 Task: Add a signature Larry Evans containing Best wishes for a happy National Cybersecurity Awareness Month, Larry Evans to email address softage.9@softage.net and add a label Repairs
Action: Mouse moved to (1260, 66)
Screenshot: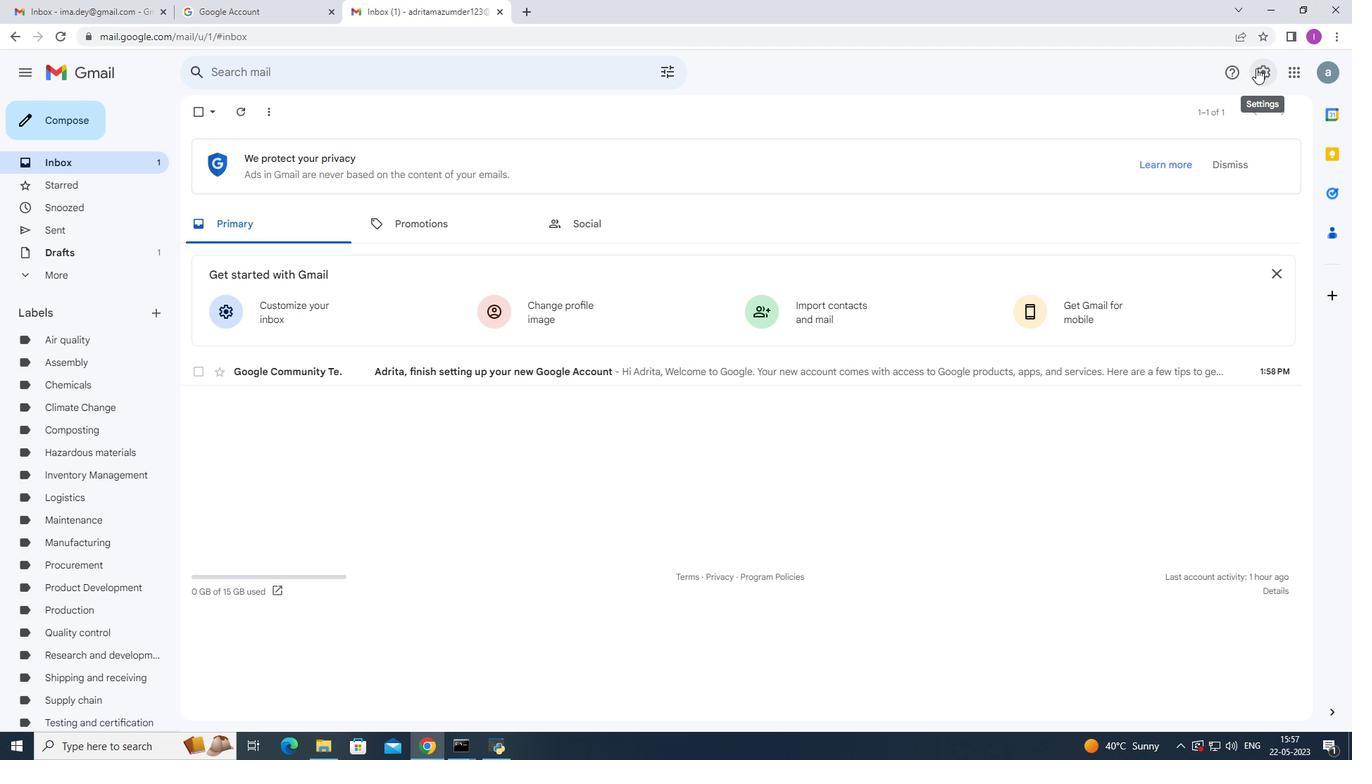 
Action: Mouse pressed left at (1260, 66)
Screenshot: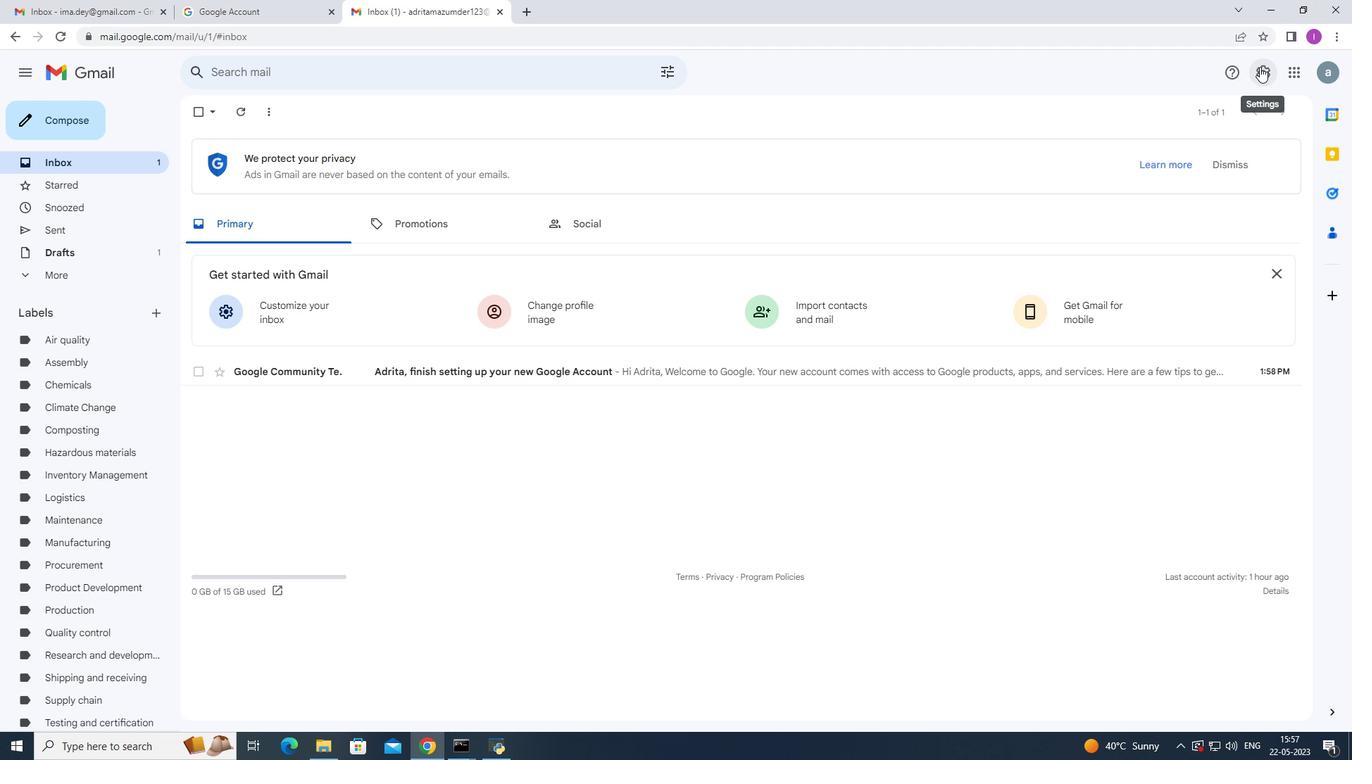 
Action: Mouse moved to (1184, 147)
Screenshot: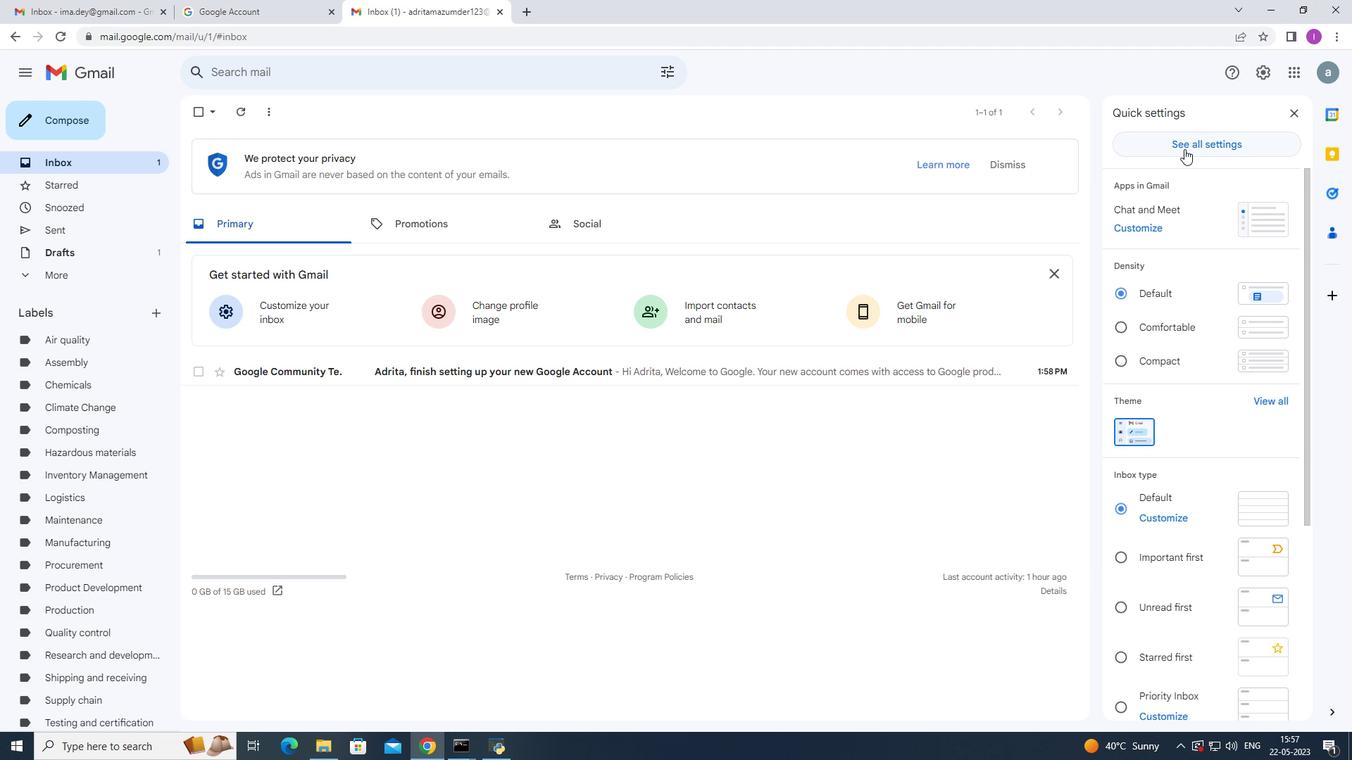 
Action: Mouse pressed left at (1184, 147)
Screenshot: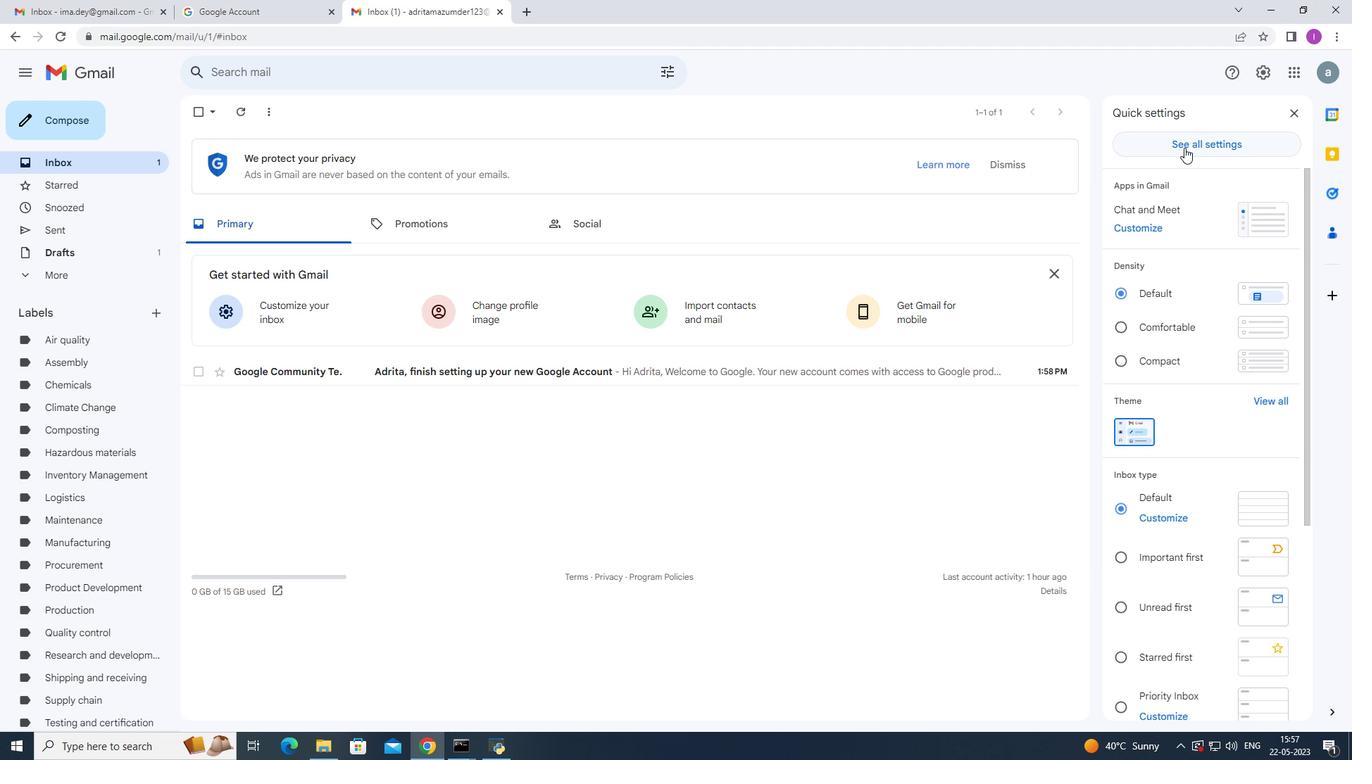 
Action: Mouse moved to (773, 387)
Screenshot: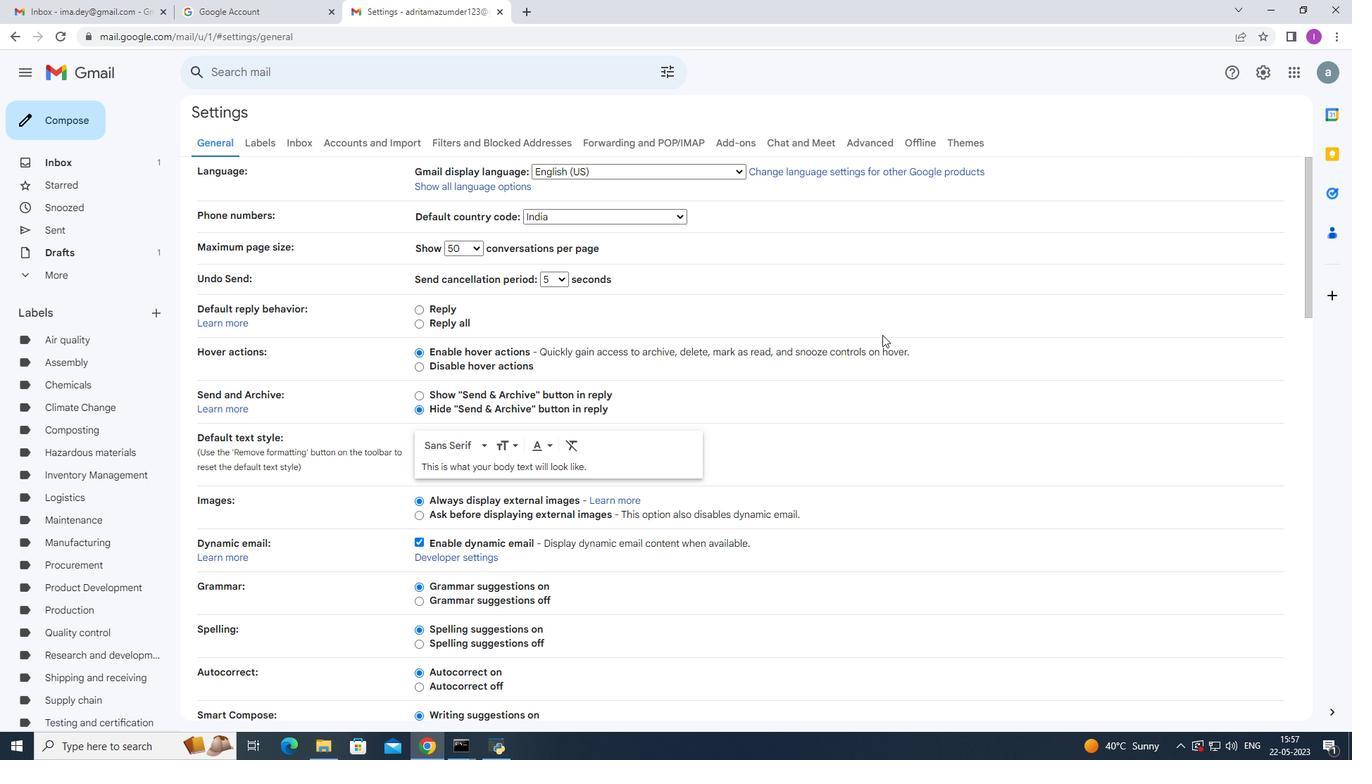 
Action: Mouse scrolled (773, 386) with delta (0, 0)
Screenshot: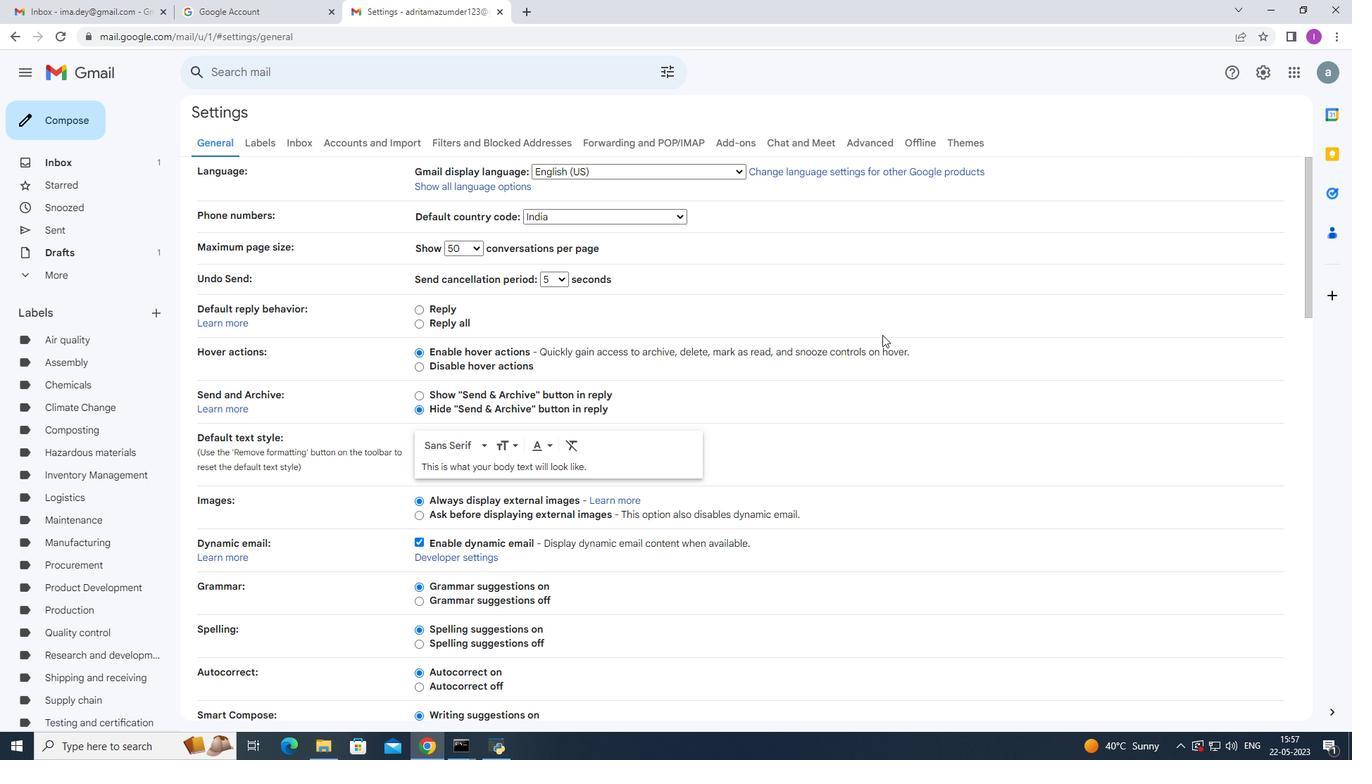 
Action: Mouse moved to (768, 391)
Screenshot: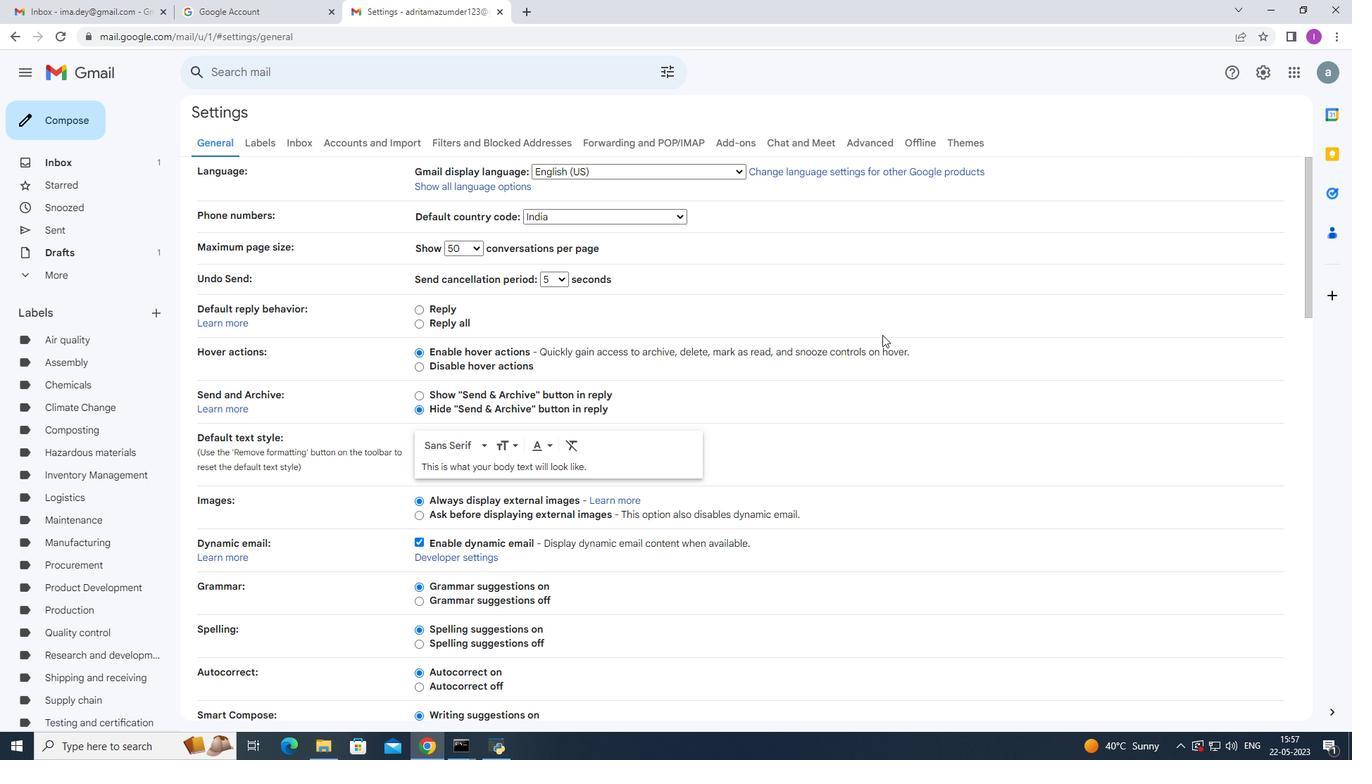 
Action: Mouse scrolled (768, 390) with delta (0, 0)
Screenshot: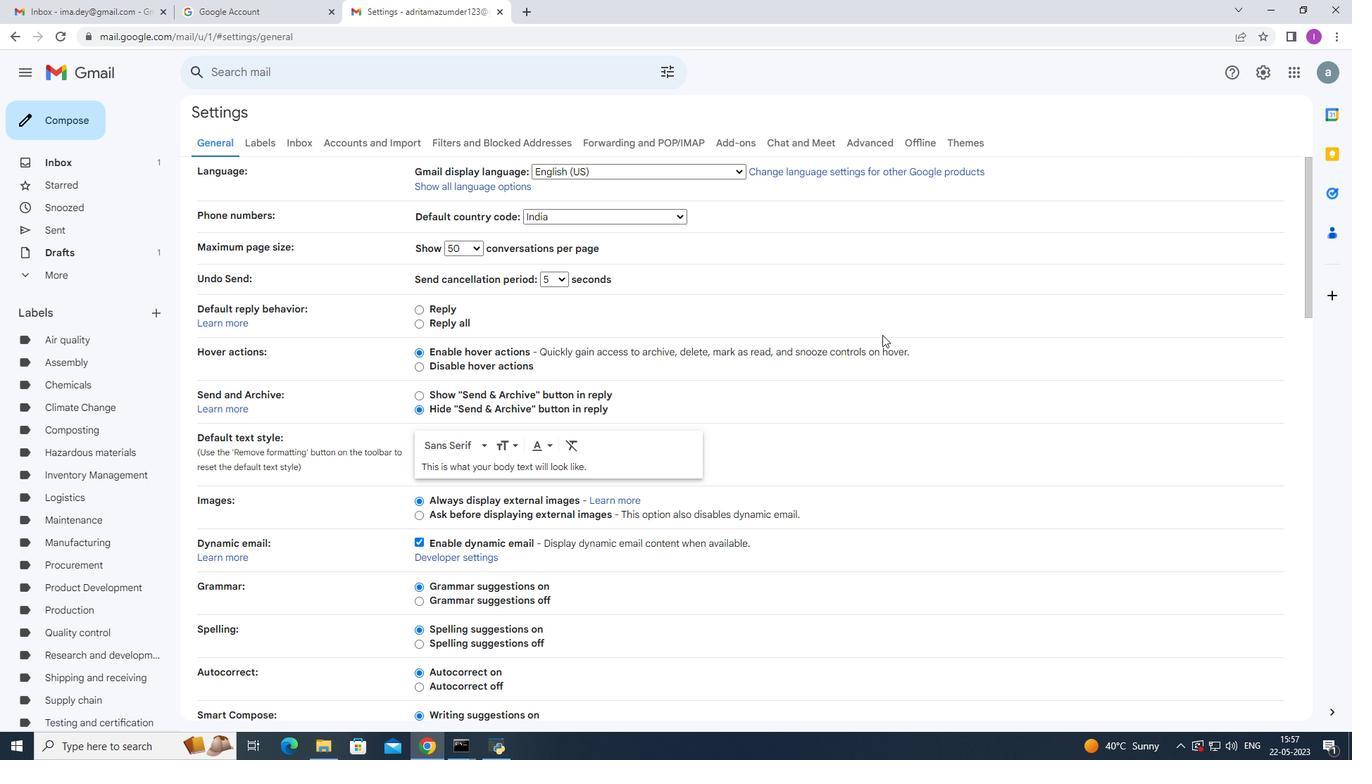 
Action: Mouse moved to (762, 393)
Screenshot: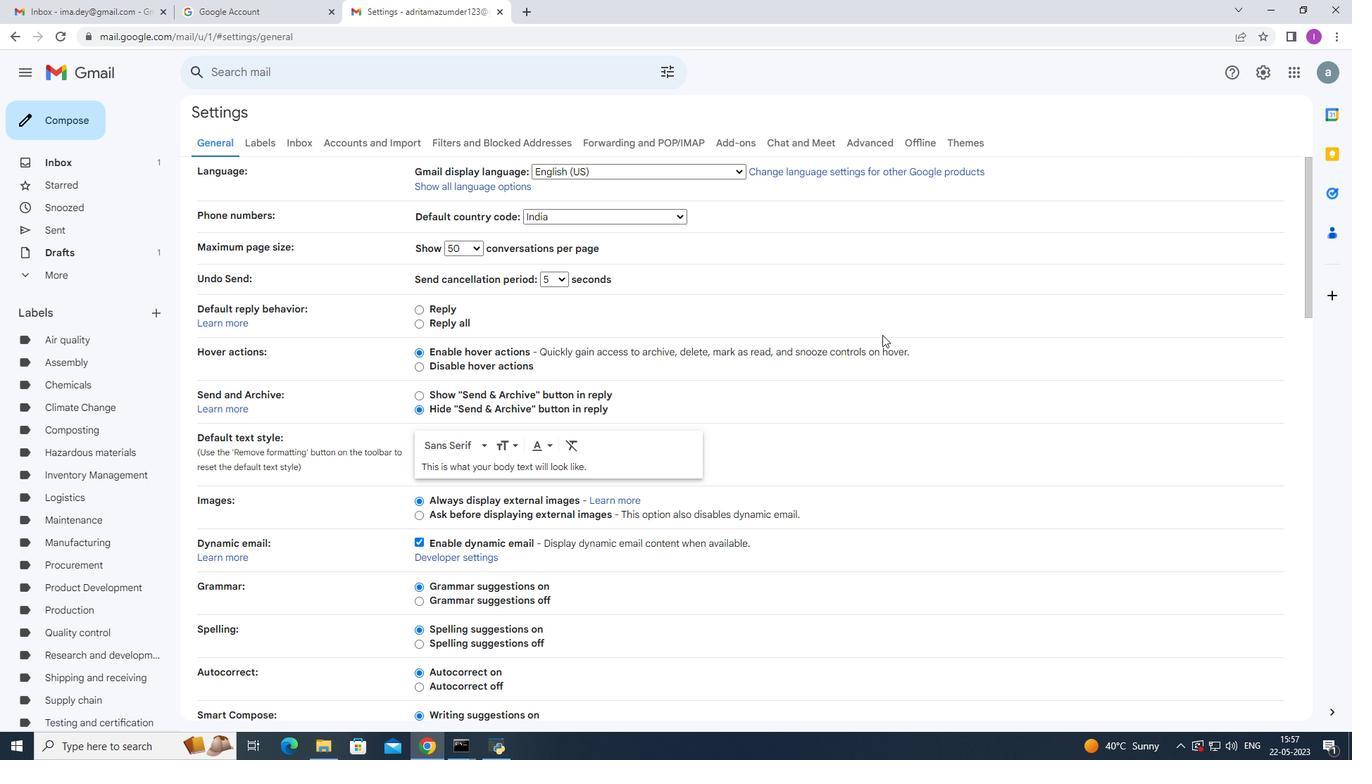 
Action: Mouse scrolled (764, 392) with delta (0, 0)
Screenshot: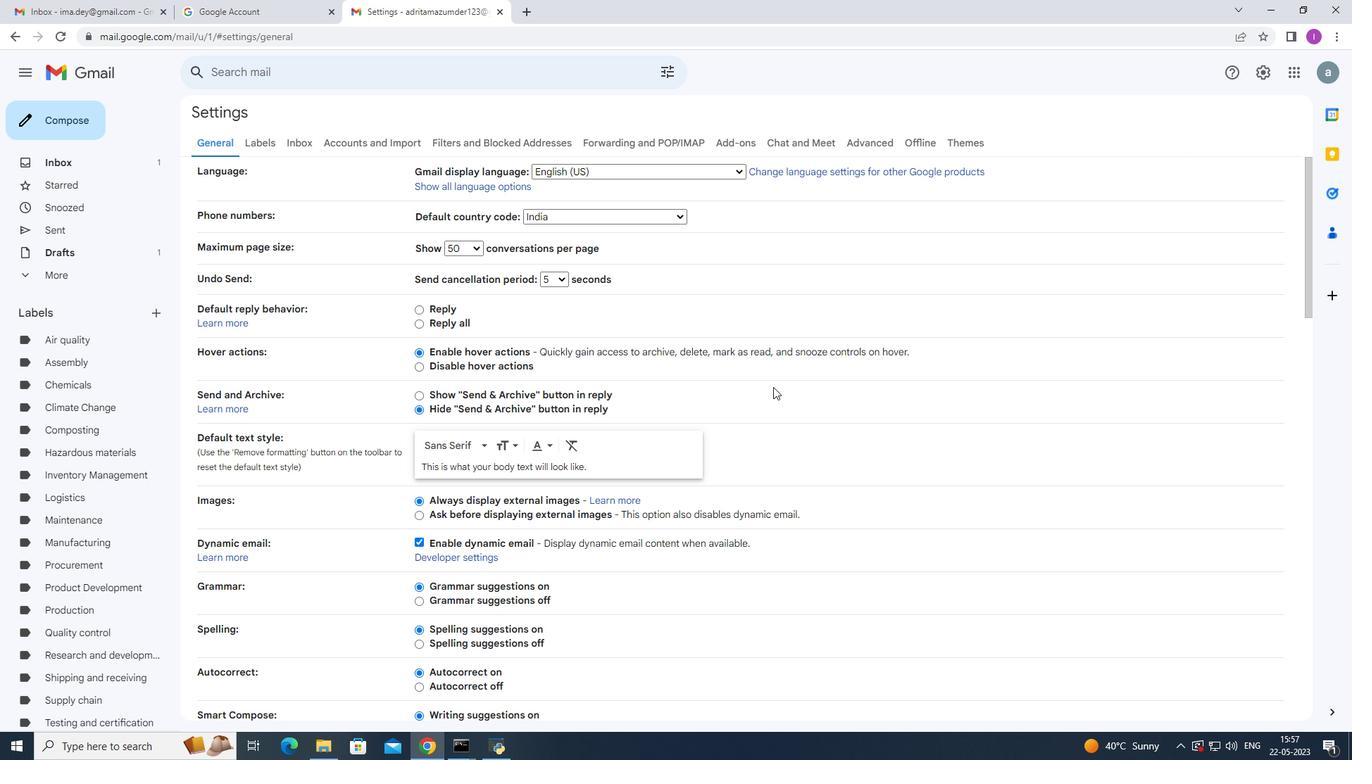 
Action: Mouse moved to (761, 394)
Screenshot: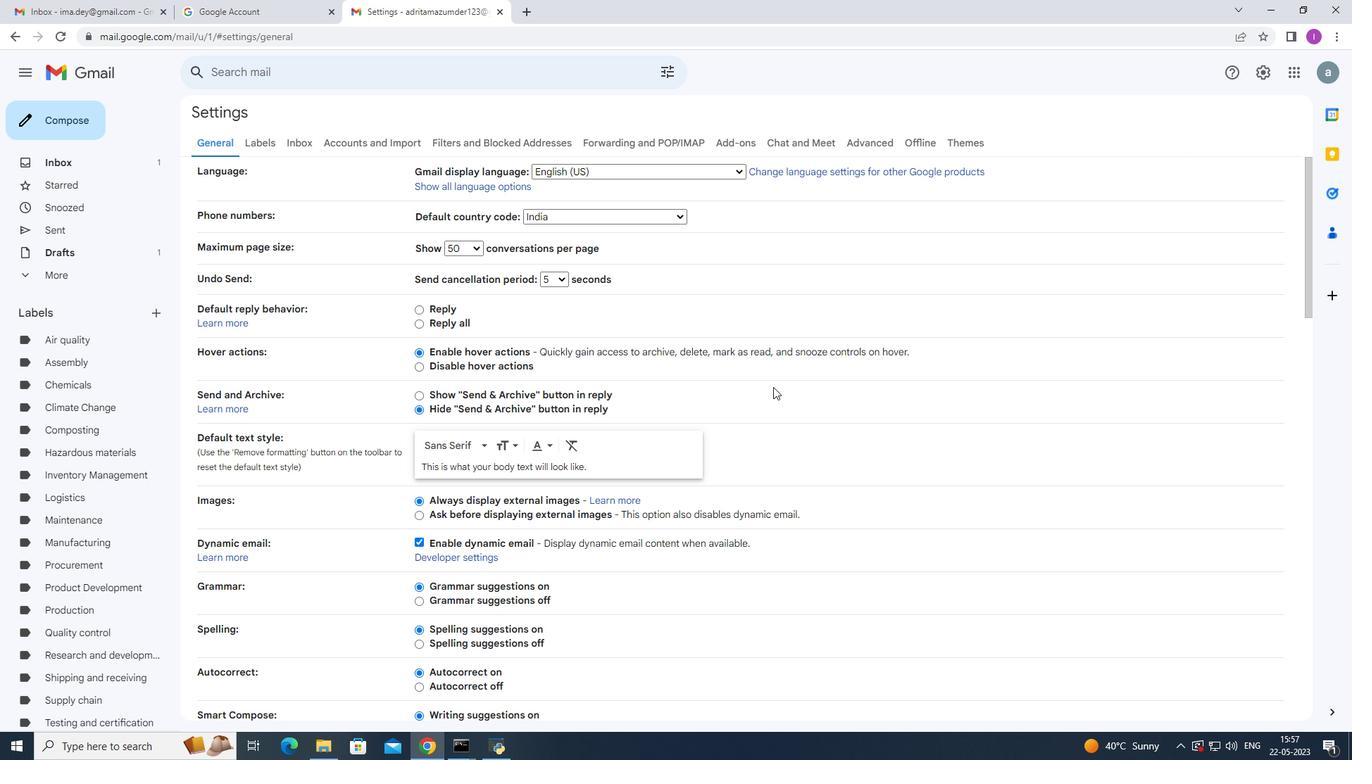 
Action: Mouse scrolled (762, 393) with delta (0, 0)
Screenshot: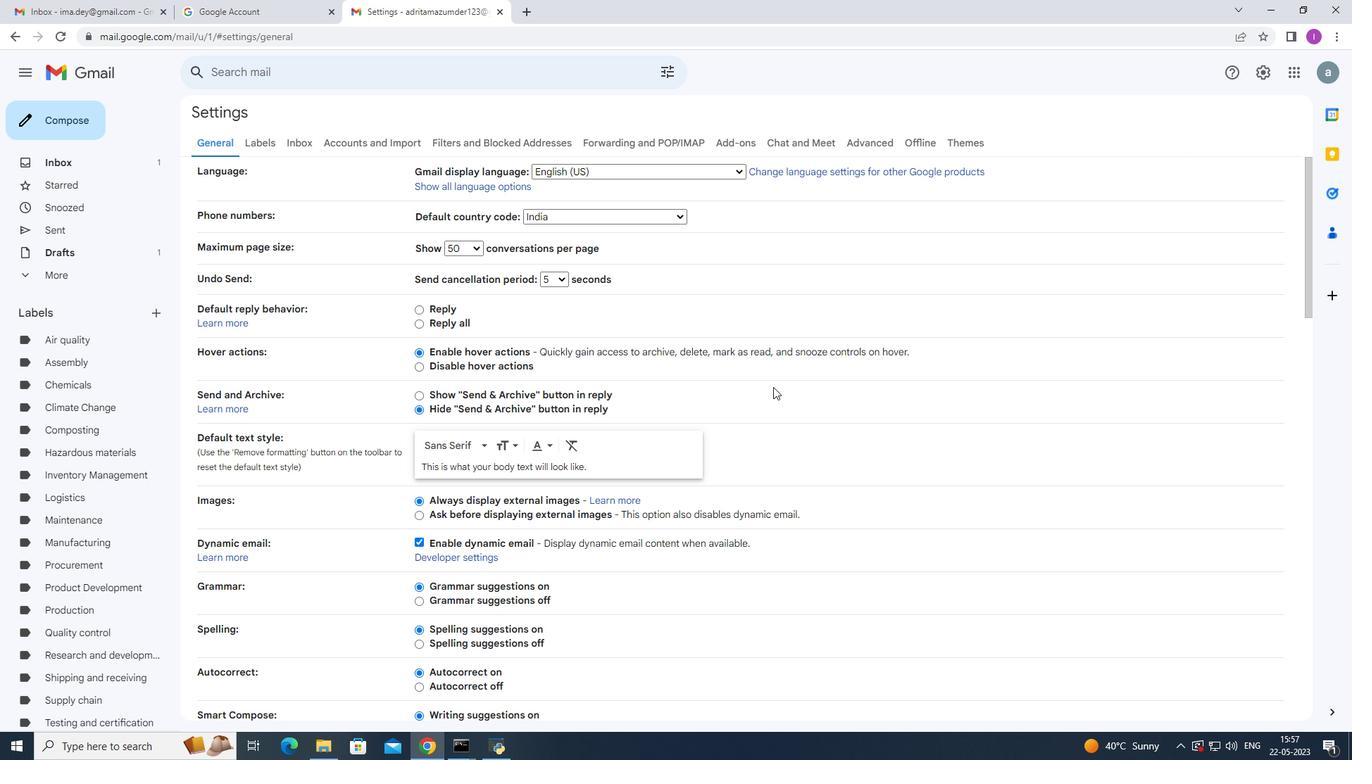 
Action: Mouse moved to (752, 395)
Screenshot: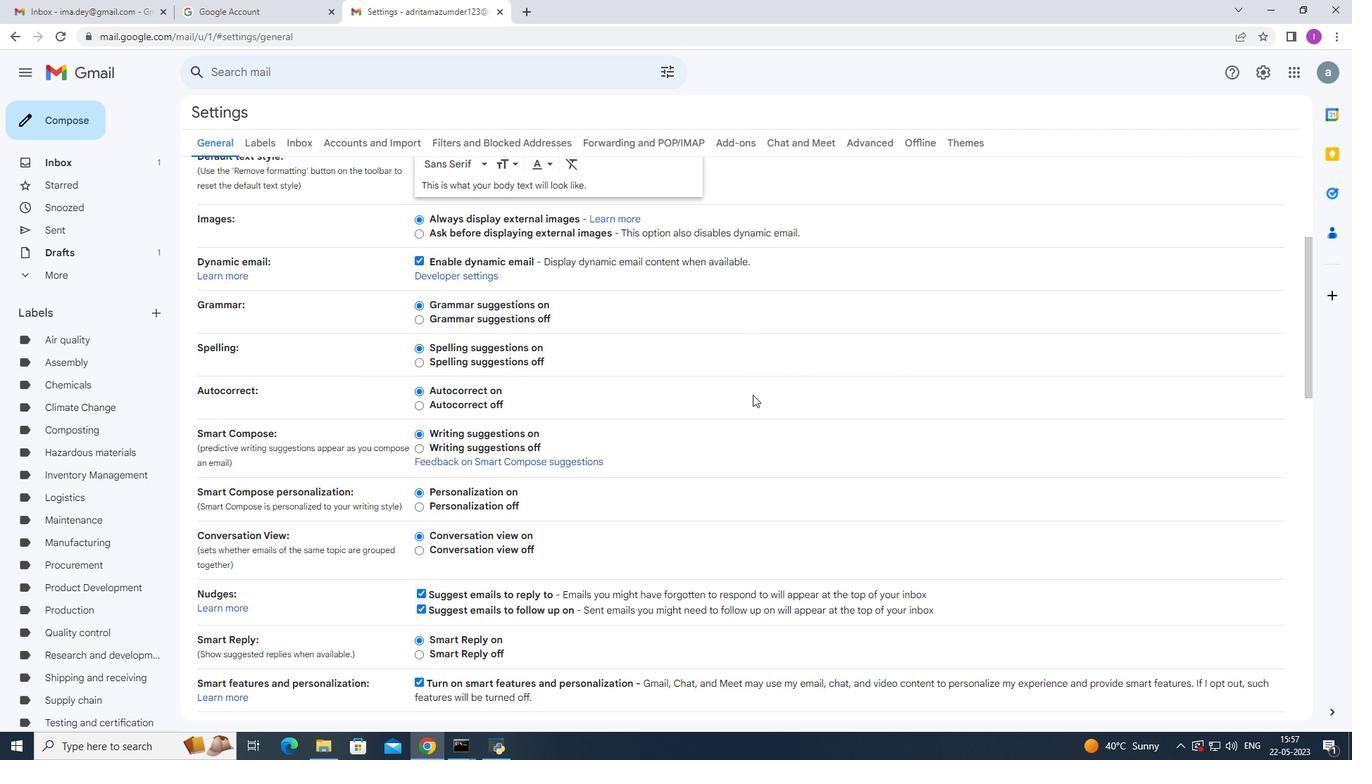 
Action: Mouse scrolled (752, 394) with delta (0, 0)
Screenshot: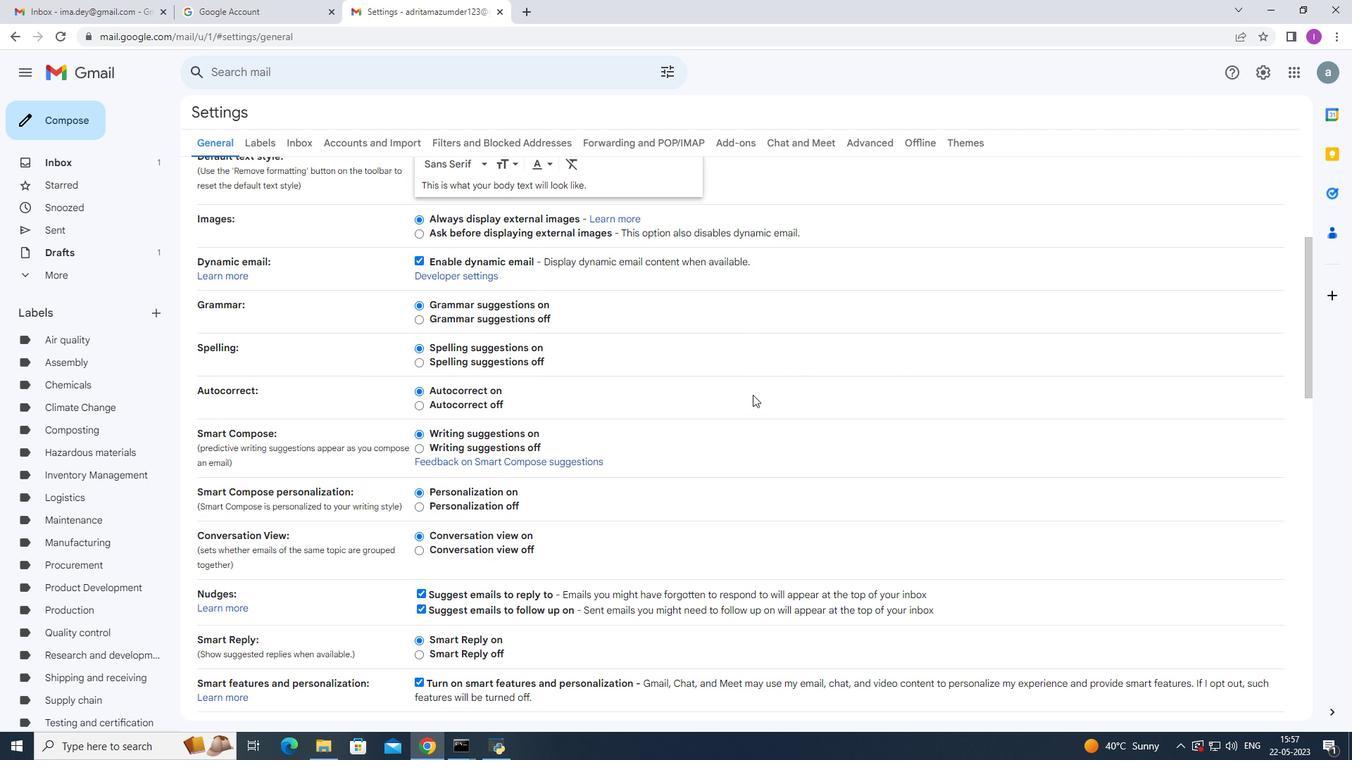 
Action: Mouse scrolled (752, 394) with delta (0, 0)
Screenshot: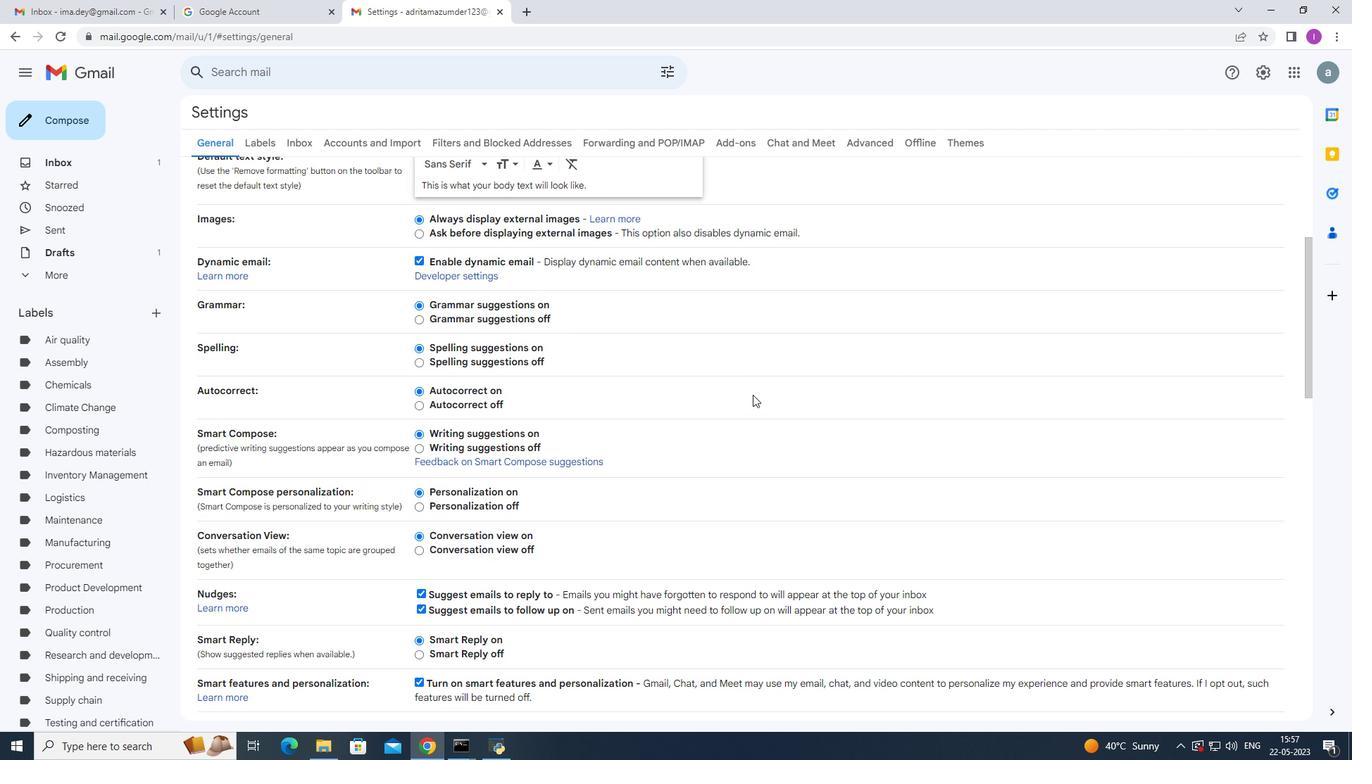 
Action: Mouse scrolled (752, 394) with delta (0, 0)
Screenshot: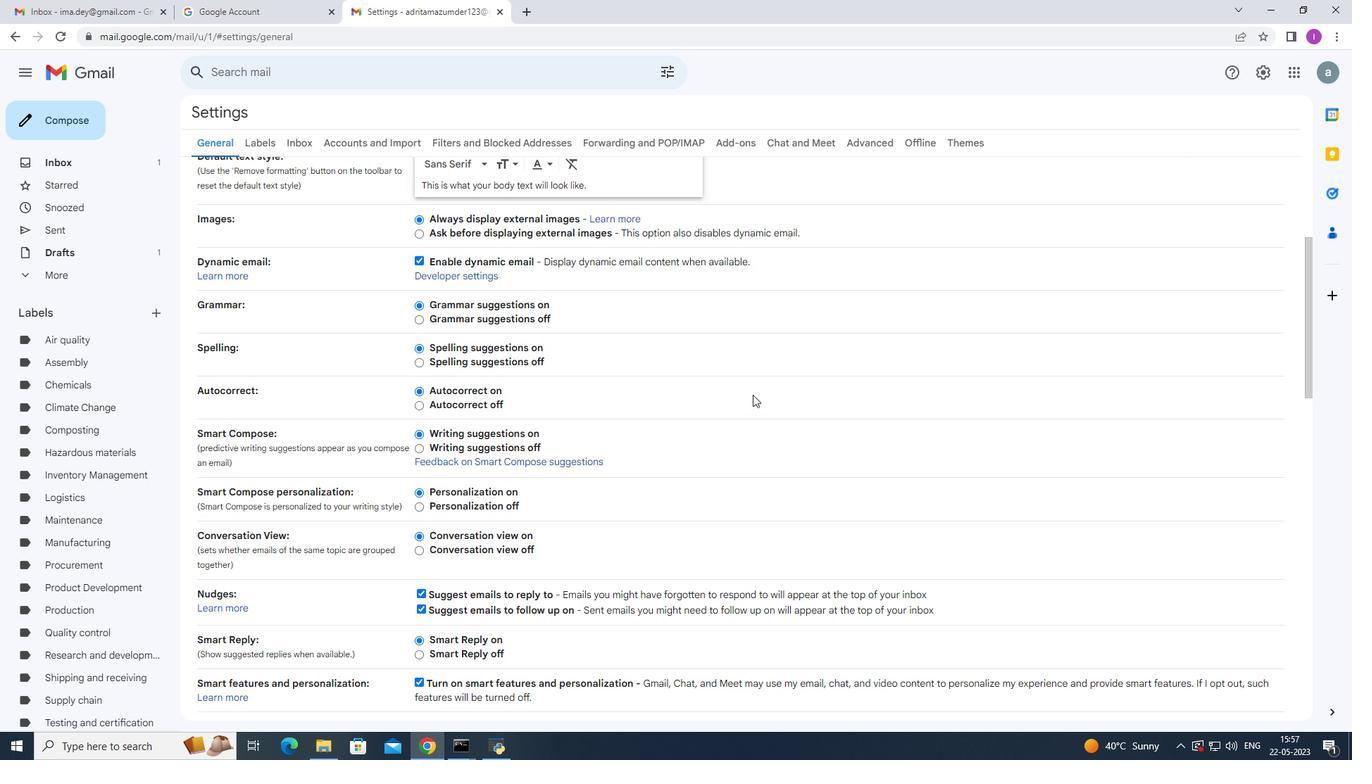 
Action: Mouse scrolled (752, 394) with delta (0, 0)
Screenshot: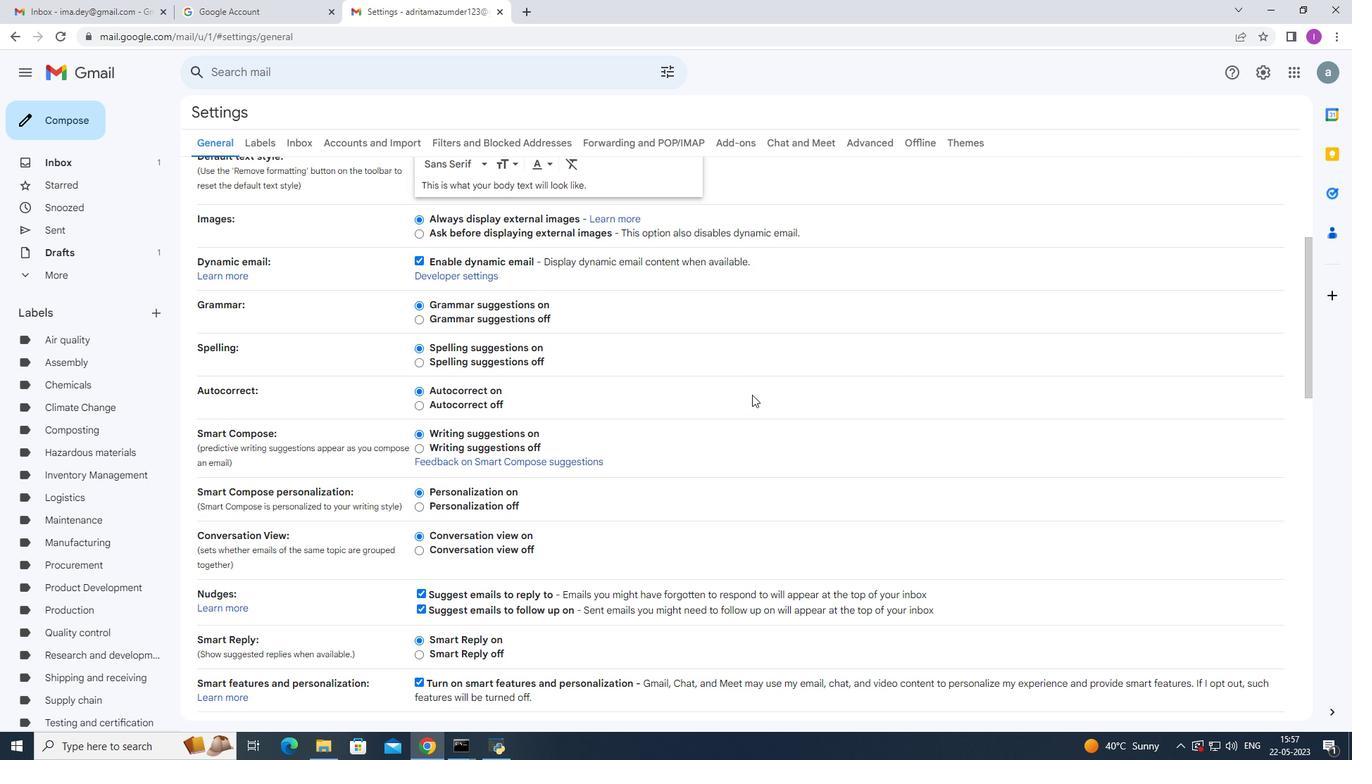 
Action: Mouse moved to (749, 395)
Screenshot: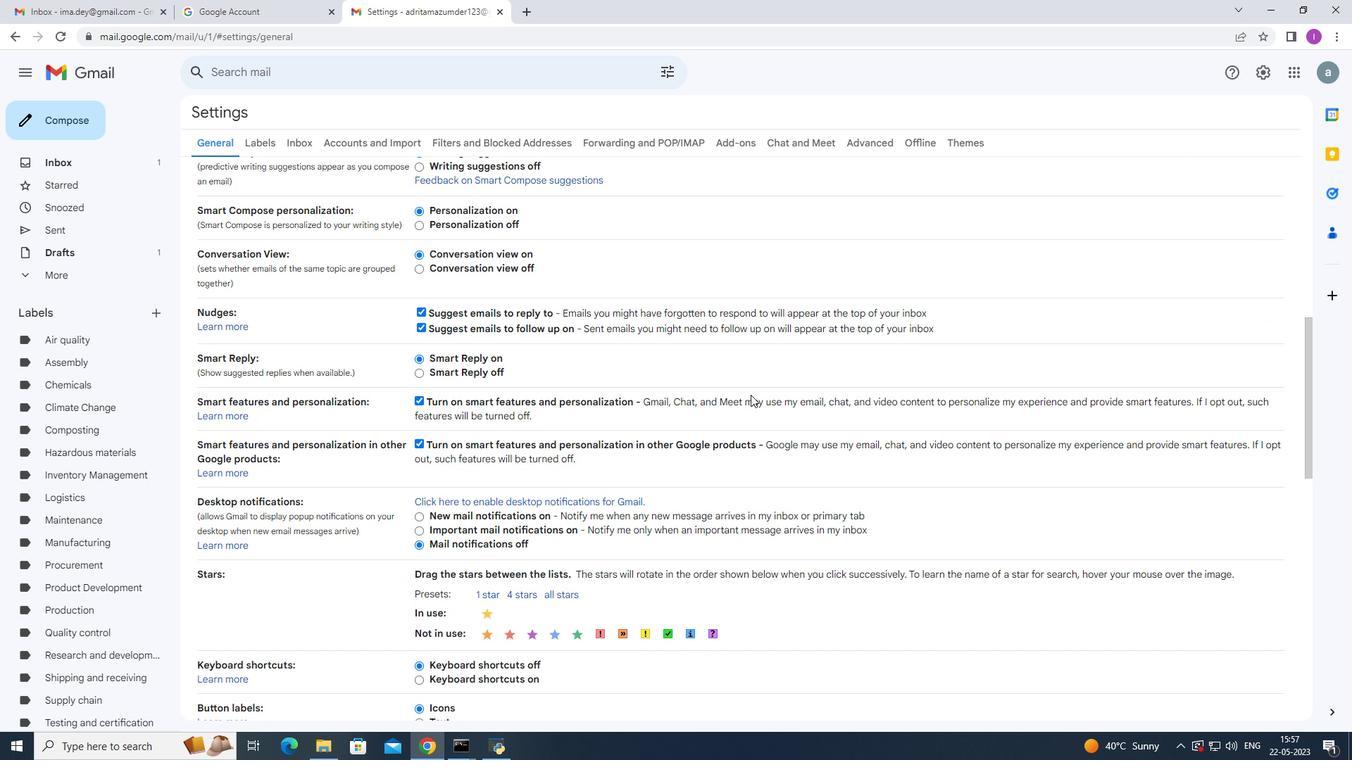 
Action: Mouse scrolled (749, 394) with delta (0, 0)
Screenshot: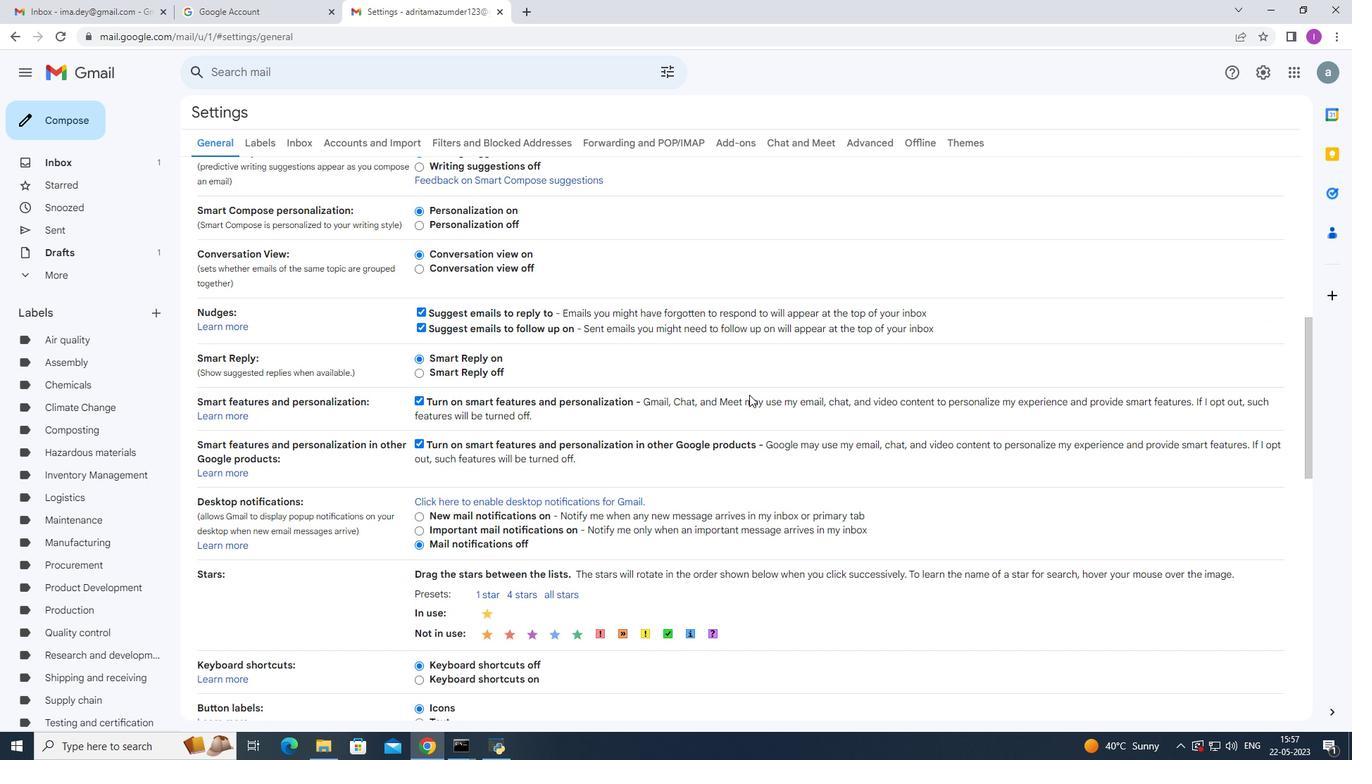 
Action: Mouse moved to (512, 408)
Screenshot: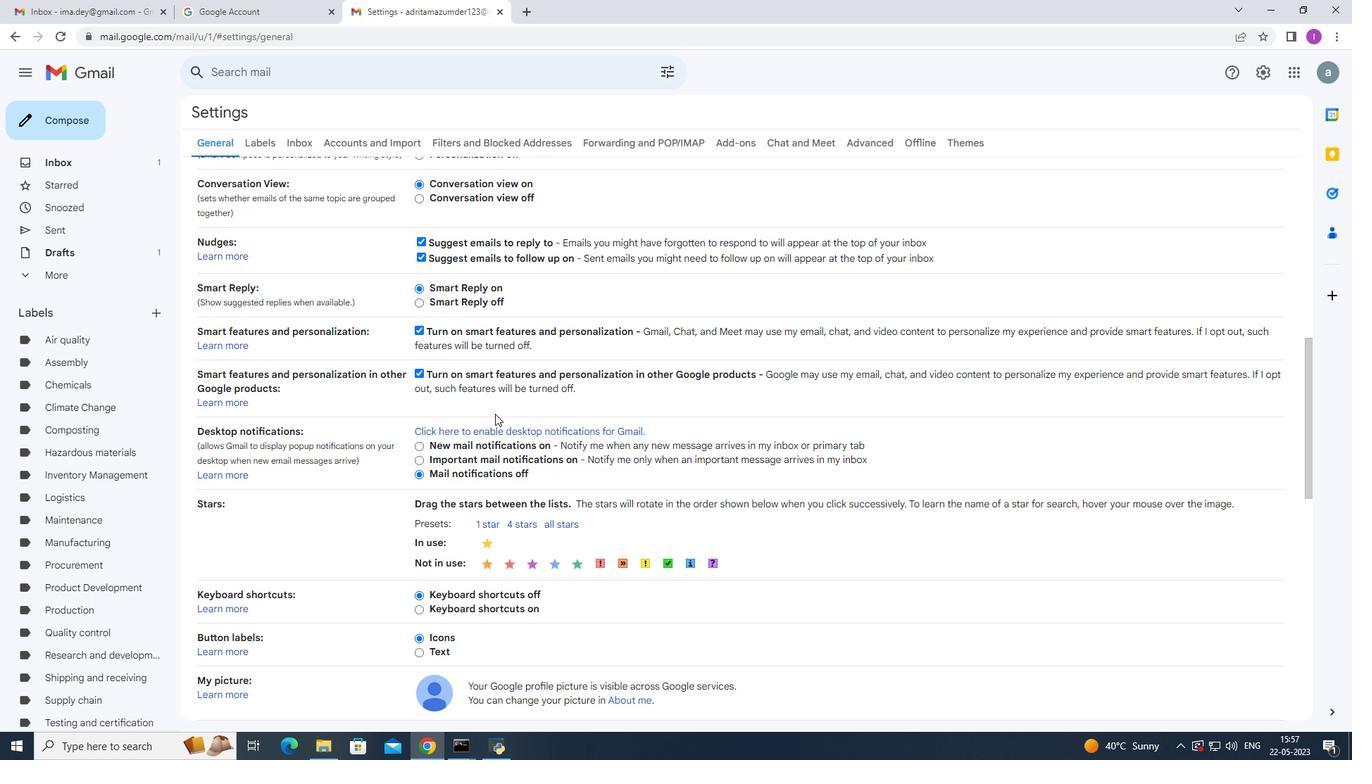 
Action: Mouse scrolled (511, 407) with delta (0, 0)
Screenshot: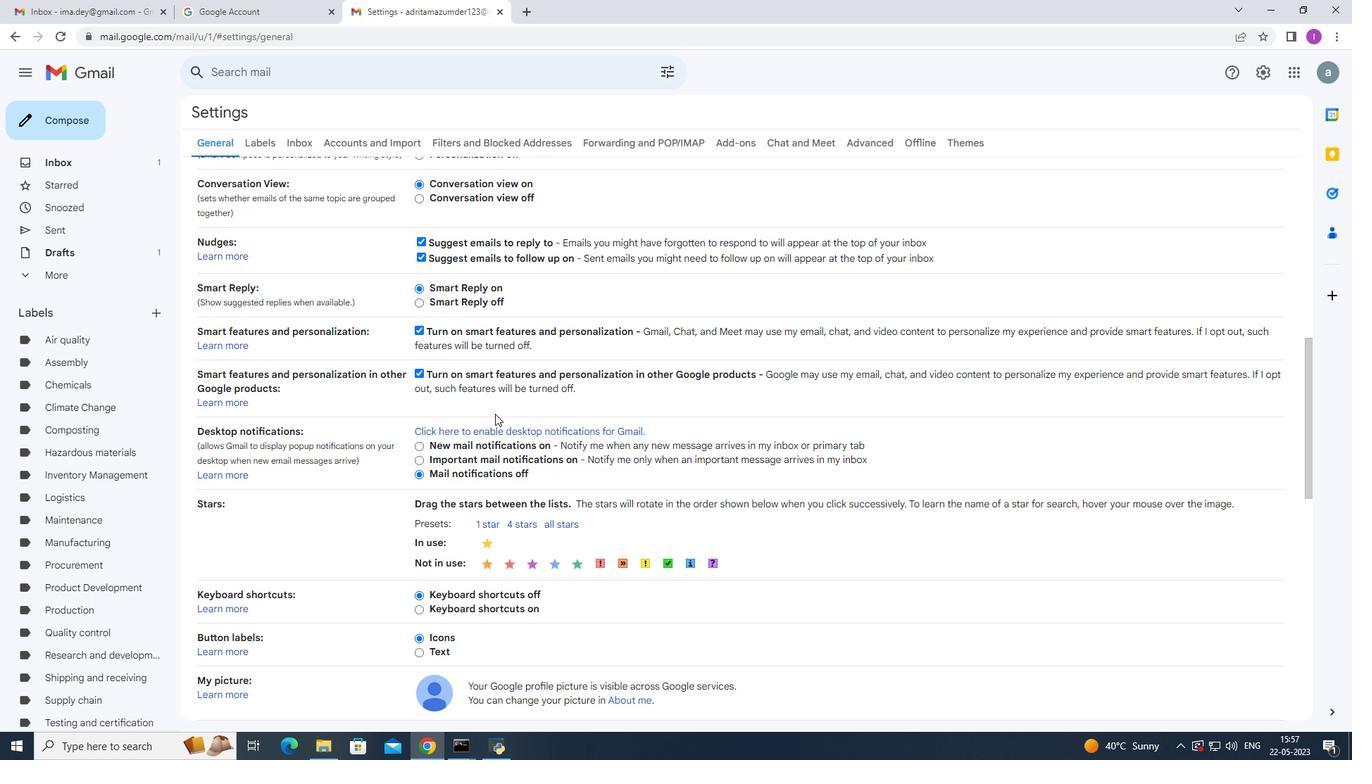
Action: Mouse moved to (512, 408)
Screenshot: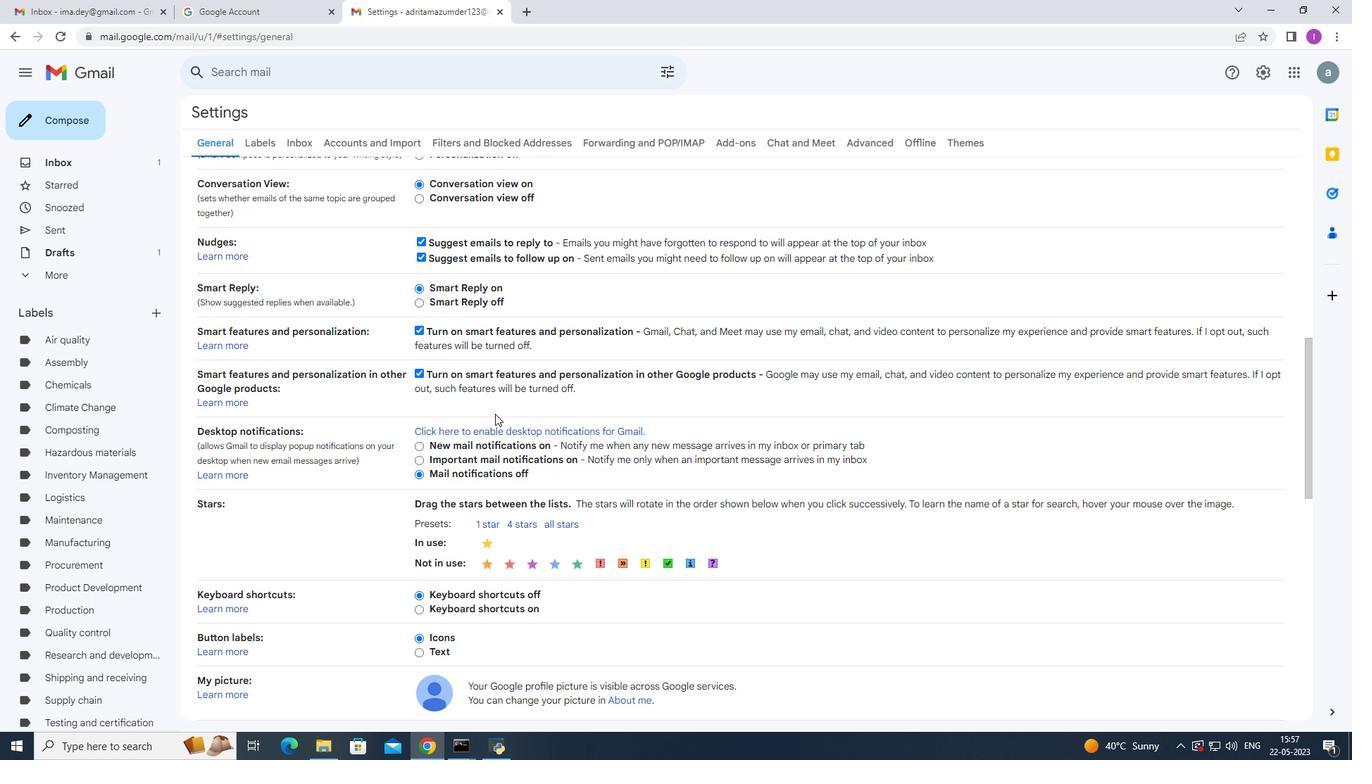 
Action: Mouse scrolled (512, 407) with delta (0, 0)
Screenshot: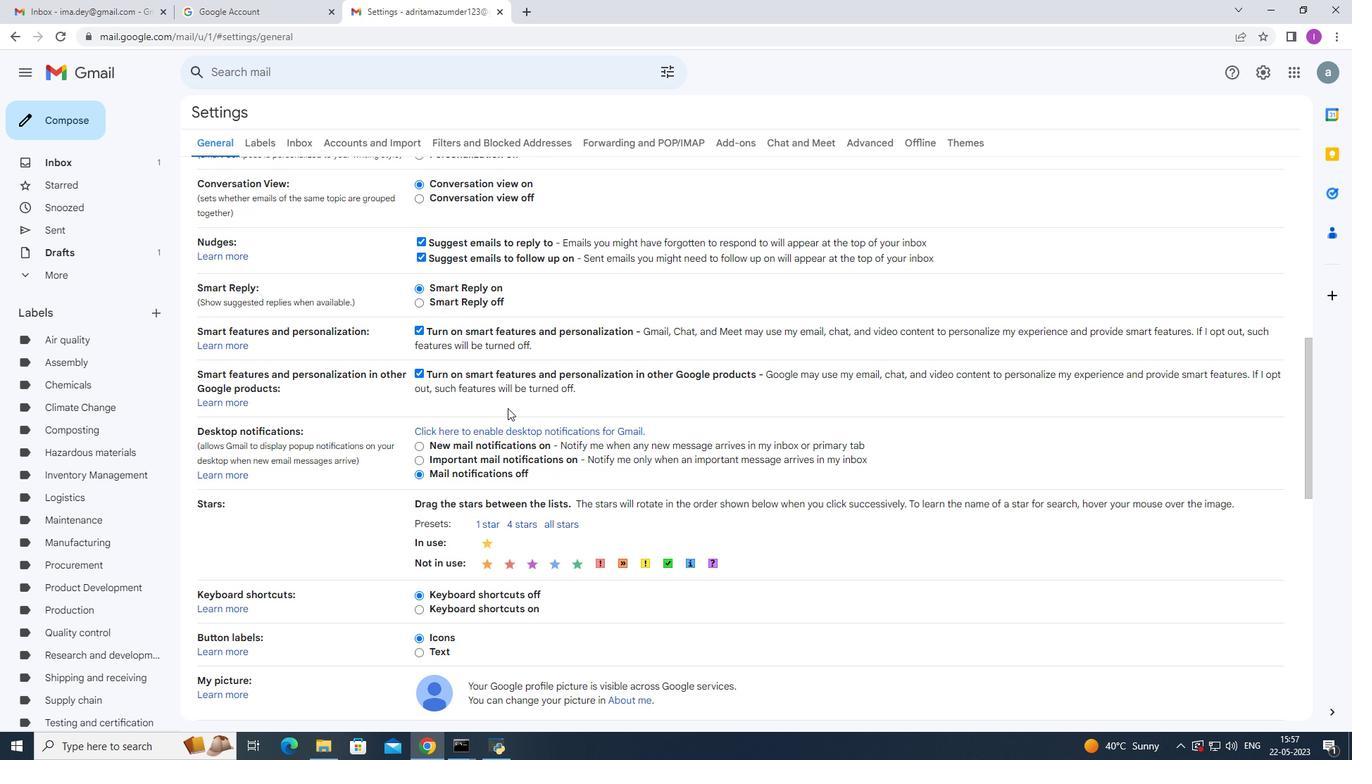 
Action: Mouse moved to (519, 404)
Screenshot: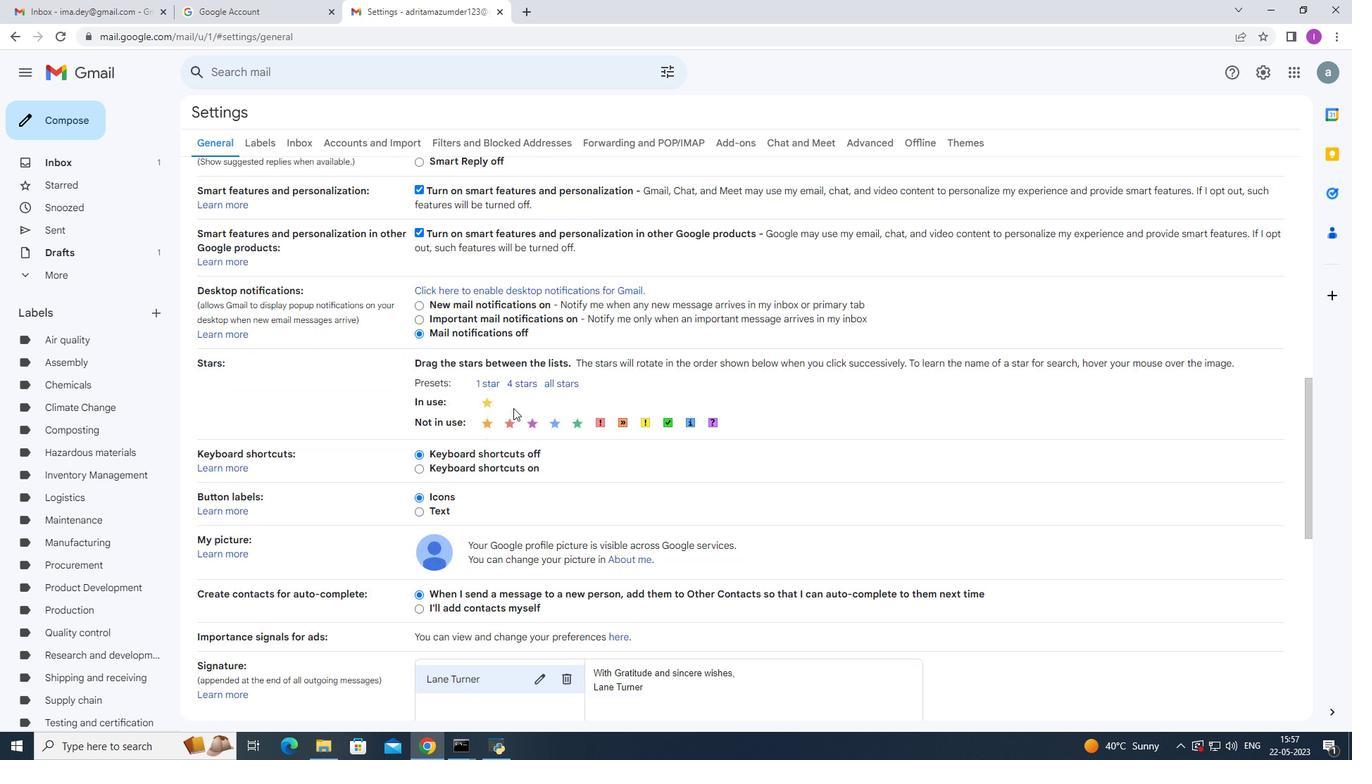 
Action: Mouse scrolled (514, 407) with delta (0, 0)
Screenshot: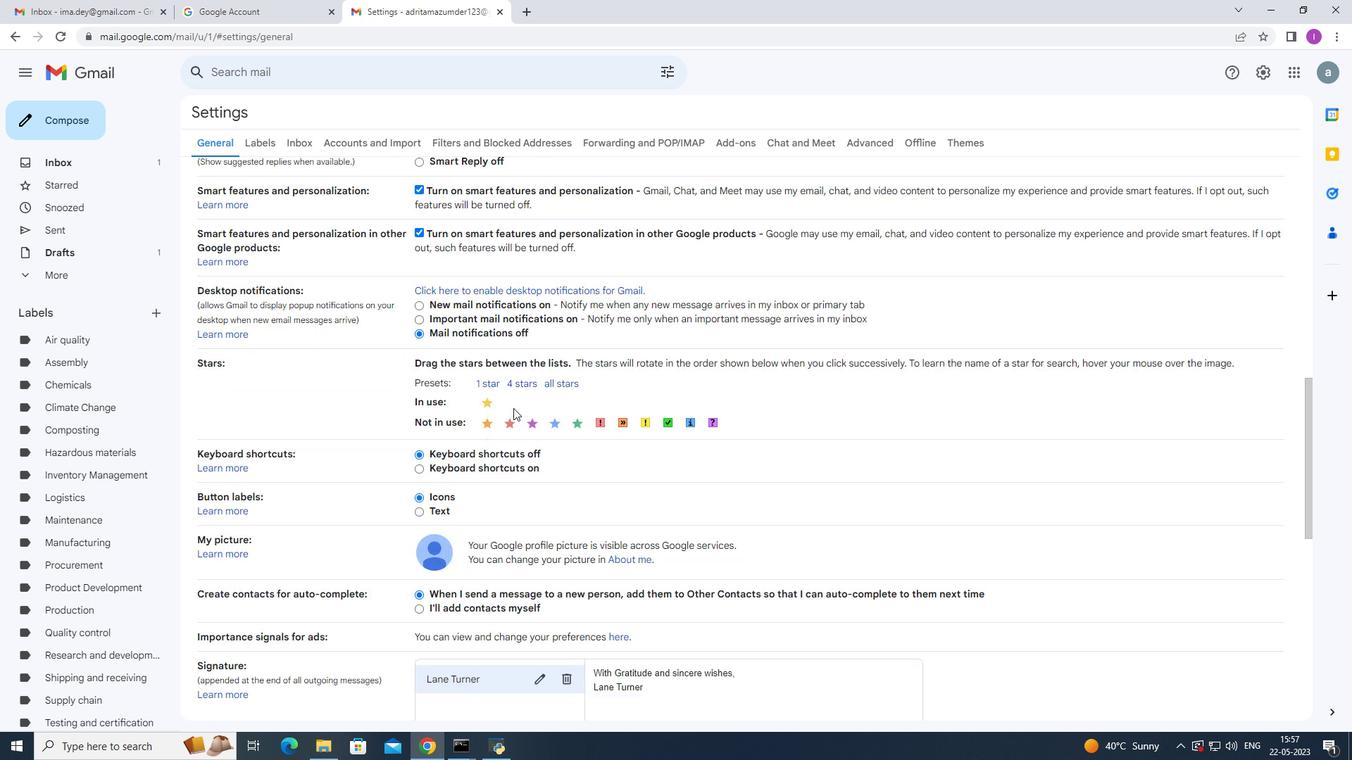 
Action: Mouse moved to (526, 399)
Screenshot: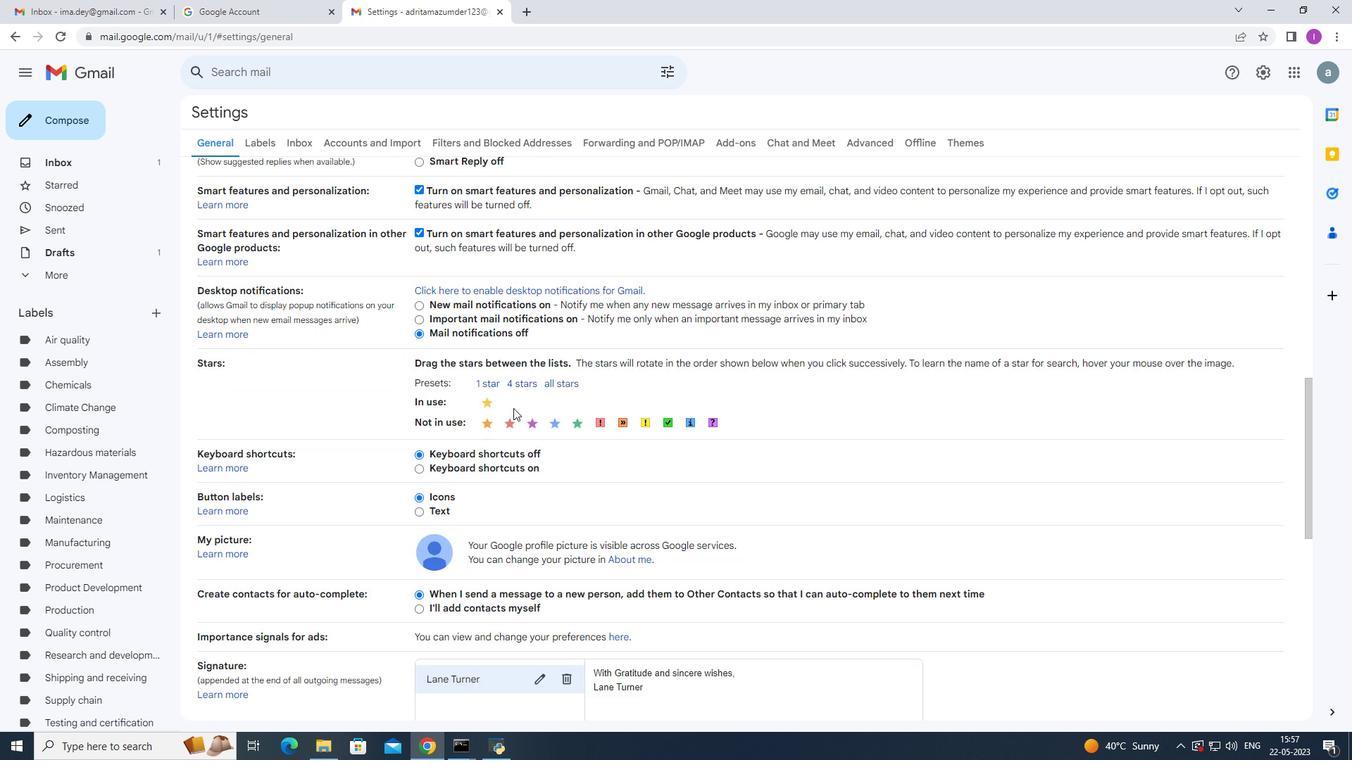 
Action: Mouse scrolled (519, 402) with delta (0, 0)
Screenshot: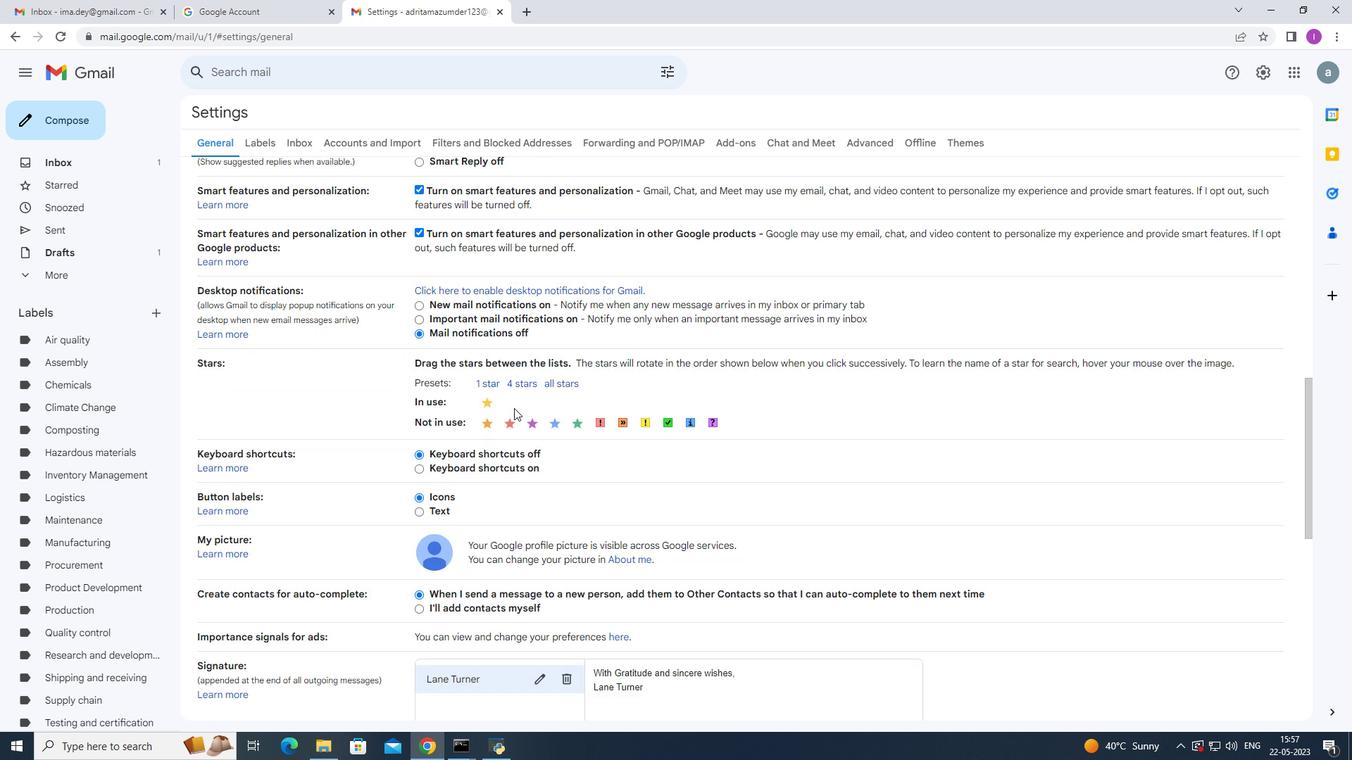 
Action: Mouse moved to (531, 408)
Screenshot: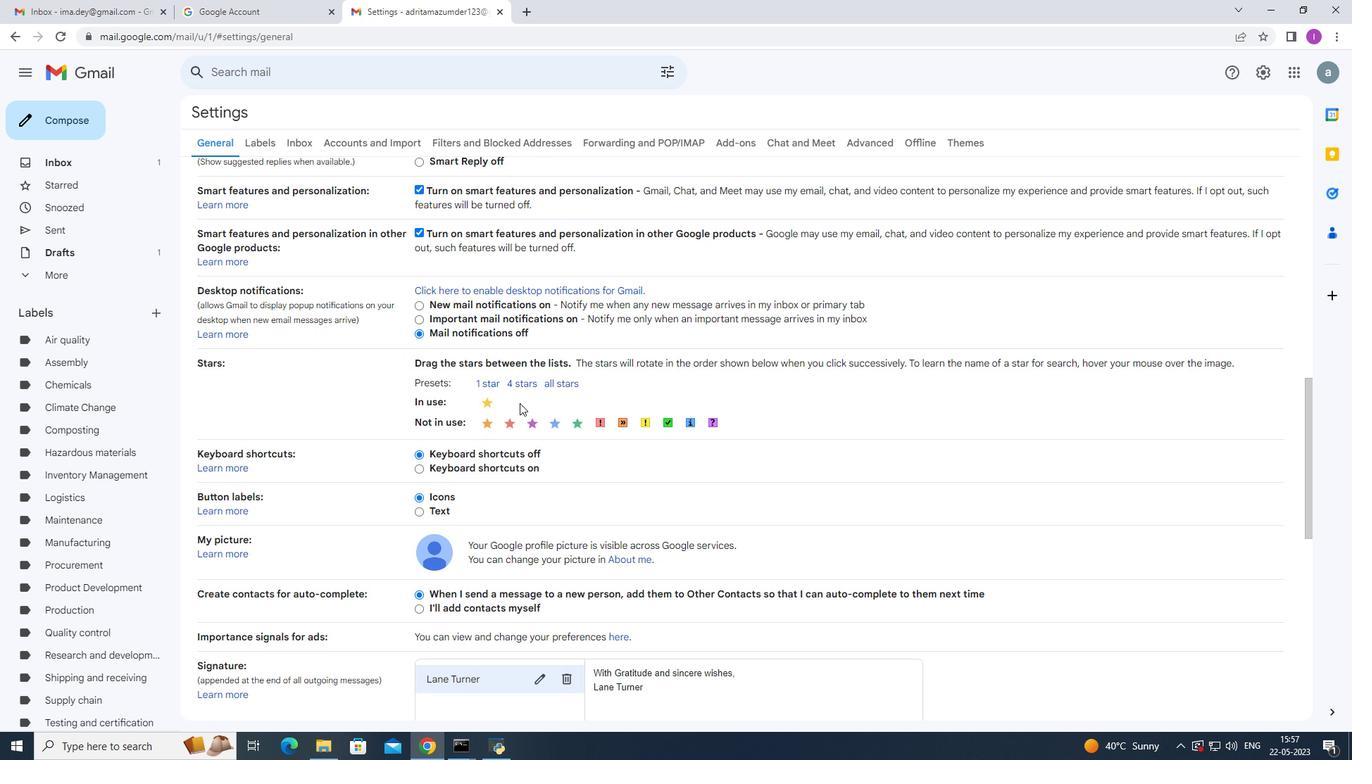 
Action: Mouse scrolled (531, 407) with delta (0, 0)
Screenshot: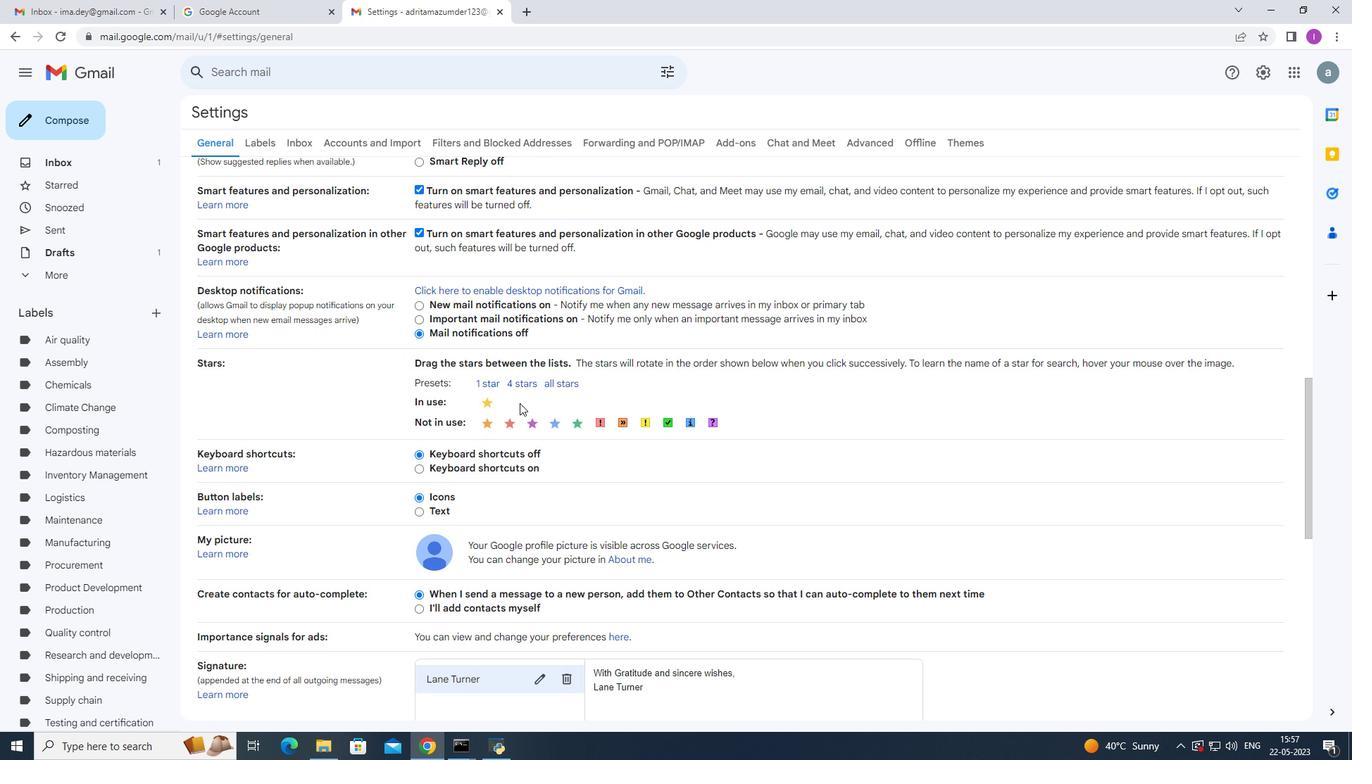 
Action: Mouse moved to (531, 408)
Screenshot: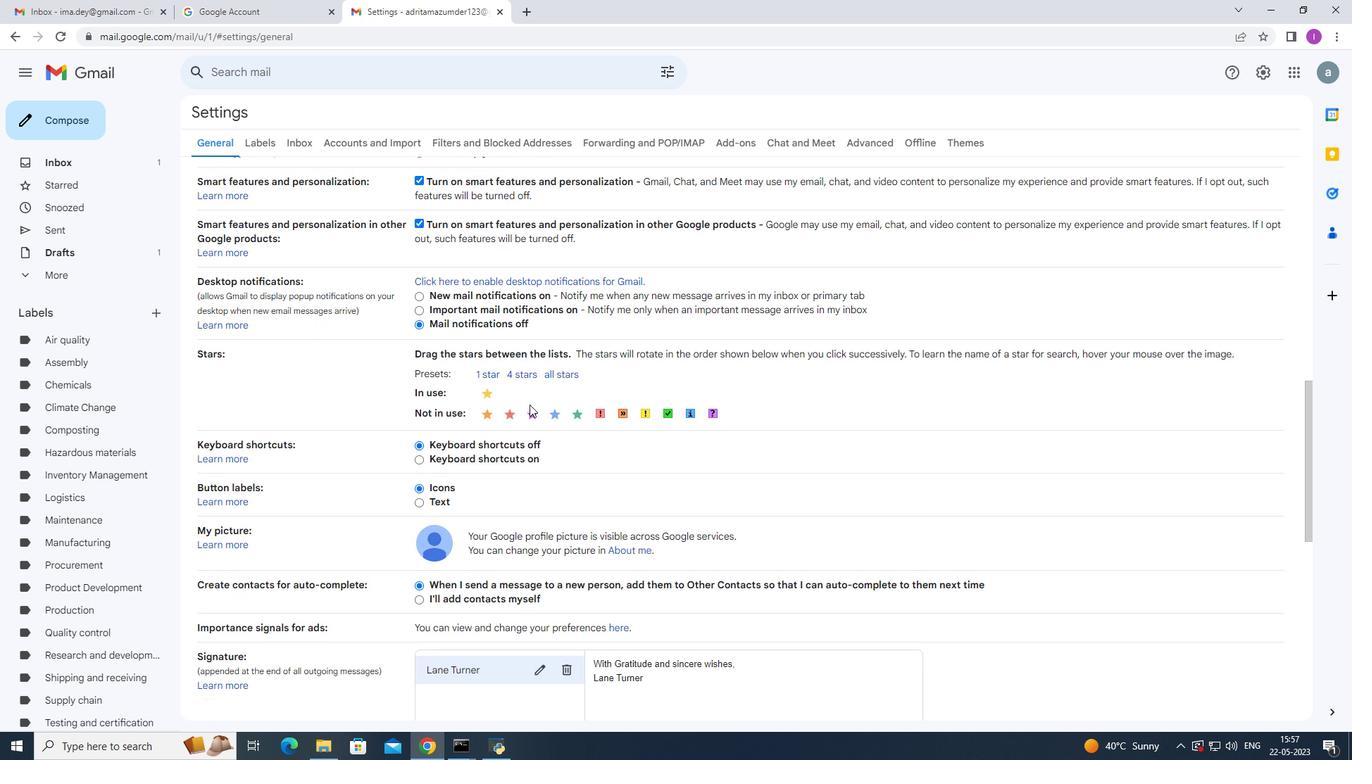 
Action: Mouse scrolled (531, 407) with delta (0, 0)
Screenshot: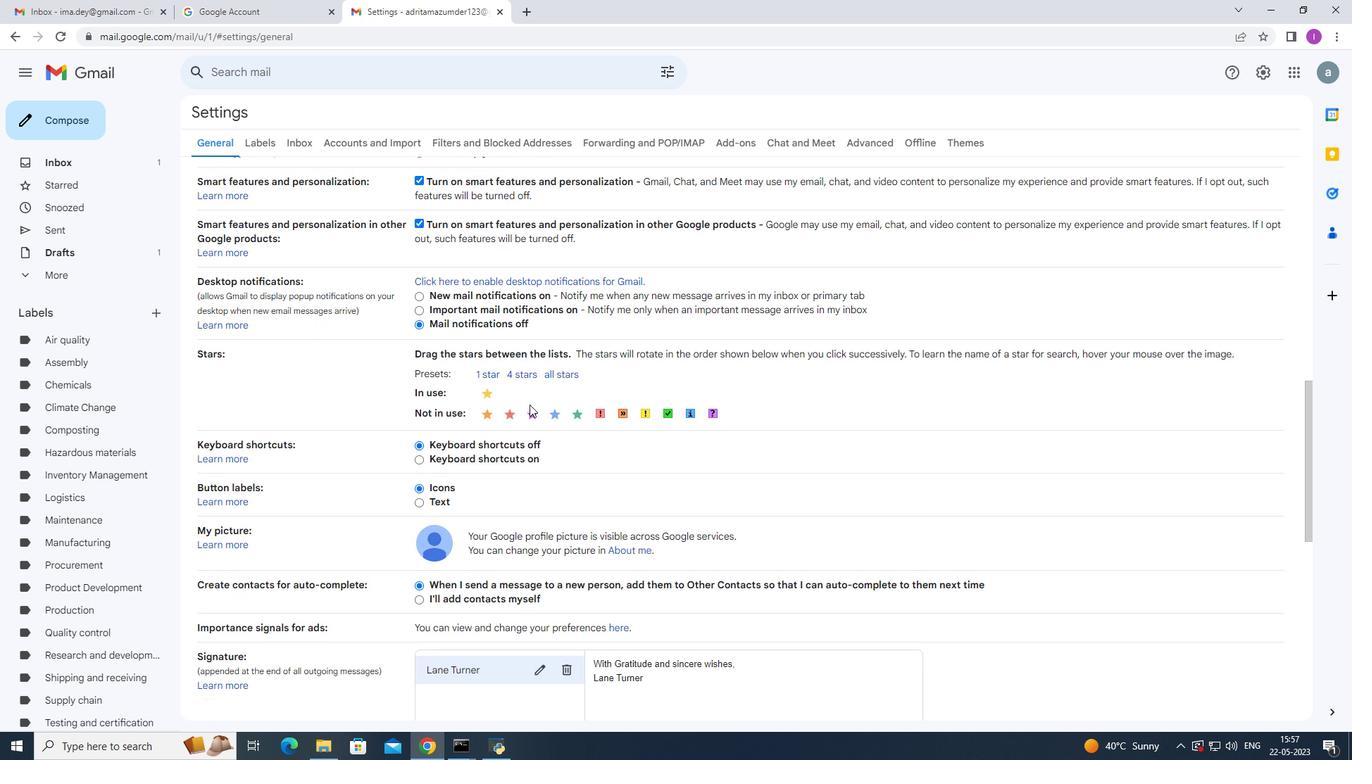
Action: Mouse scrolled (531, 407) with delta (0, 0)
Screenshot: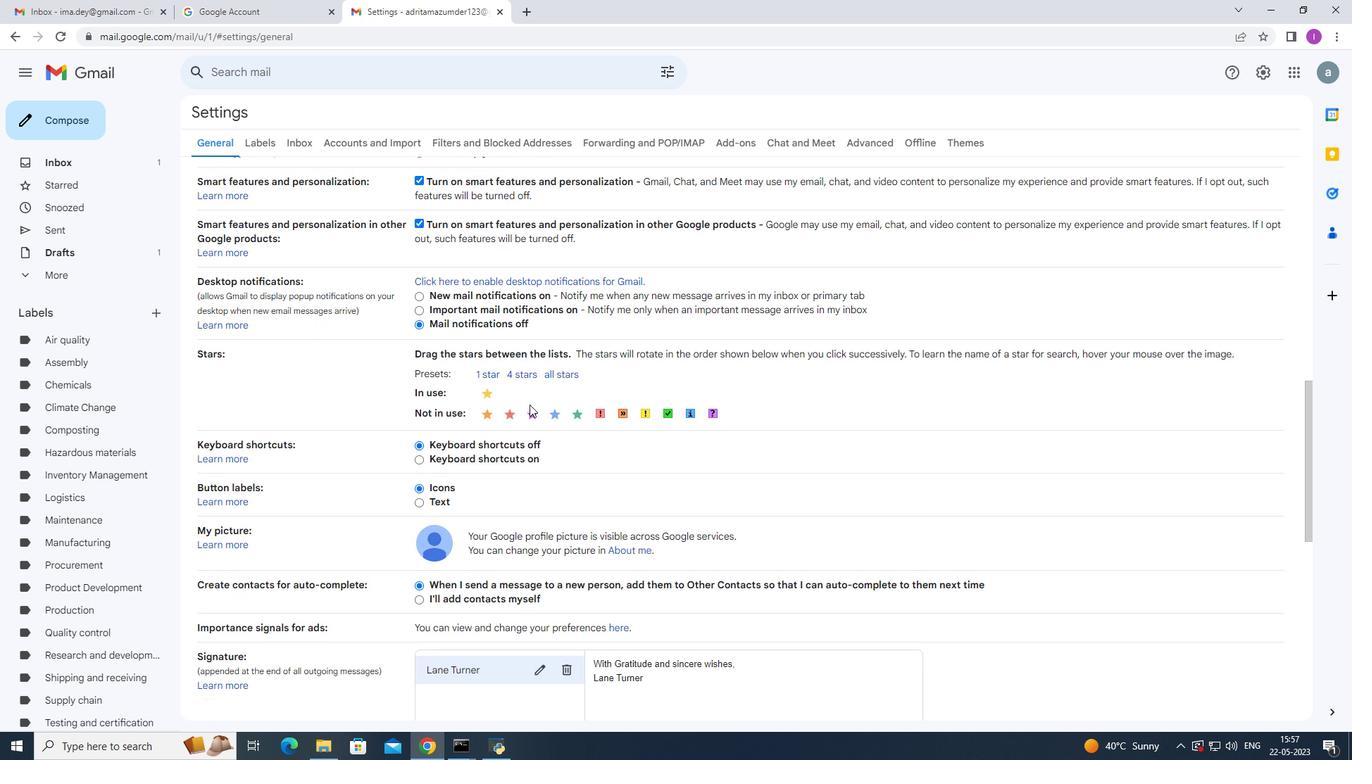
Action: Mouse moved to (560, 327)
Screenshot: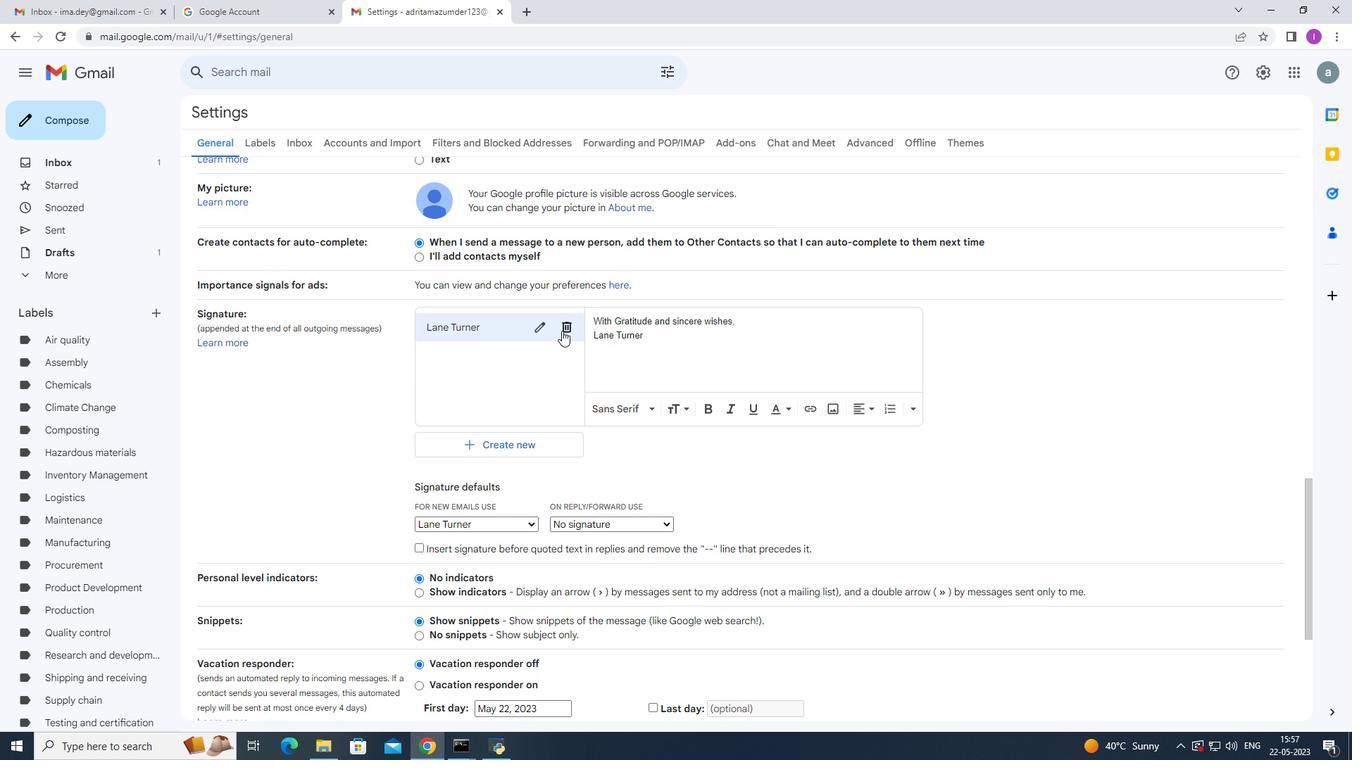 
Action: Mouse pressed left at (560, 327)
Screenshot: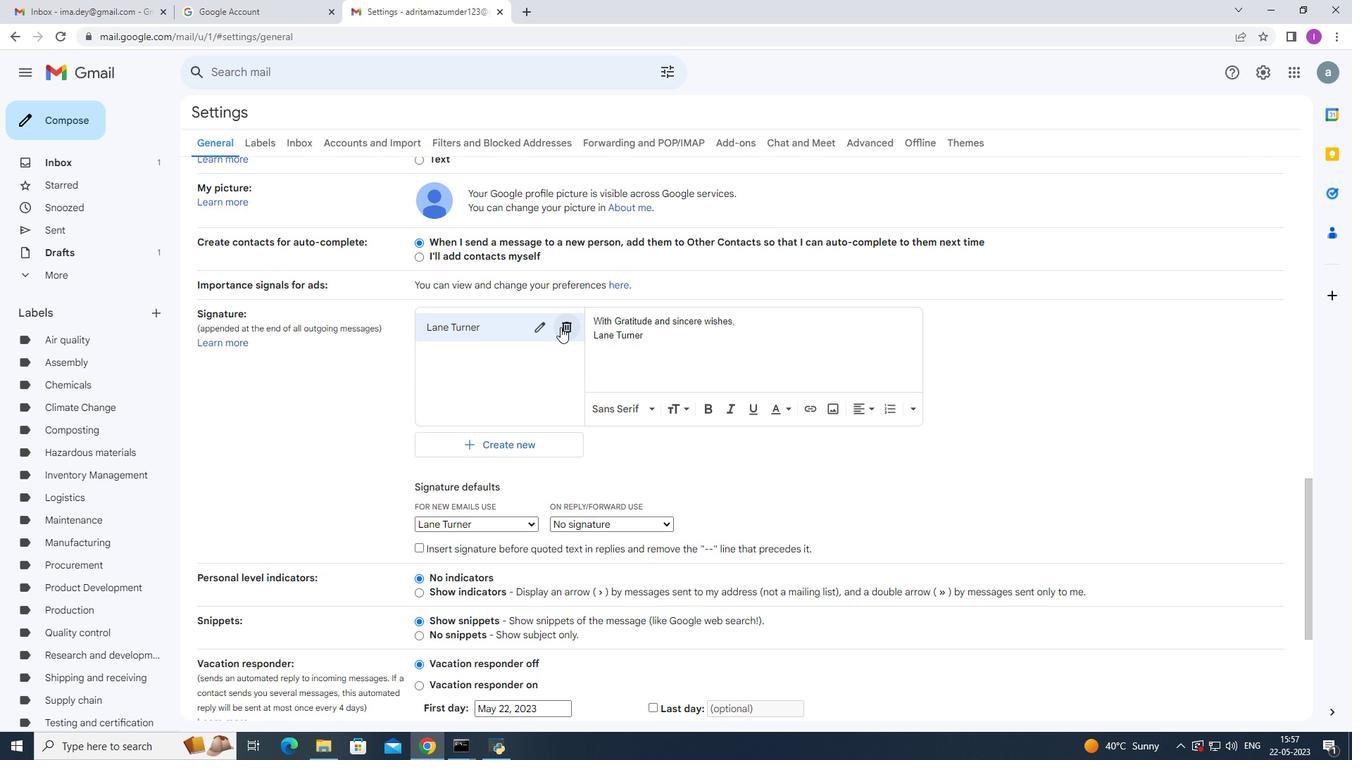 
Action: Mouse moved to (800, 422)
Screenshot: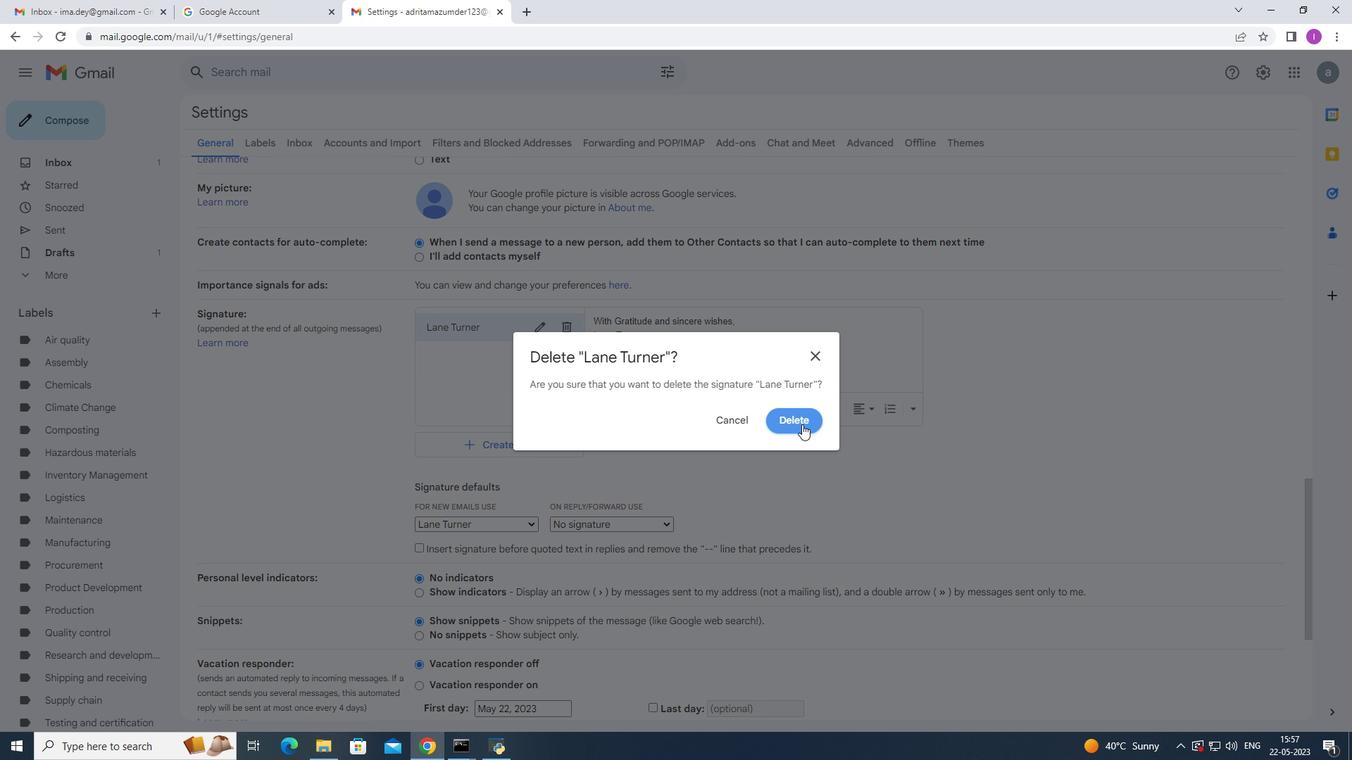 
Action: Mouse pressed left at (800, 422)
Screenshot: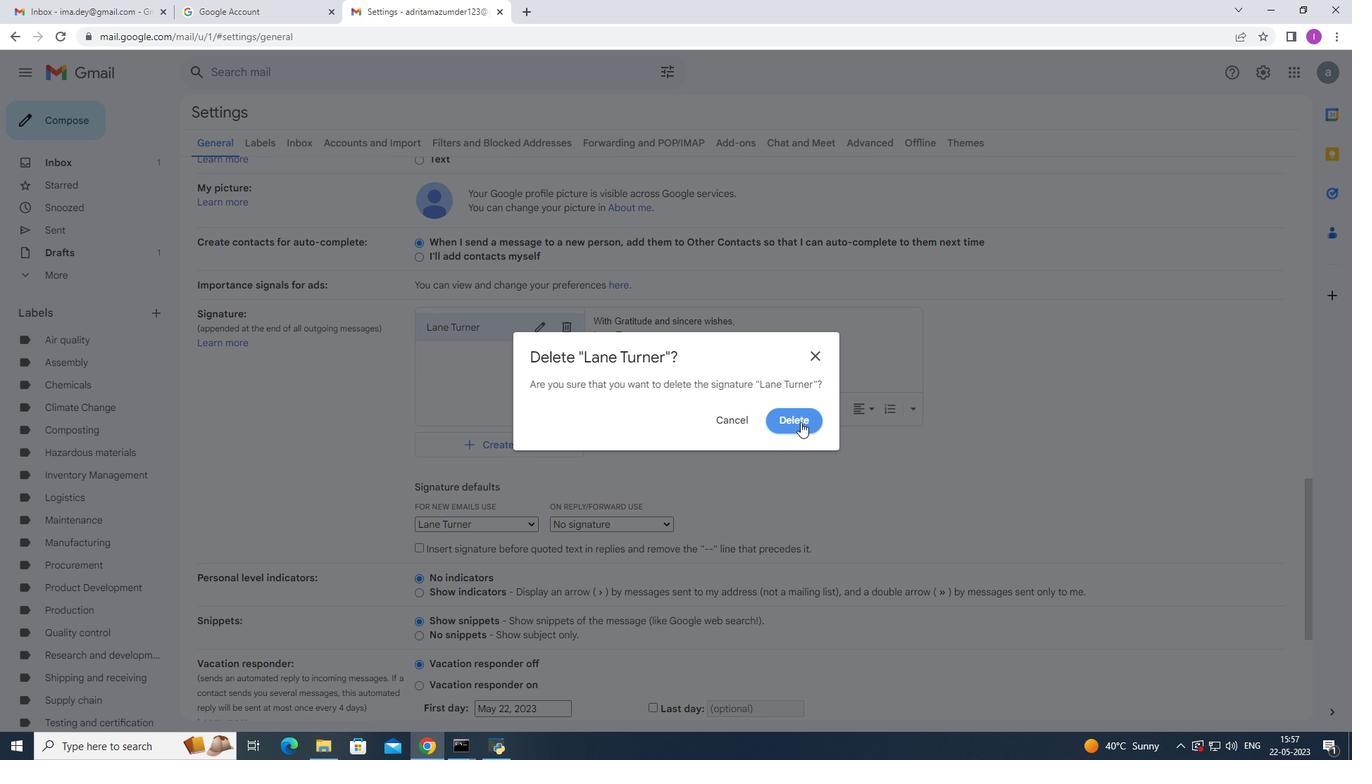 
Action: Mouse moved to (474, 344)
Screenshot: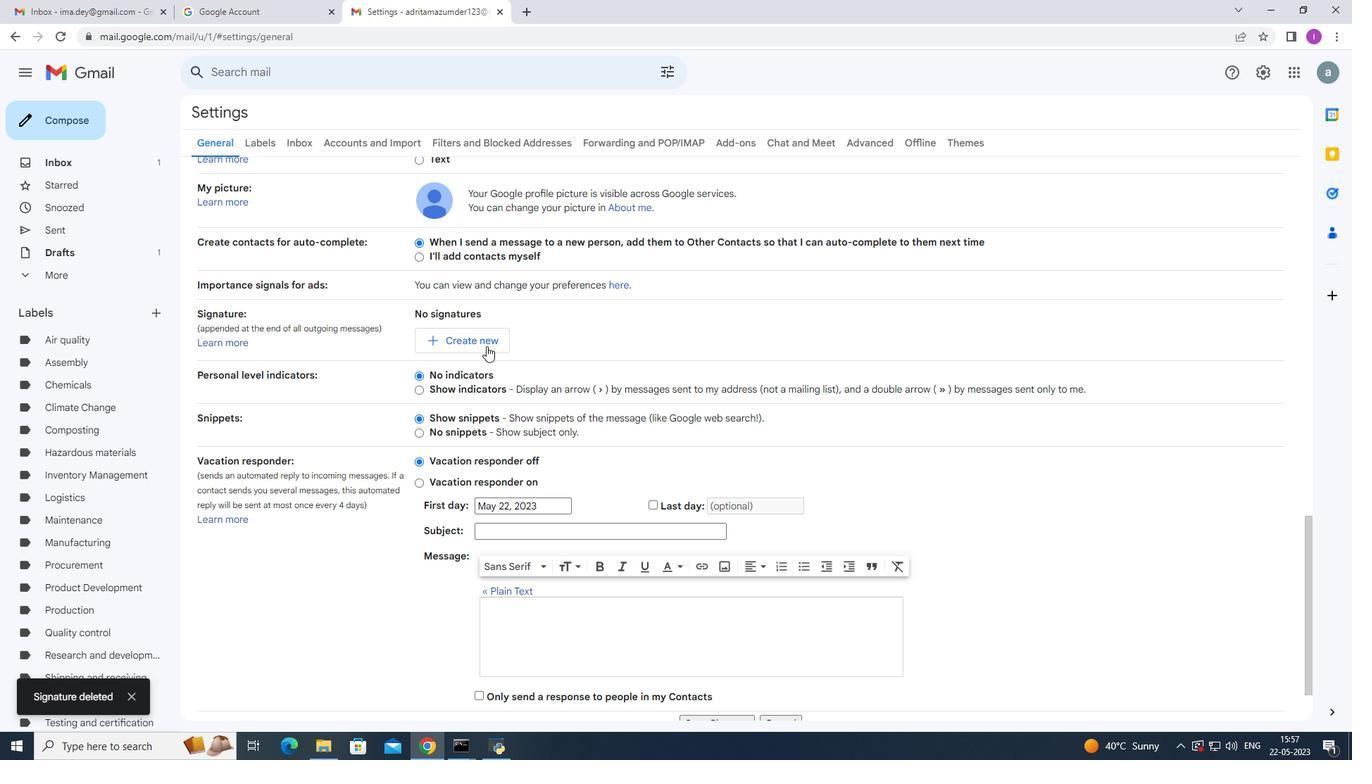 
Action: Mouse pressed left at (474, 344)
Screenshot: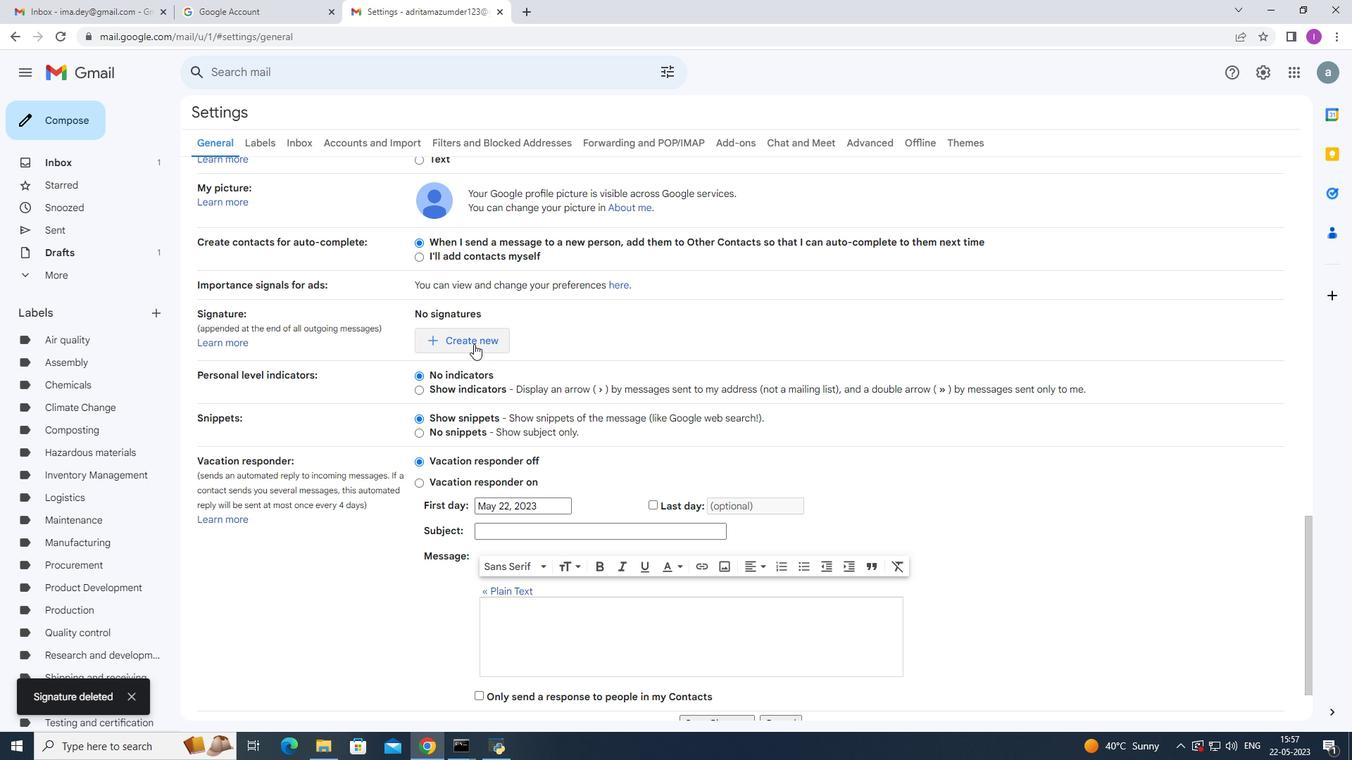 
Action: Mouse moved to (563, 383)
Screenshot: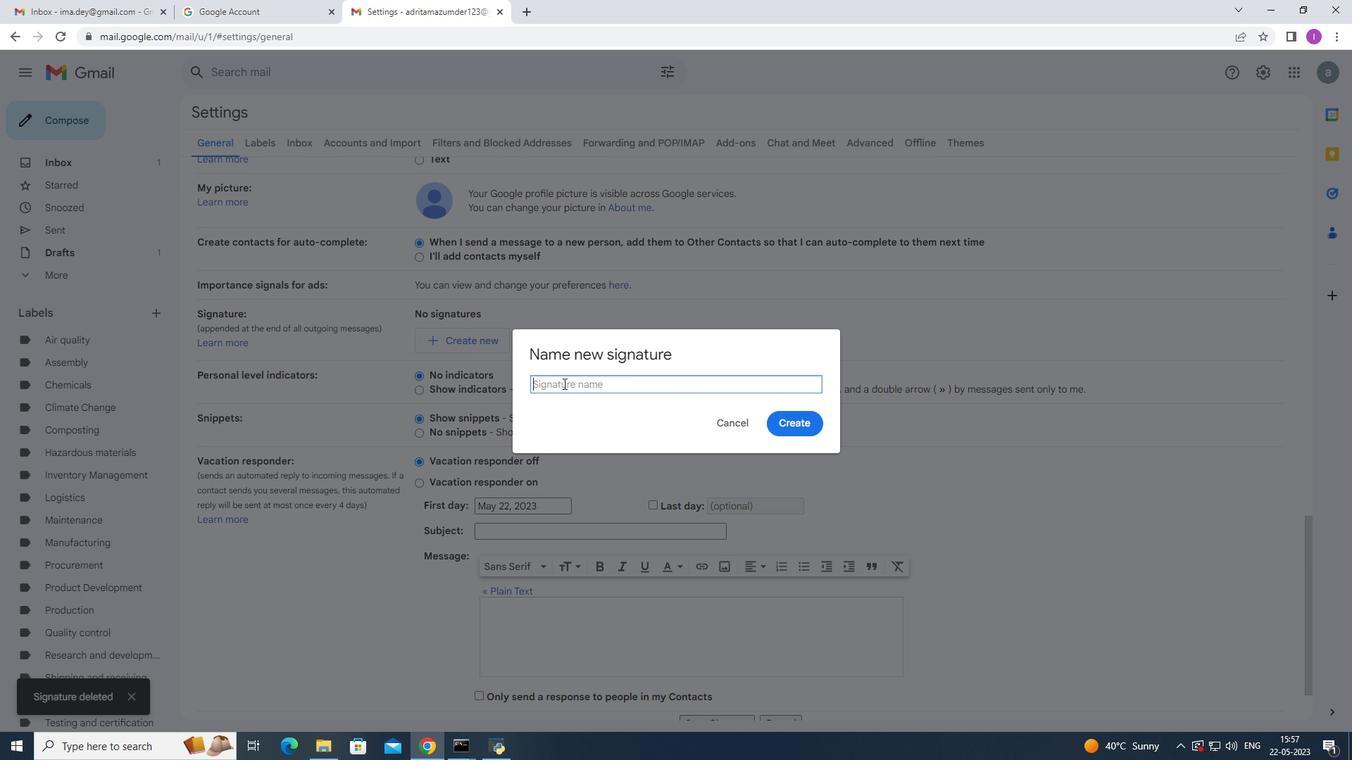 
Action: Mouse pressed left at (563, 383)
Screenshot: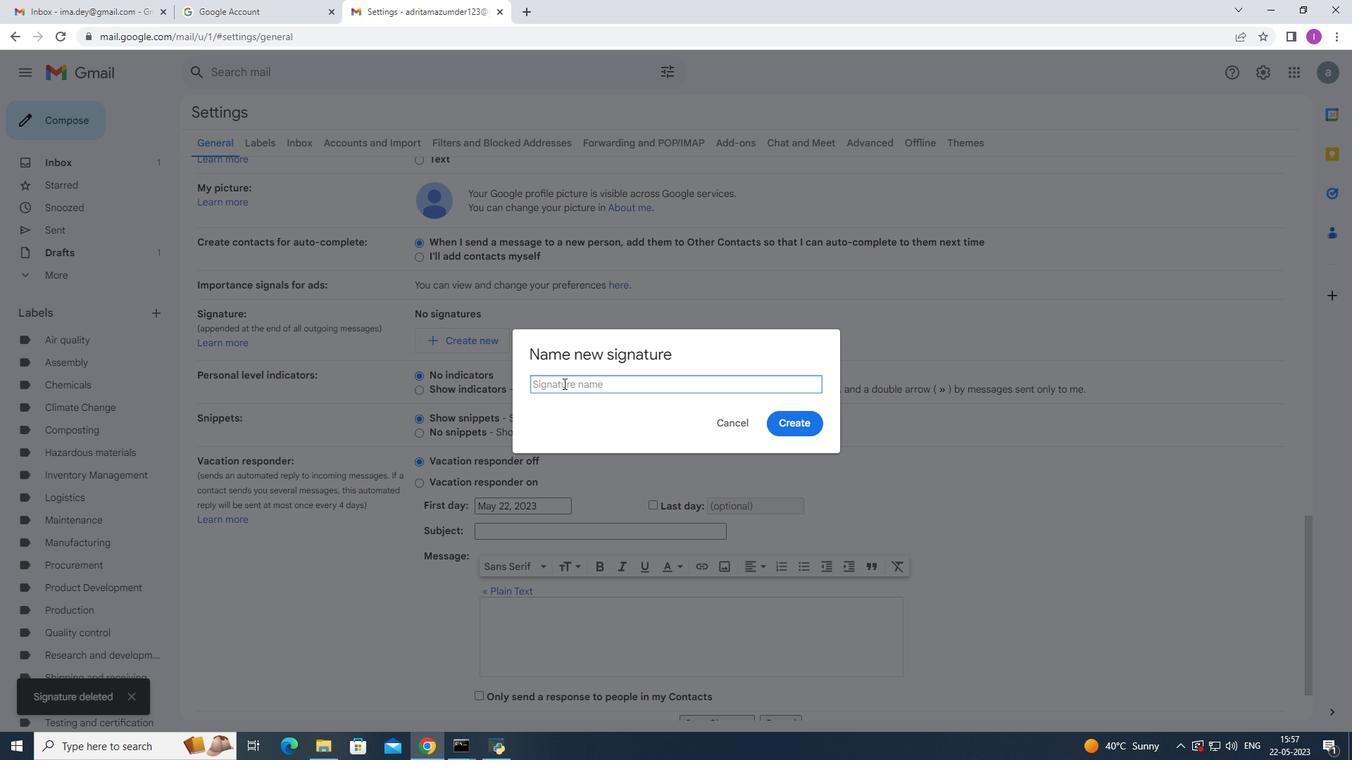 
Action: Mouse moved to (586, 379)
Screenshot: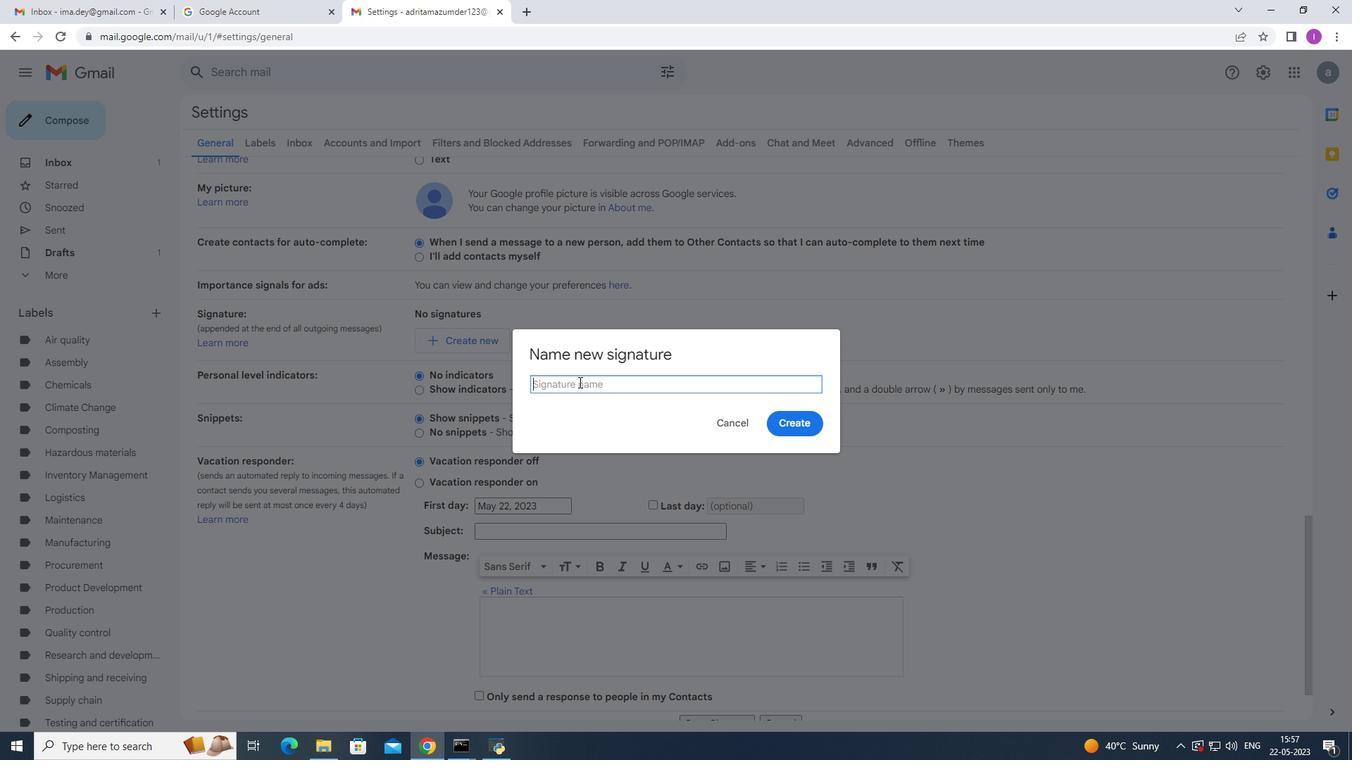 
Action: Key pressed <Key.shift>Larry<Key.space><Key.shift>Evans
Screenshot: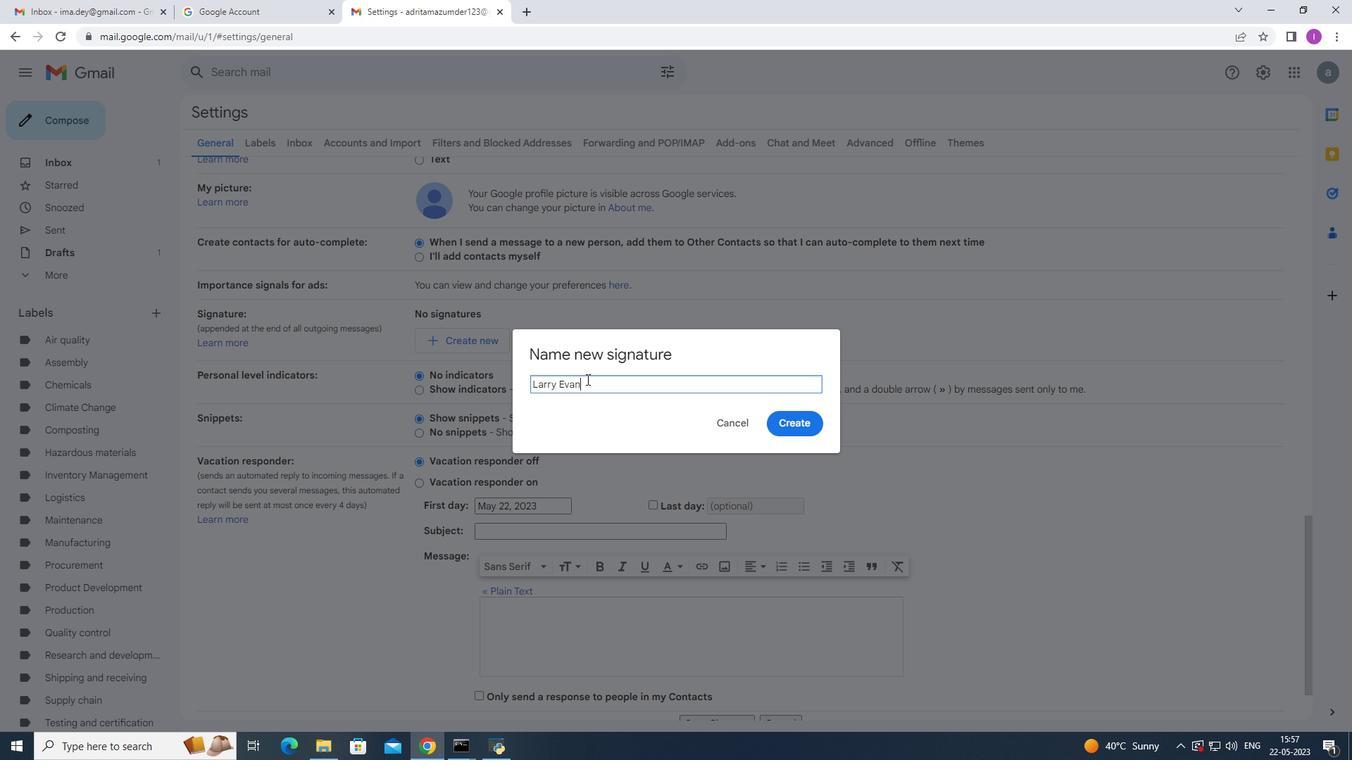 
Action: Mouse moved to (799, 426)
Screenshot: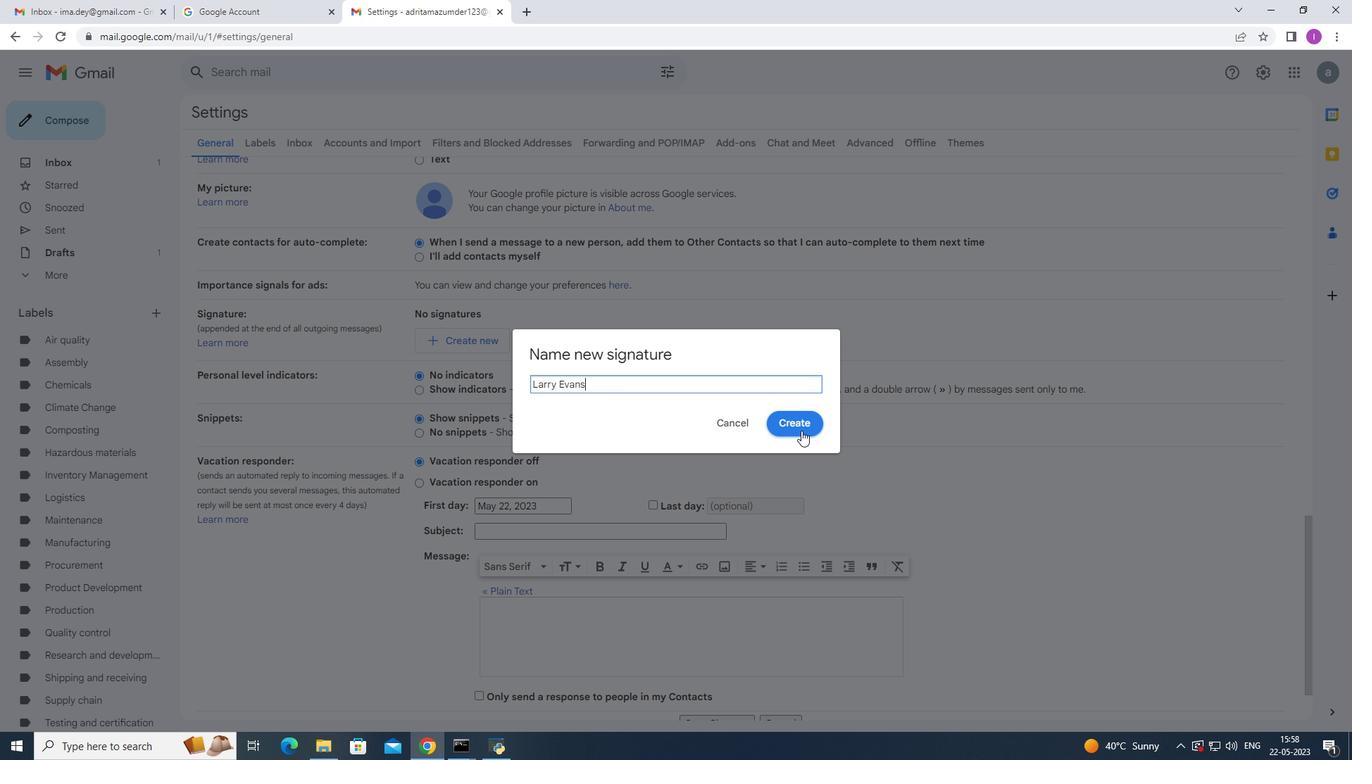 
Action: Mouse pressed left at (799, 426)
Screenshot: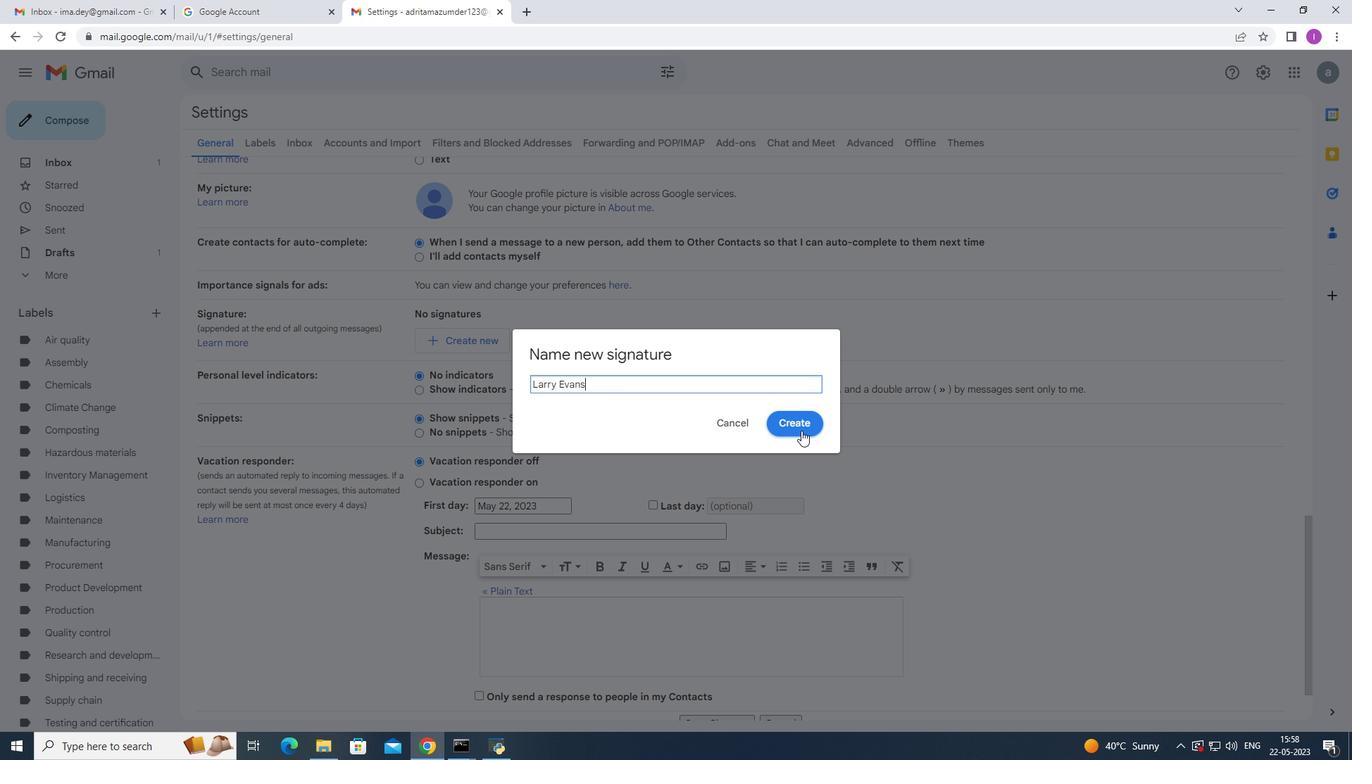 
Action: Mouse moved to (529, 525)
Screenshot: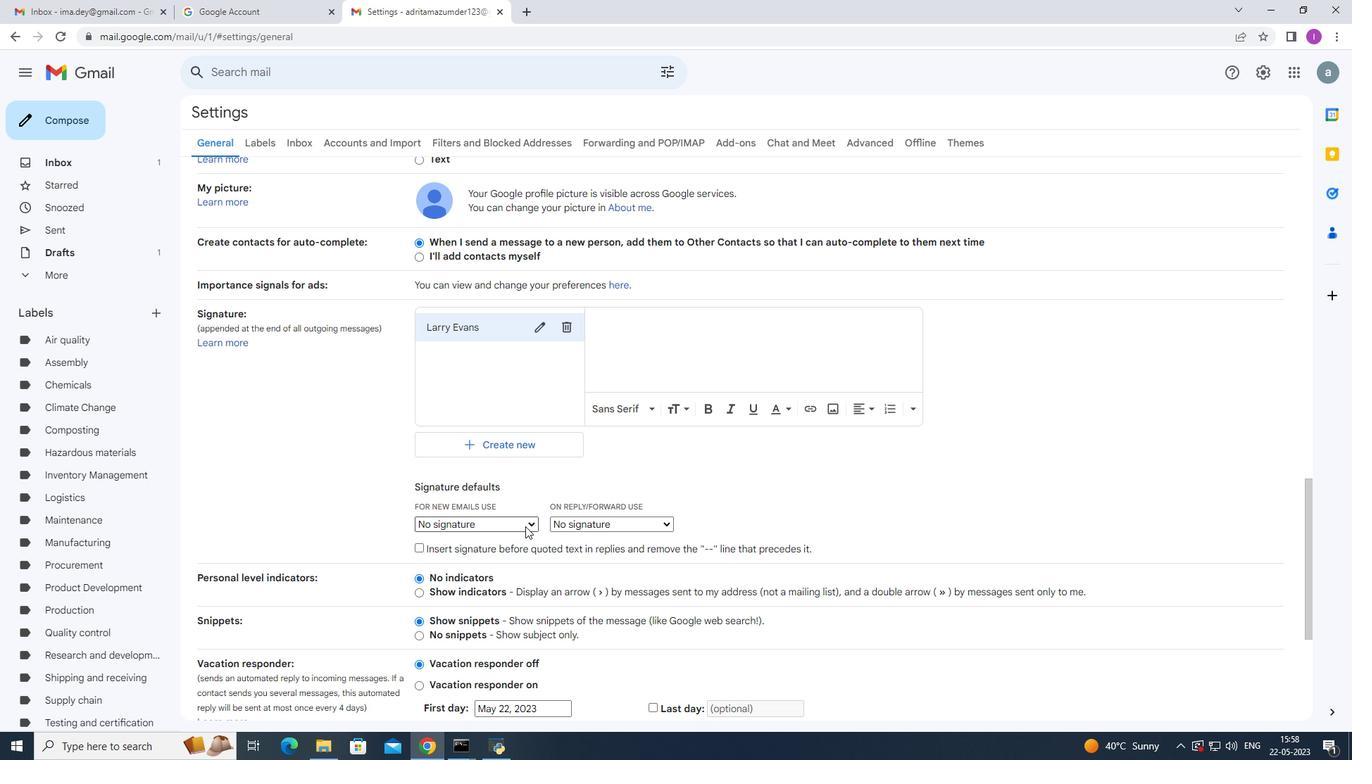 
Action: Mouse pressed left at (529, 525)
Screenshot: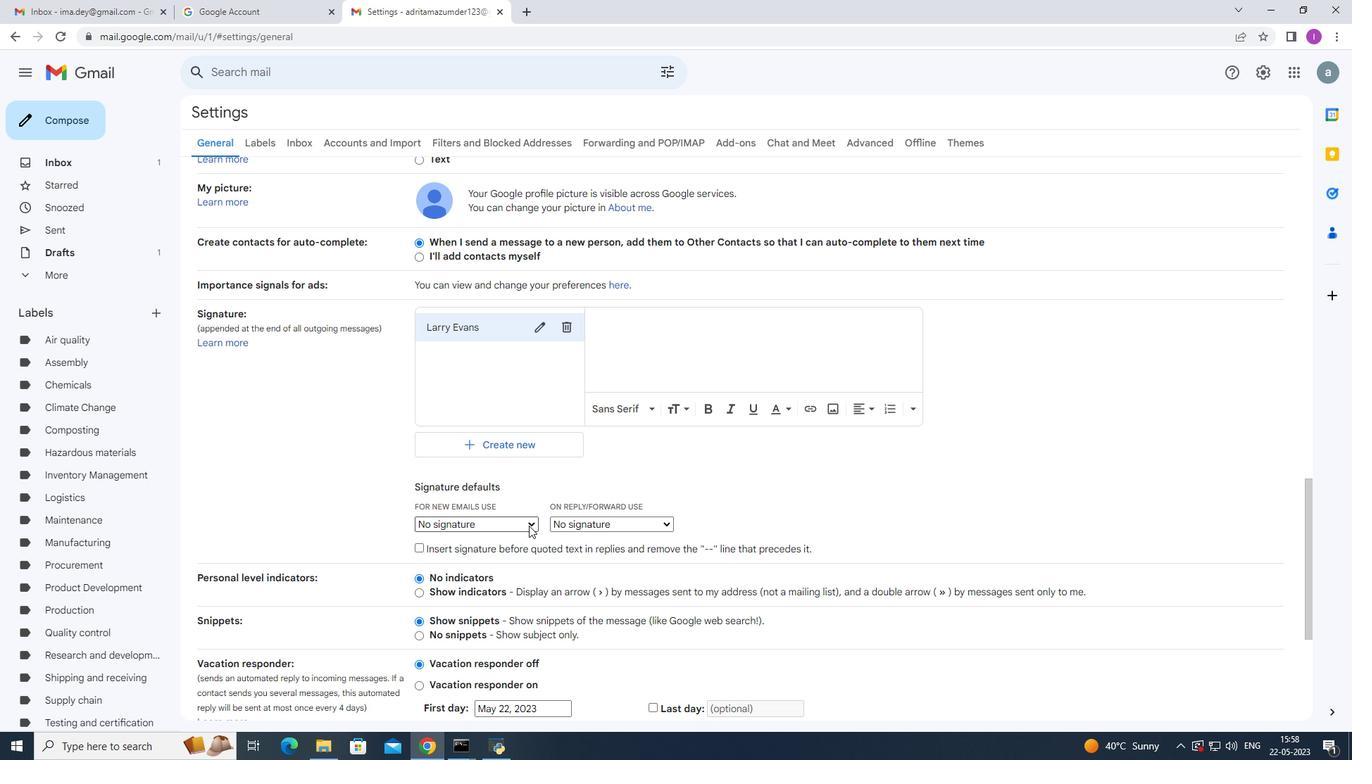 
Action: Mouse moved to (521, 552)
Screenshot: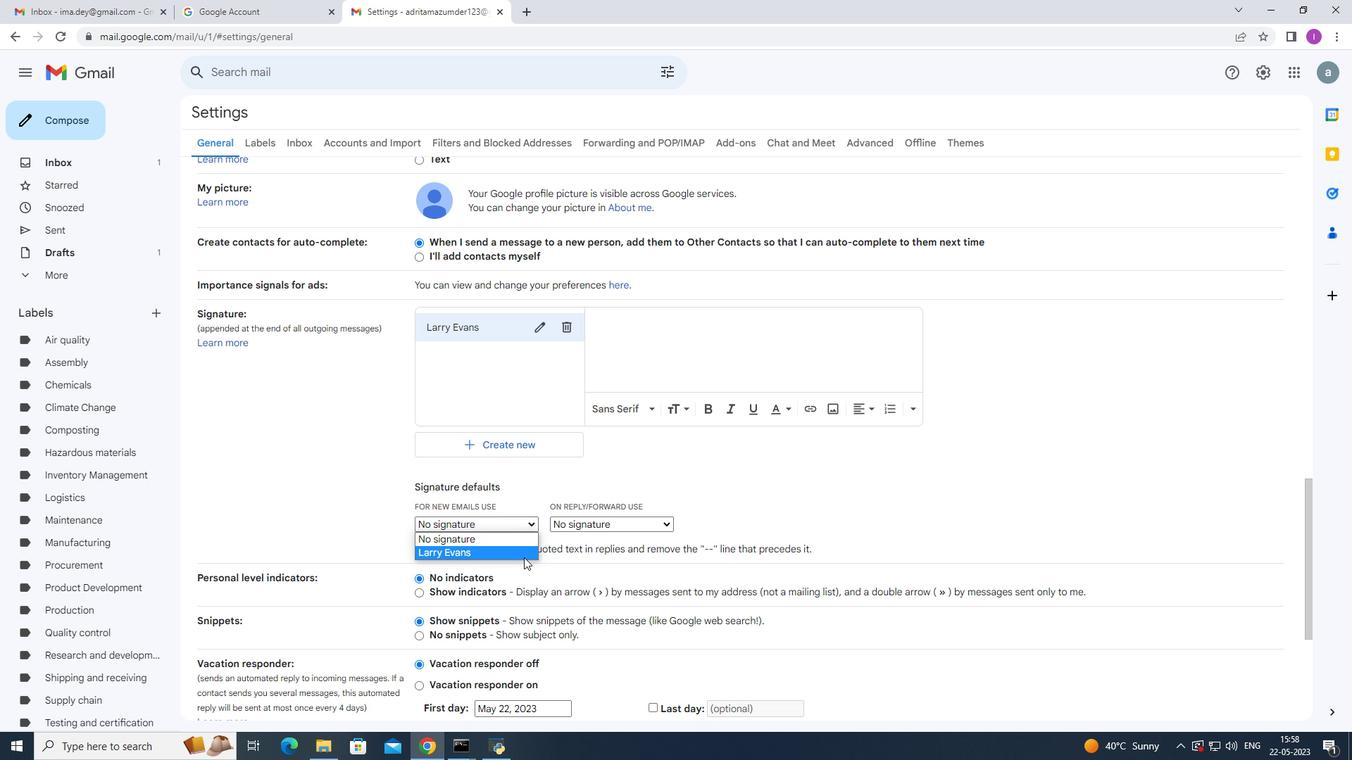 
Action: Mouse pressed left at (521, 552)
Screenshot: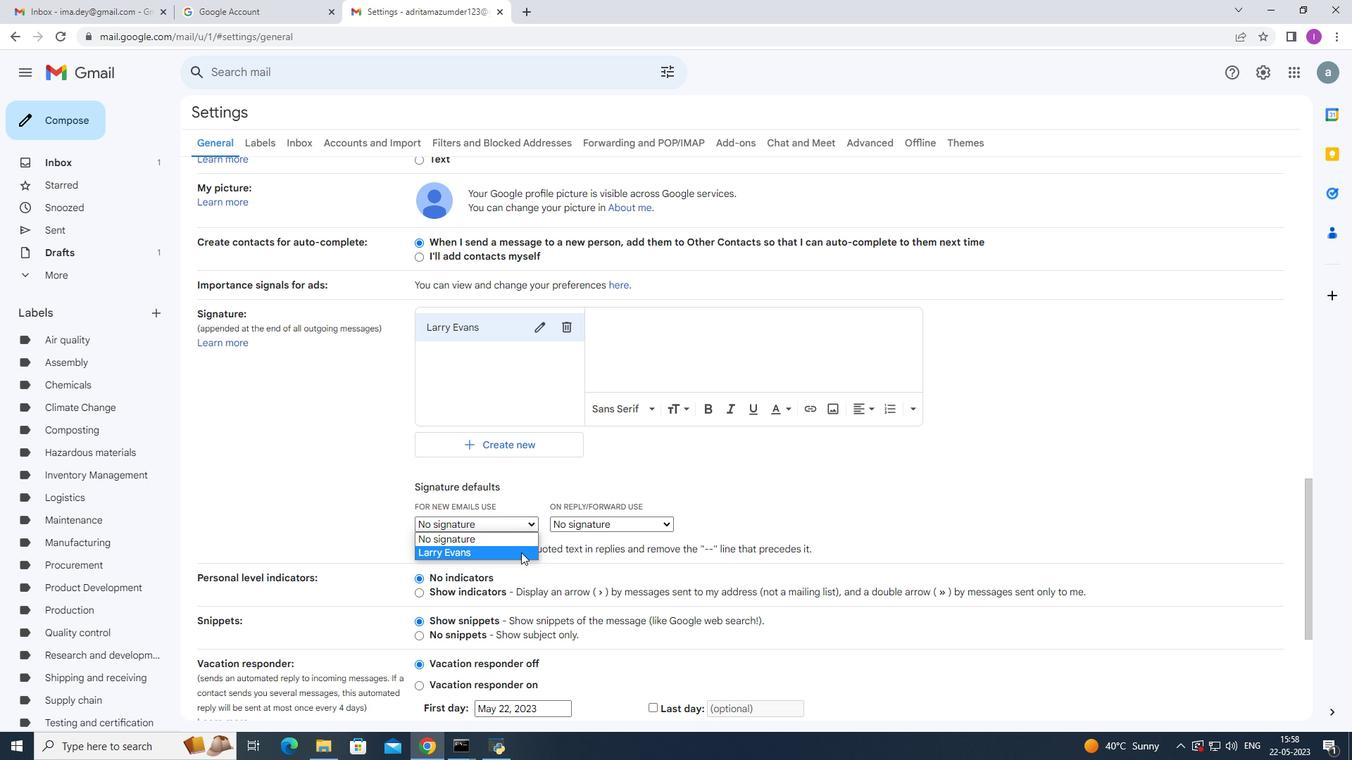 
Action: Mouse moved to (633, 338)
Screenshot: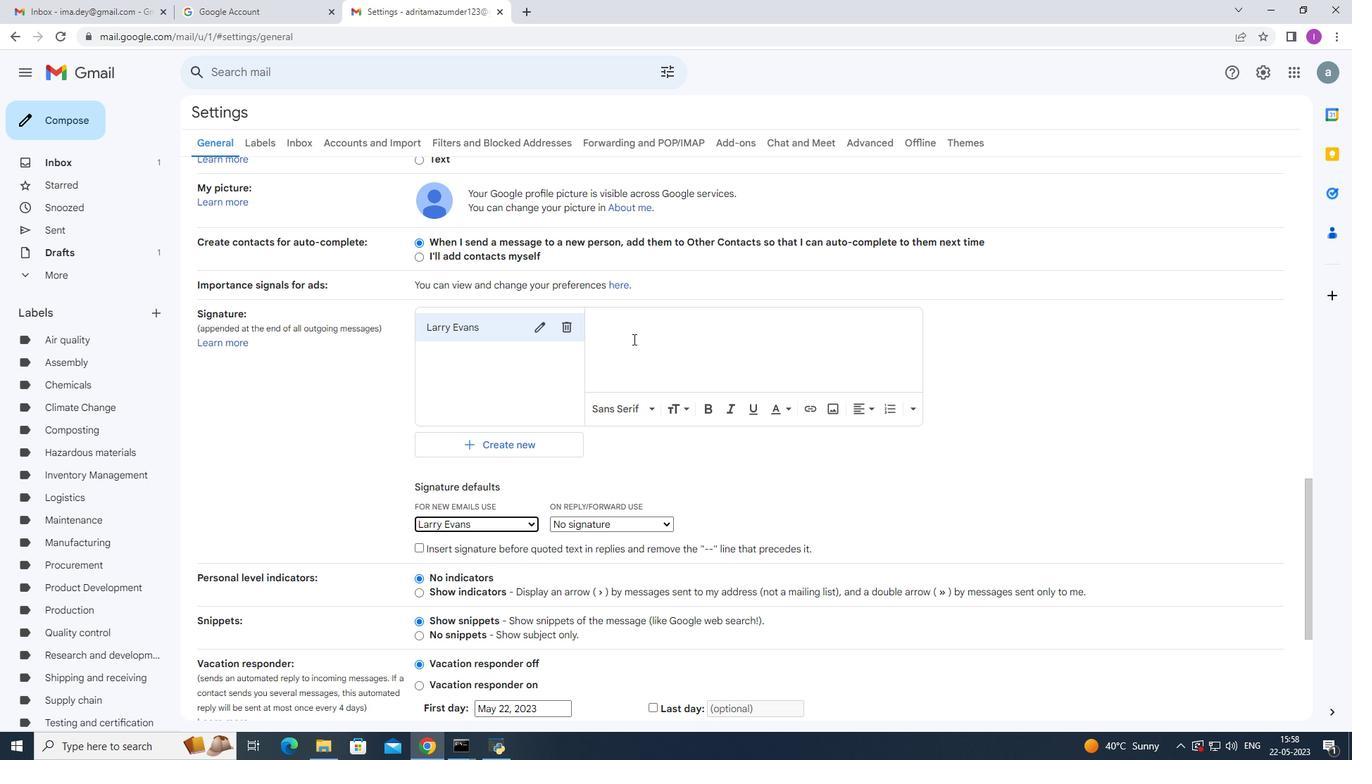 
Action: Mouse pressed left at (633, 338)
Screenshot: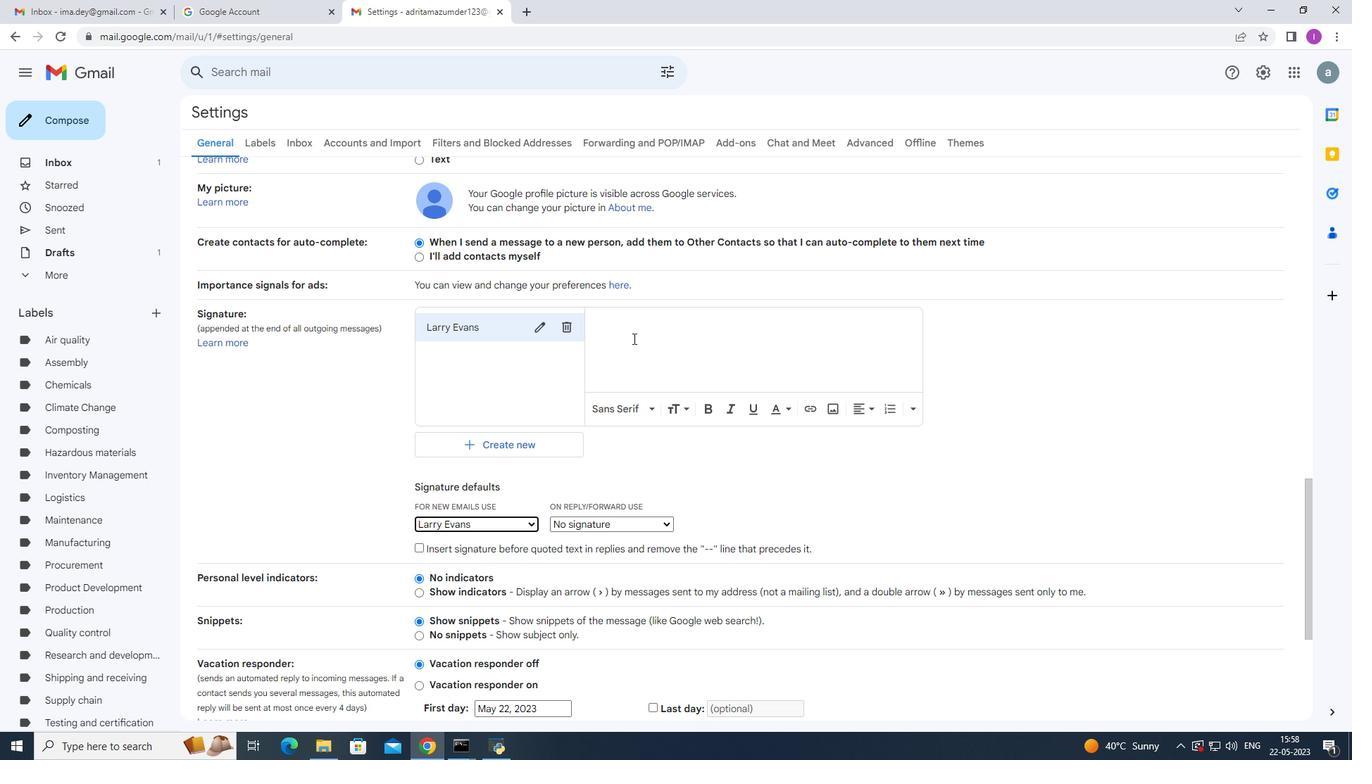 
Action: Mouse moved to (737, 314)
Screenshot: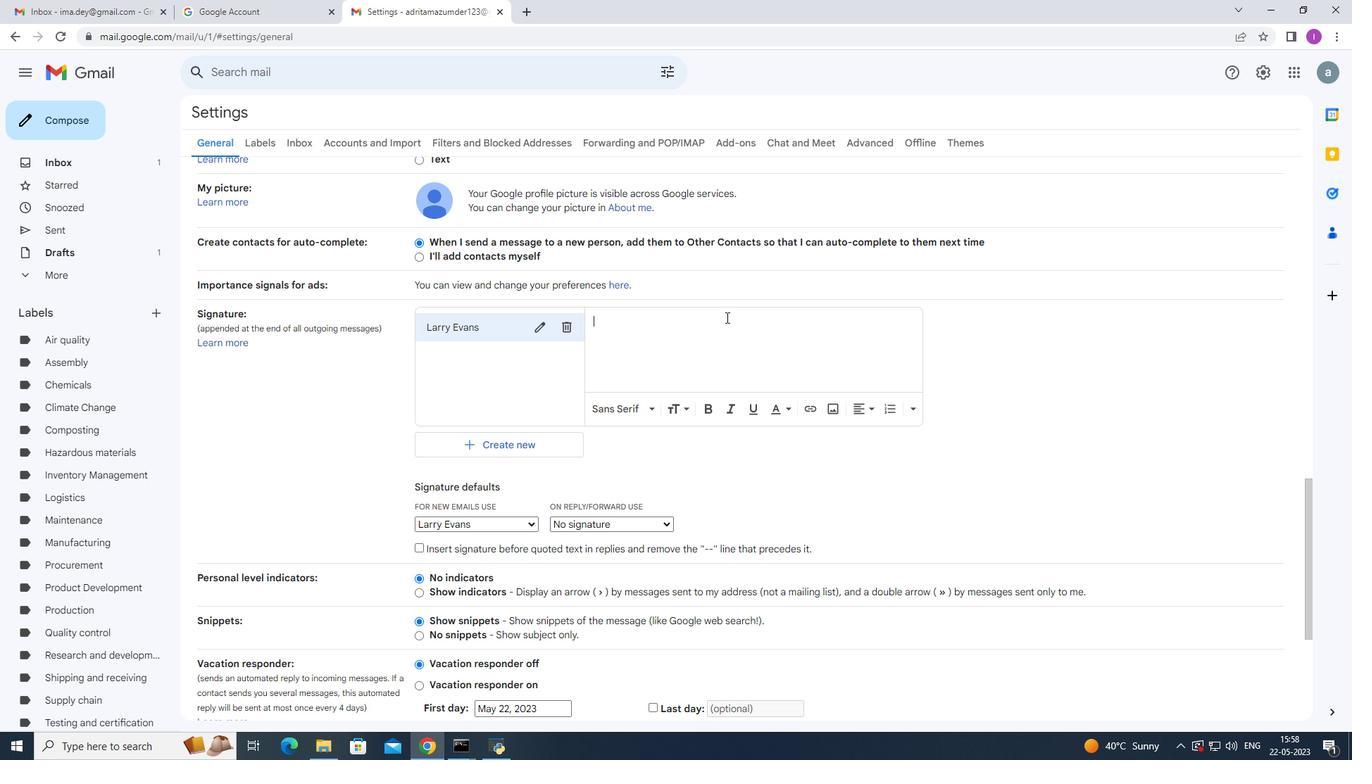 
Action: Key pressed <Key.shift><Key.shift><Key.shift>Best<Key.space><Key.shift>Wishes<Key.space>foe<Key.backspace>r<Key.space>a<Key.space><Key.shift><Key.shift><Key.shift><Key.shift><Key.shift><Key.shift><Key.shift><Key.shift>Happy<Key.space><Key.shift>Natt<Key.backspace>ional<Key.space><Key.shift>Cyber<Key.space>security<Key.space><Key.shift>Awareness,<Key.shift><Key.shift><Key.shift><Key.shift><Key.shift><Key.shift><Key.shift><Key.shift><Key.shift><Key.shift><Key.shift><Key.shift><Key.shift><Key.shift><Key.shift><Key.shift><Key.shift><Key.shift><Key.shift><Key.shift><Key.shift><Key.shift><Key.shift><Key.shift><Key.shift><Key.shift><Key.shift><Key.shift><Key.shift><Key.shift>Larry<Key.backspace><Key.backspace><Key.backspace><Key.backspace><Key.backspace><Key.enter><Key.shift>Larry<Key.space><Key.shift>Evans
Screenshot: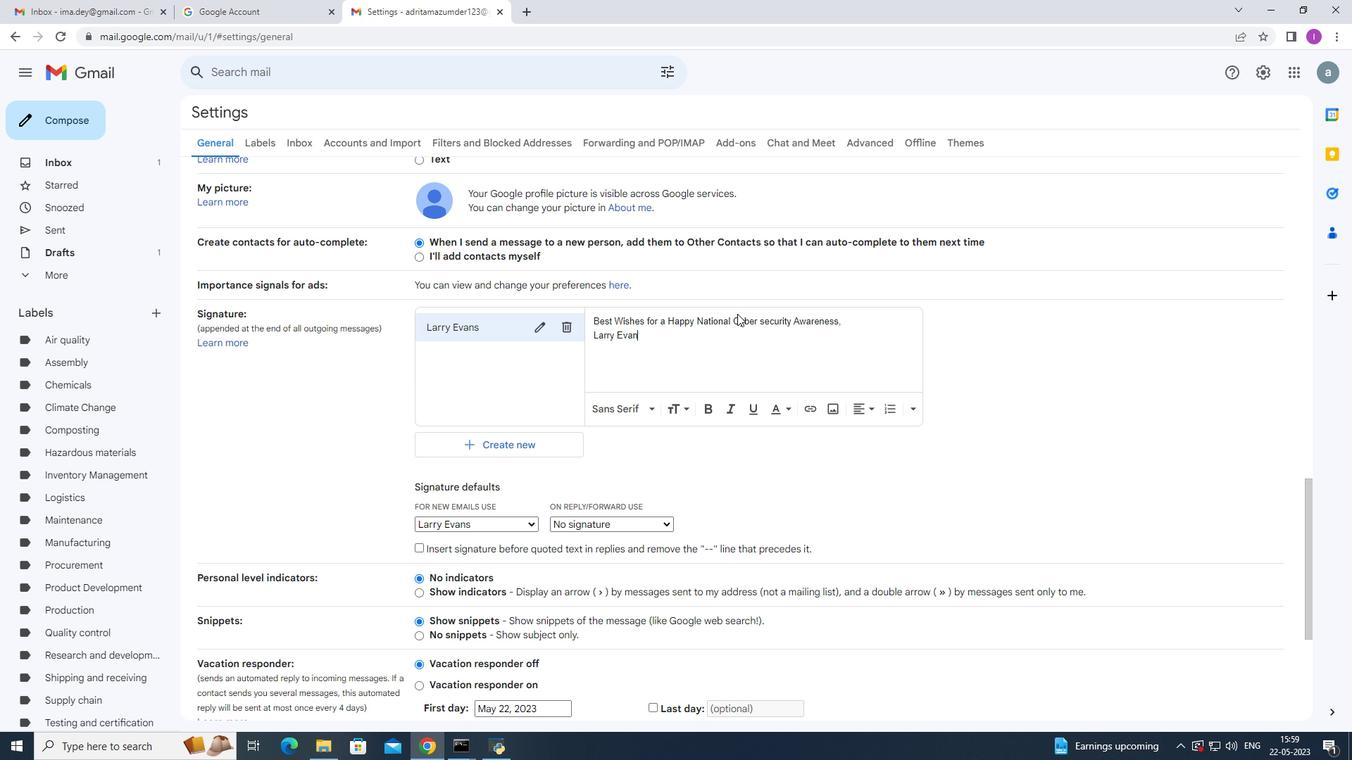 
Action: Mouse moved to (544, 516)
Screenshot: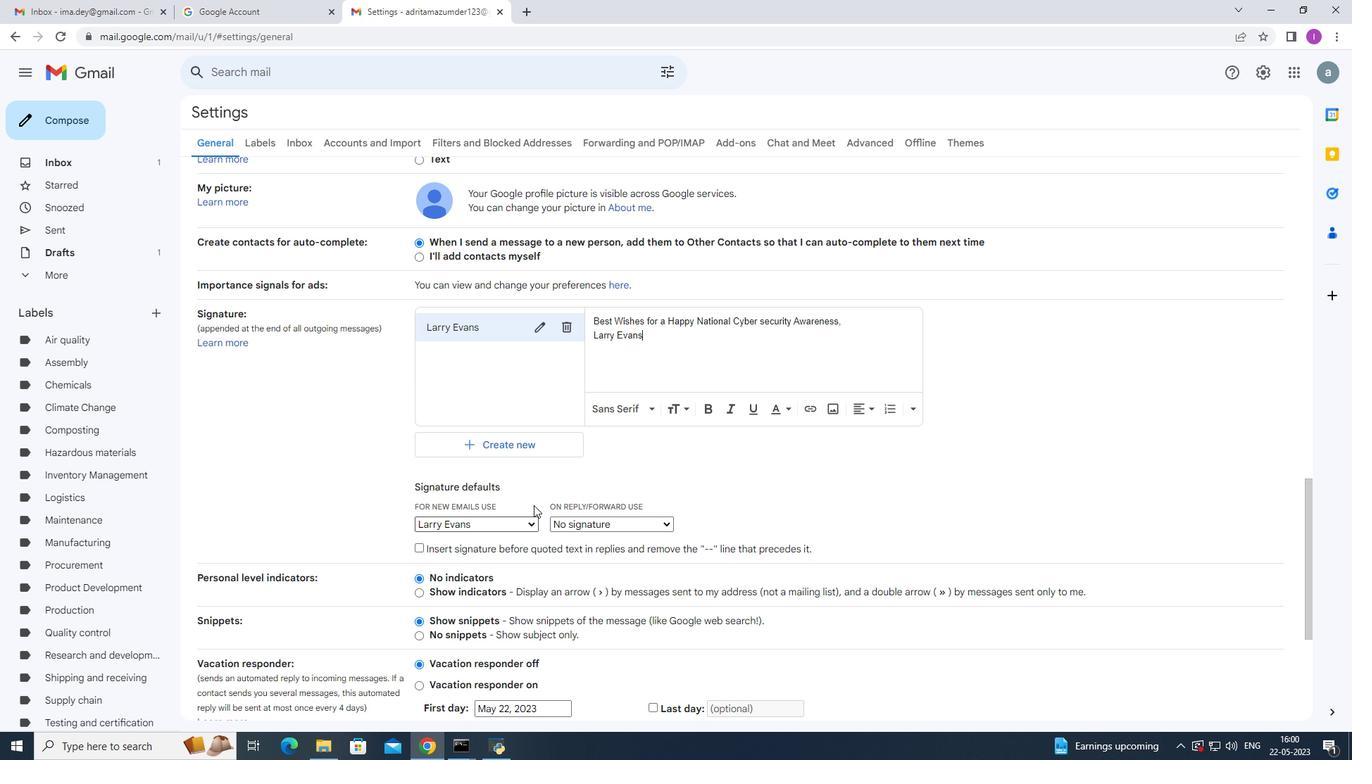 
Action: Mouse scrolled (544, 515) with delta (0, 0)
Screenshot: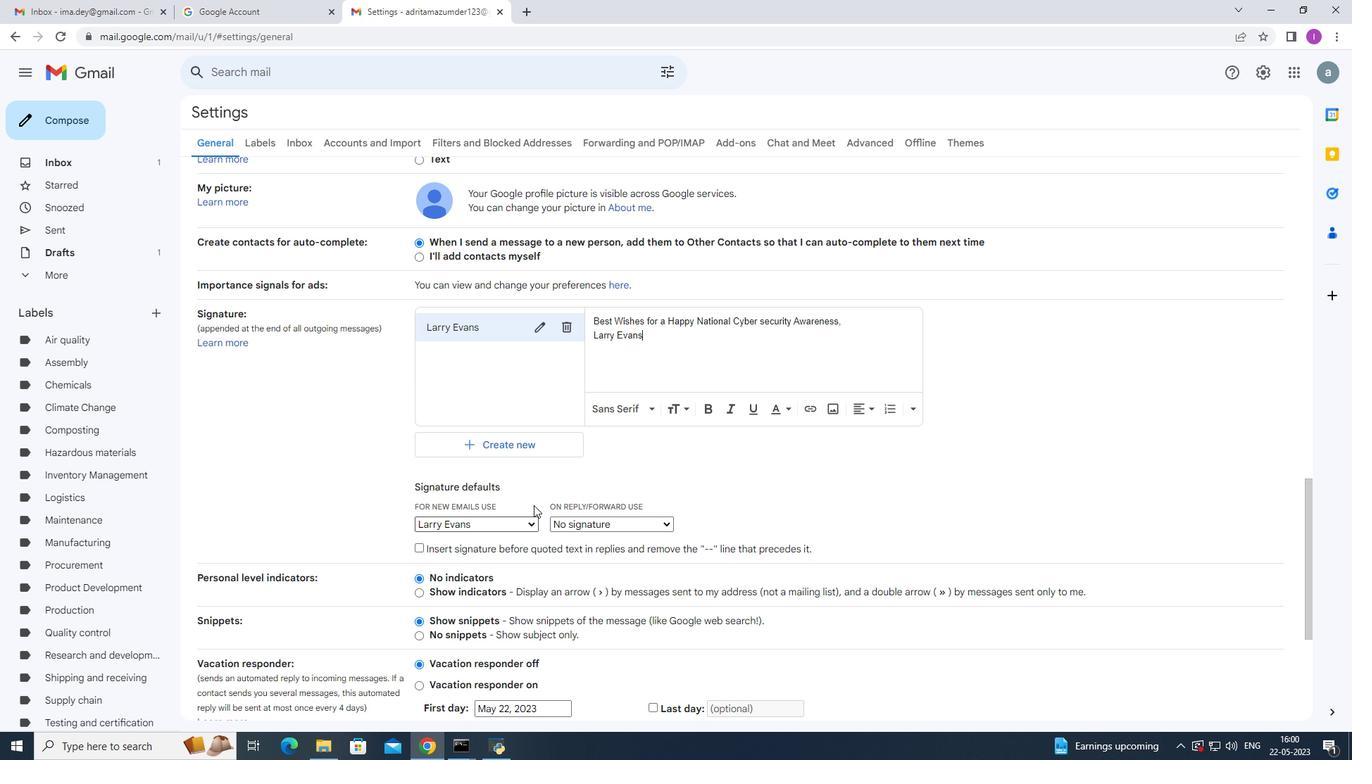 
Action: Mouse moved to (550, 525)
Screenshot: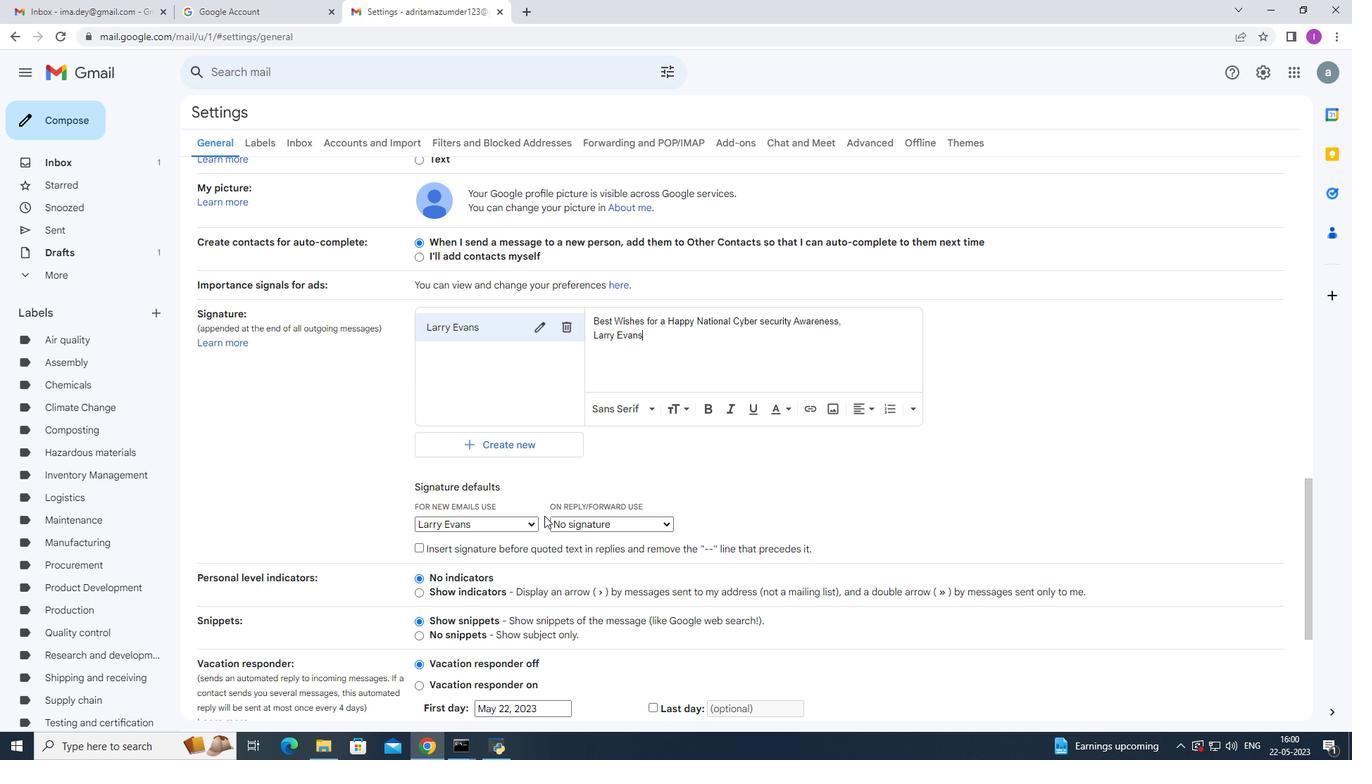 
Action: Mouse scrolled (550, 524) with delta (0, 0)
Screenshot: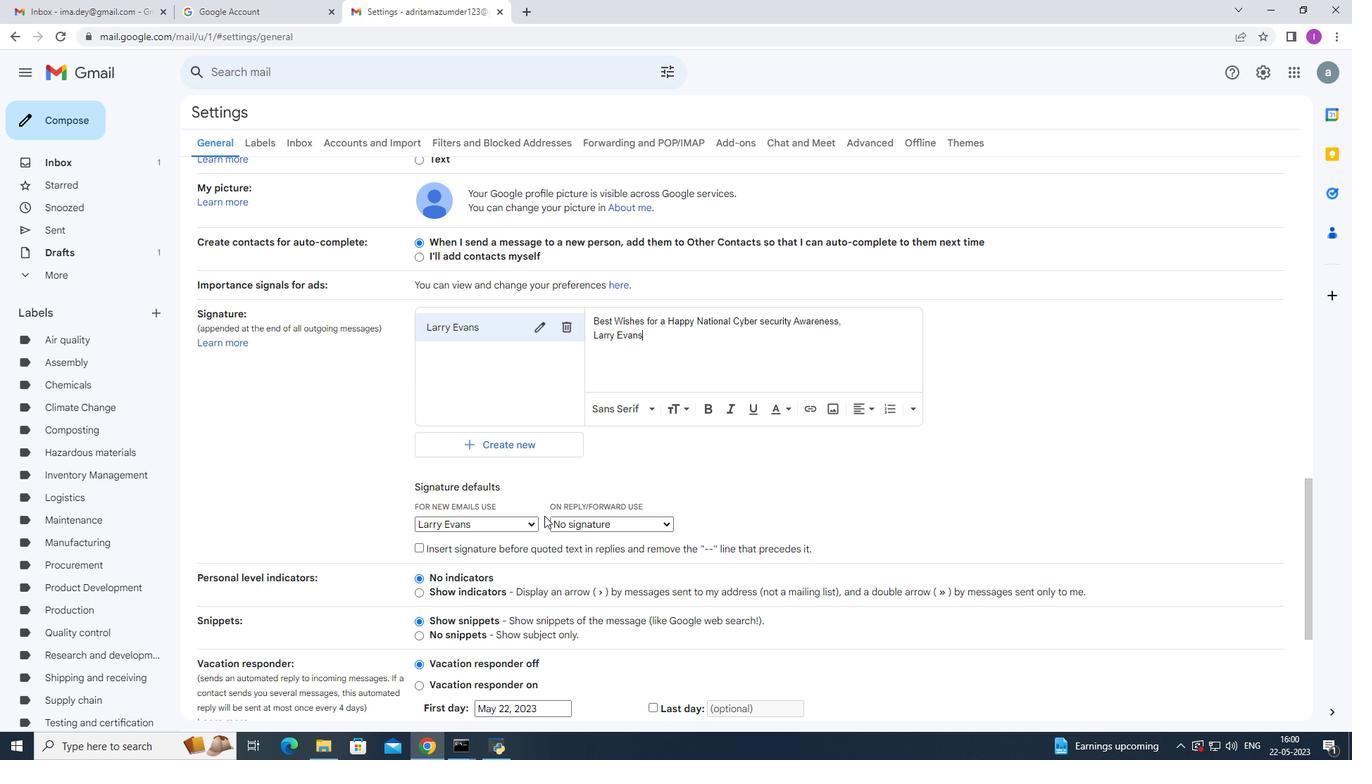 
Action: Mouse moved to (552, 528)
Screenshot: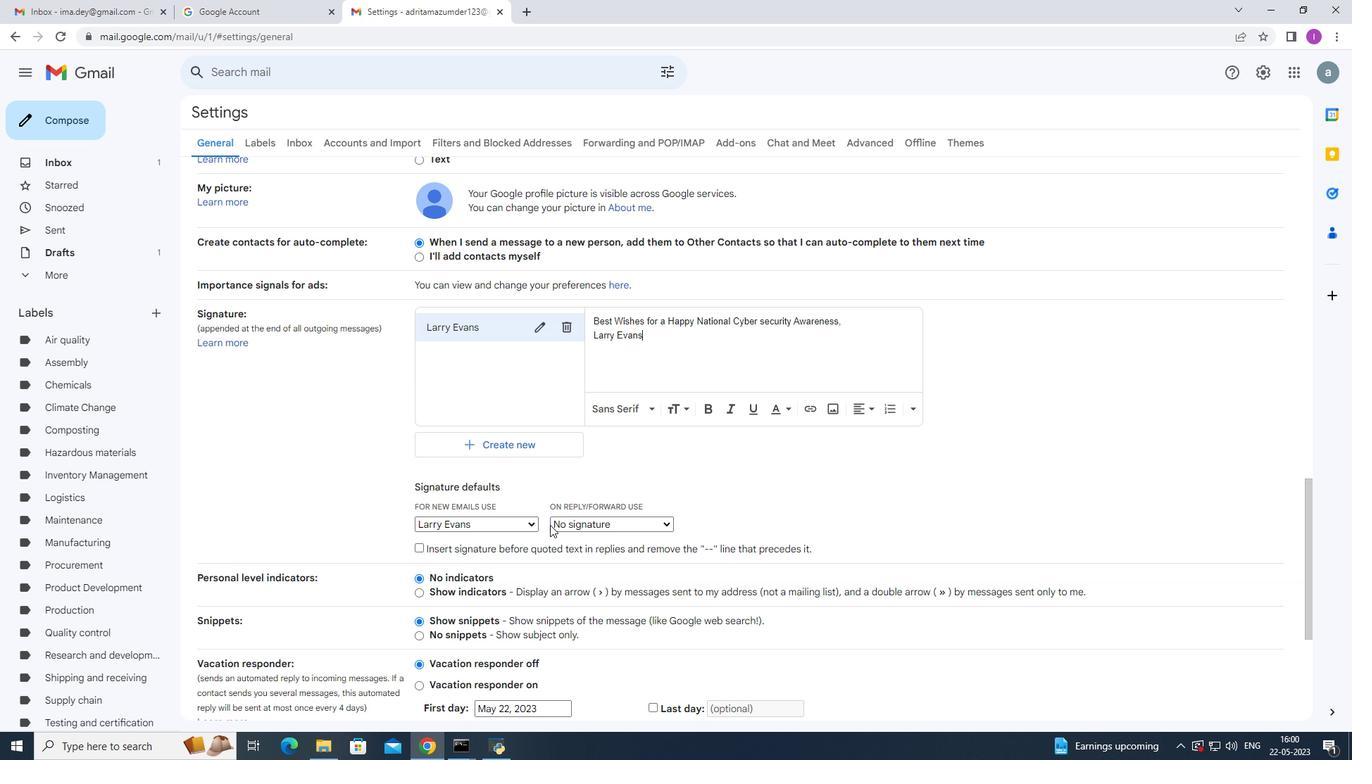 
Action: Mouse scrolled (550, 526) with delta (0, 0)
Screenshot: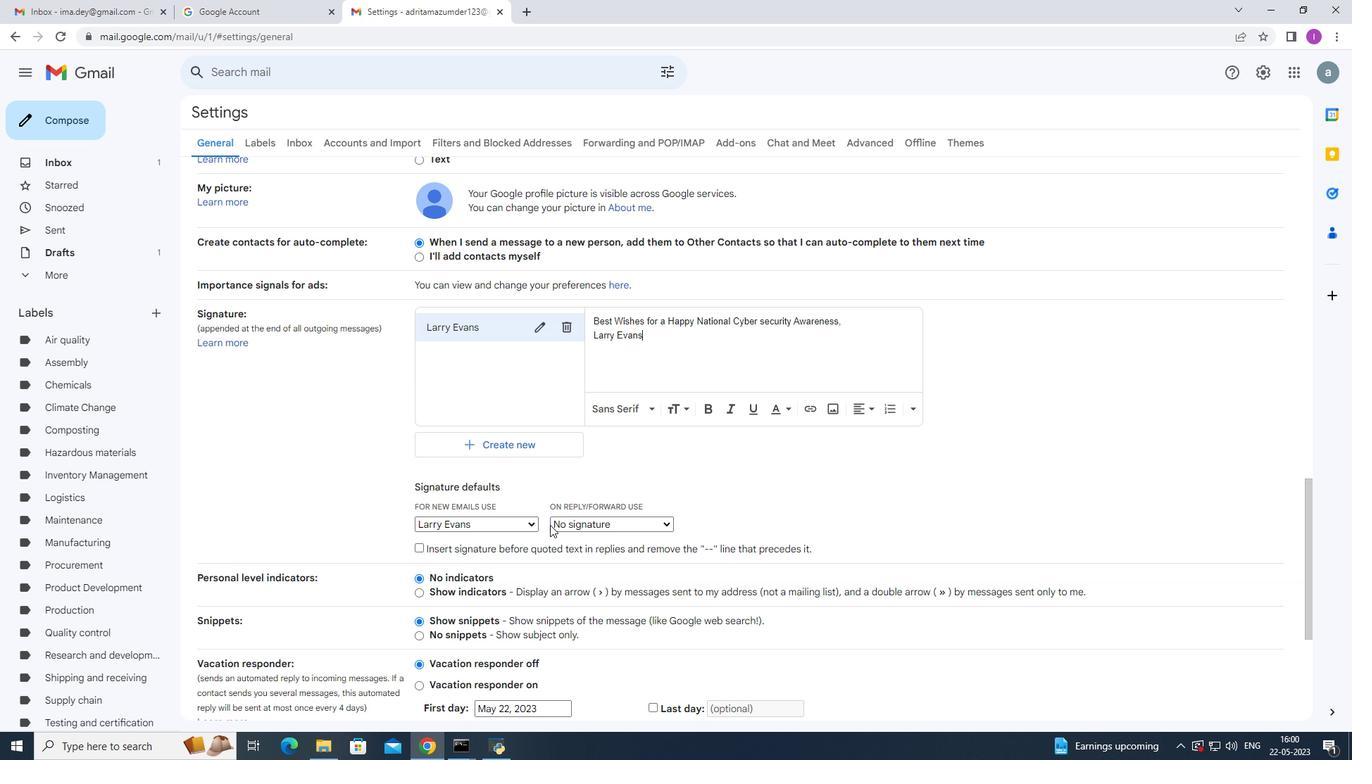 
Action: Mouse moved to (552, 528)
Screenshot: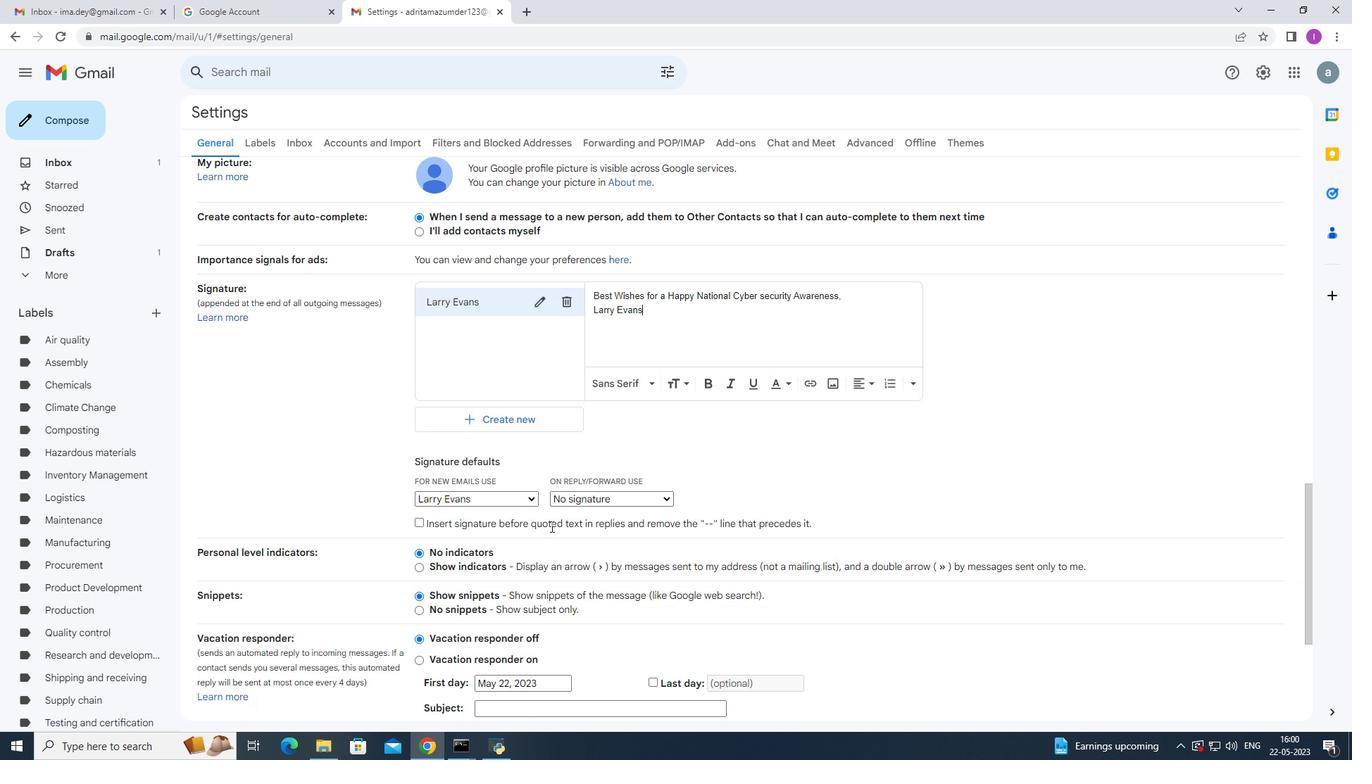 
Action: Mouse scrolled (552, 527) with delta (0, 0)
Screenshot: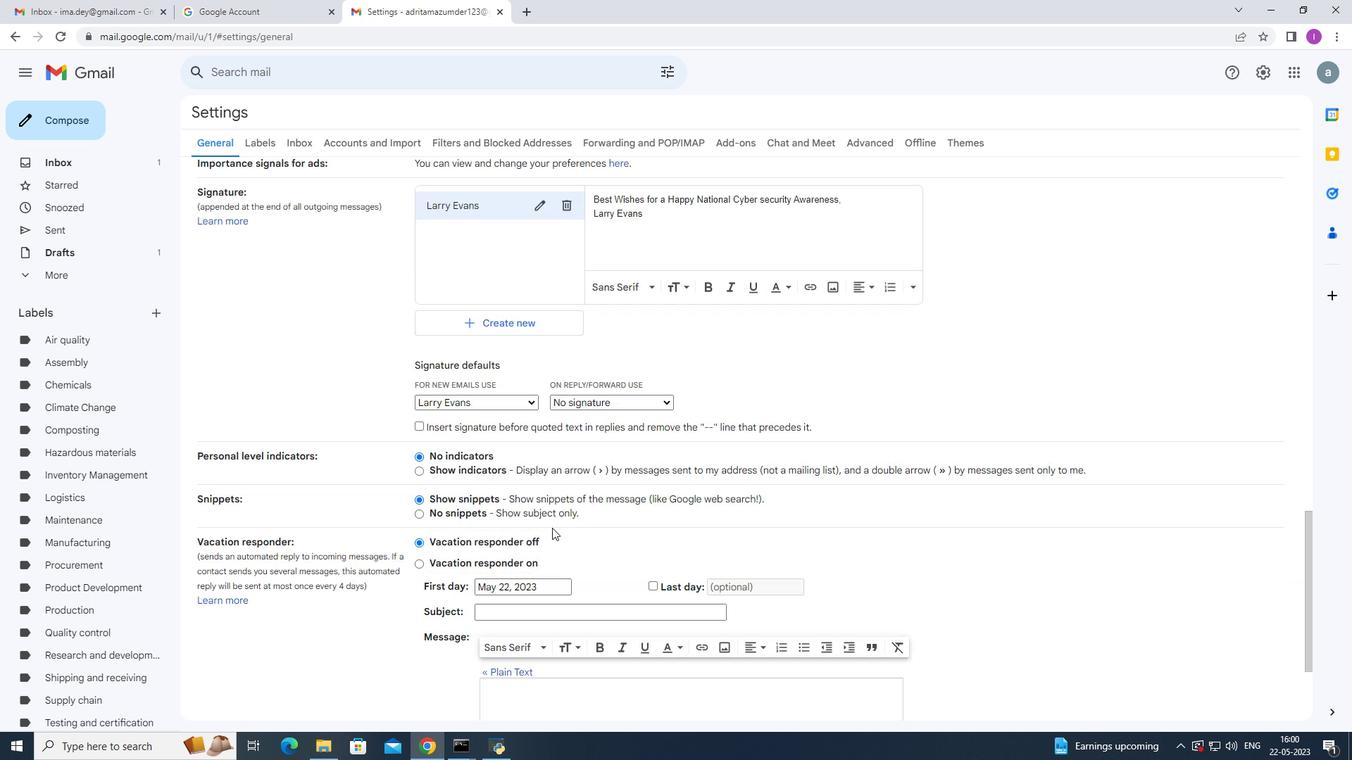 
Action: Mouse moved to (566, 528)
Screenshot: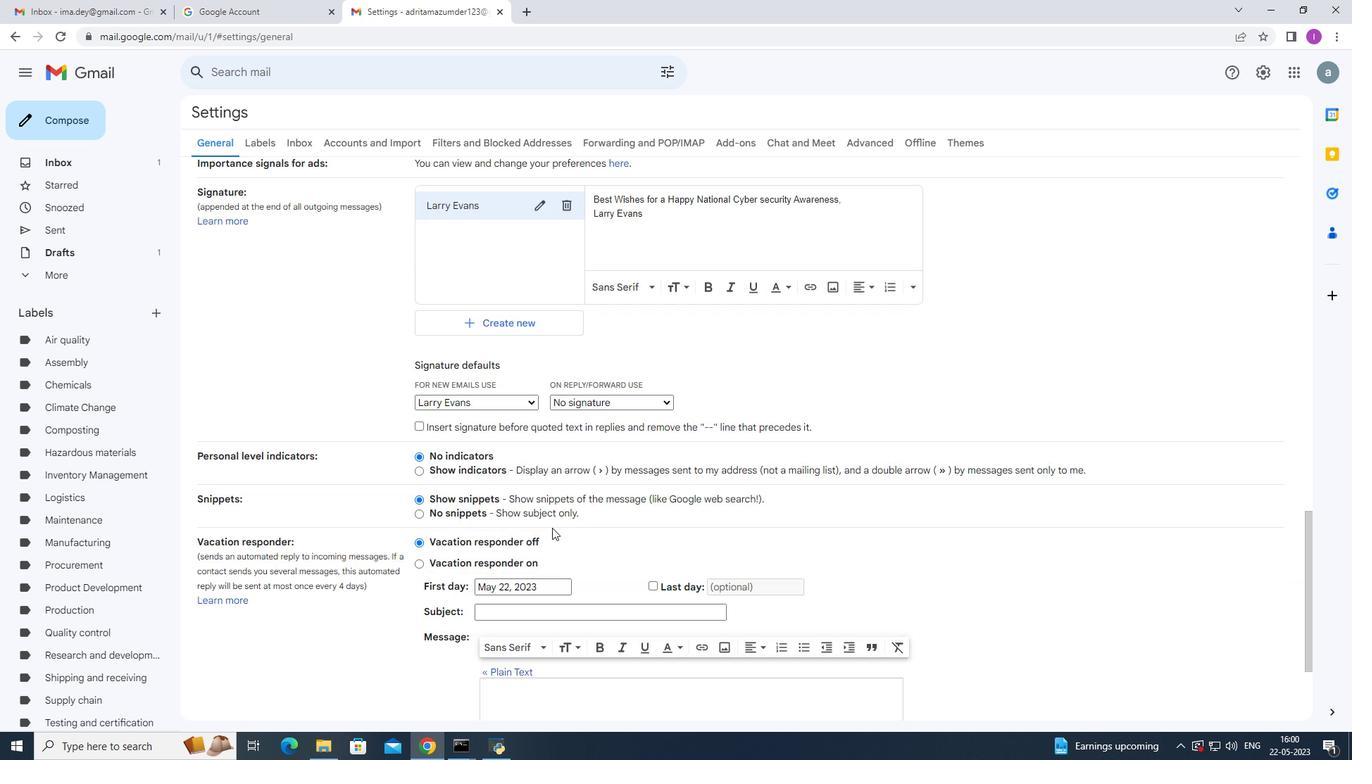 
Action: Mouse scrolled (555, 528) with delta (0, 0)
Screenshot: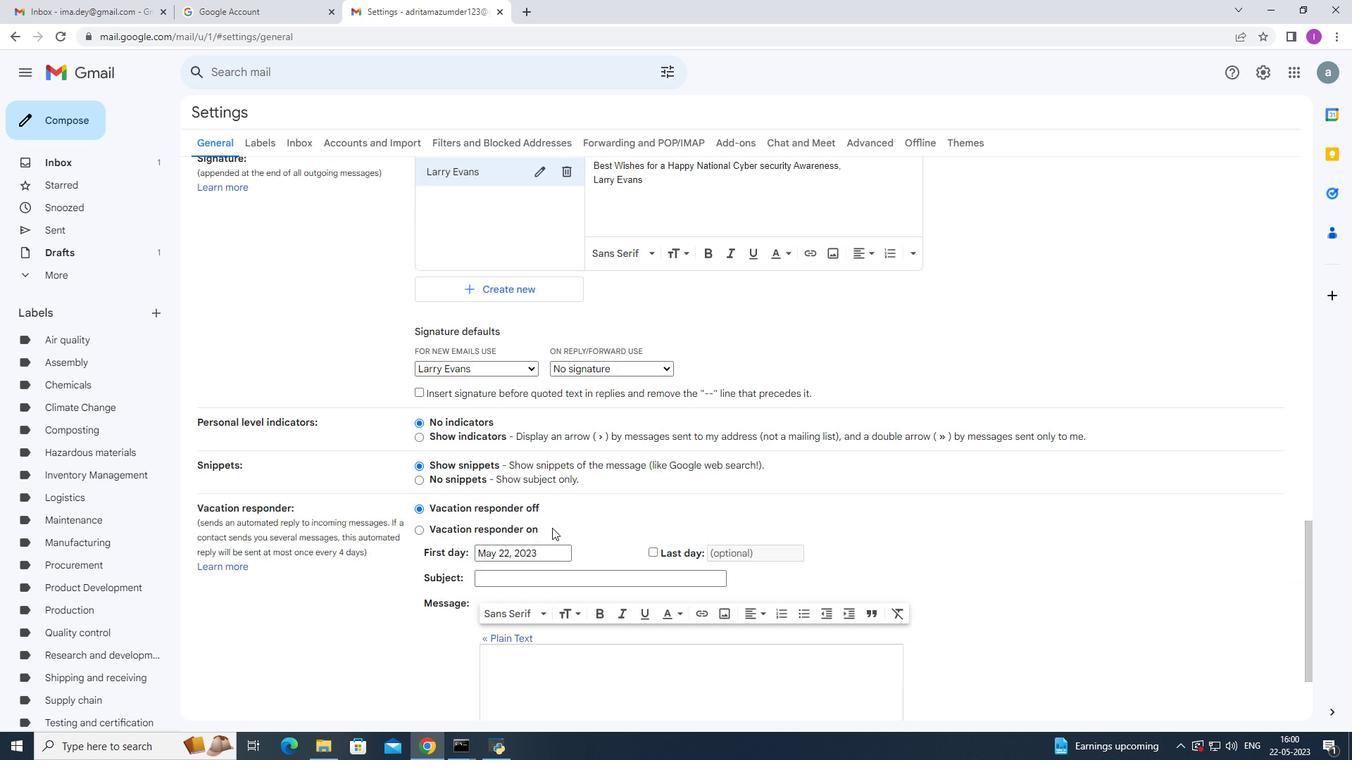 
Action: Mouse moved to (568, 526)
Screenshot: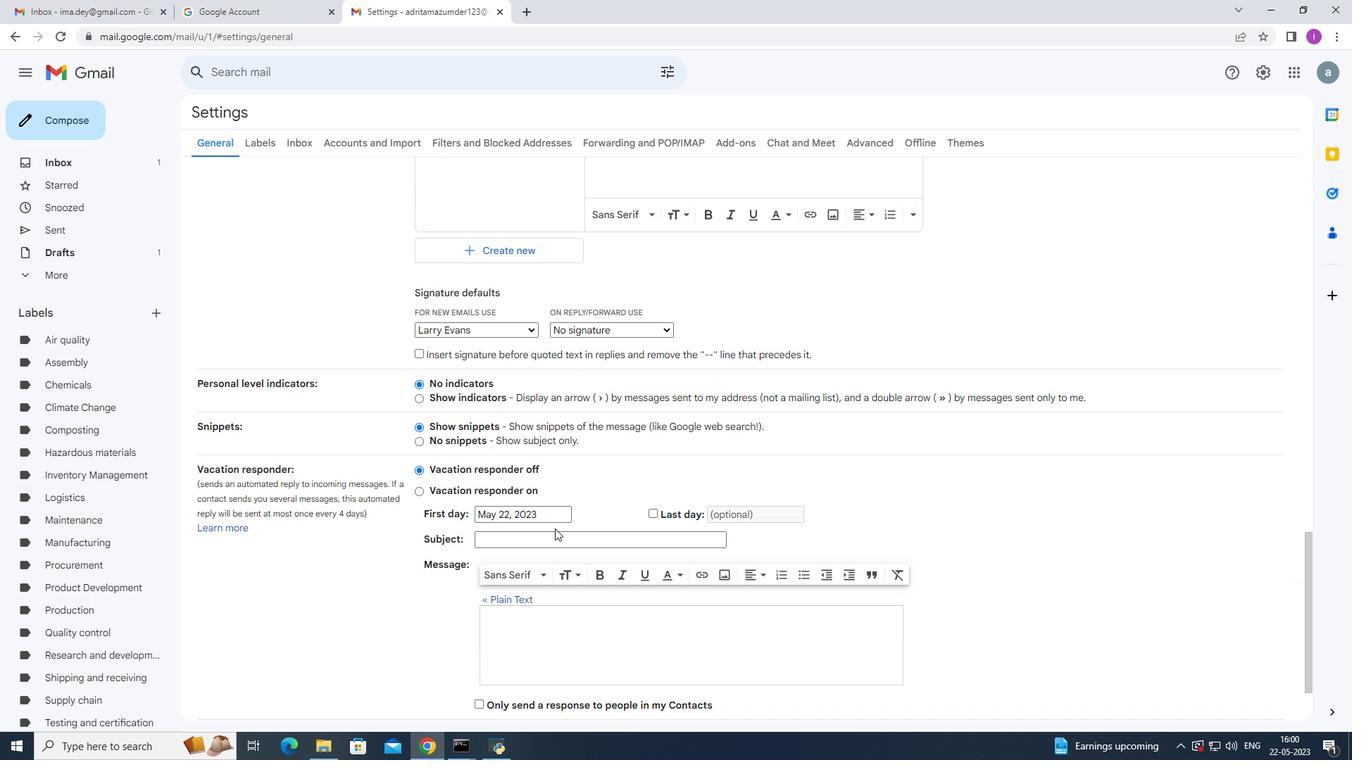 
Action: Mouse scrolled (568, 526) with delta (0, 0)
Screenshot: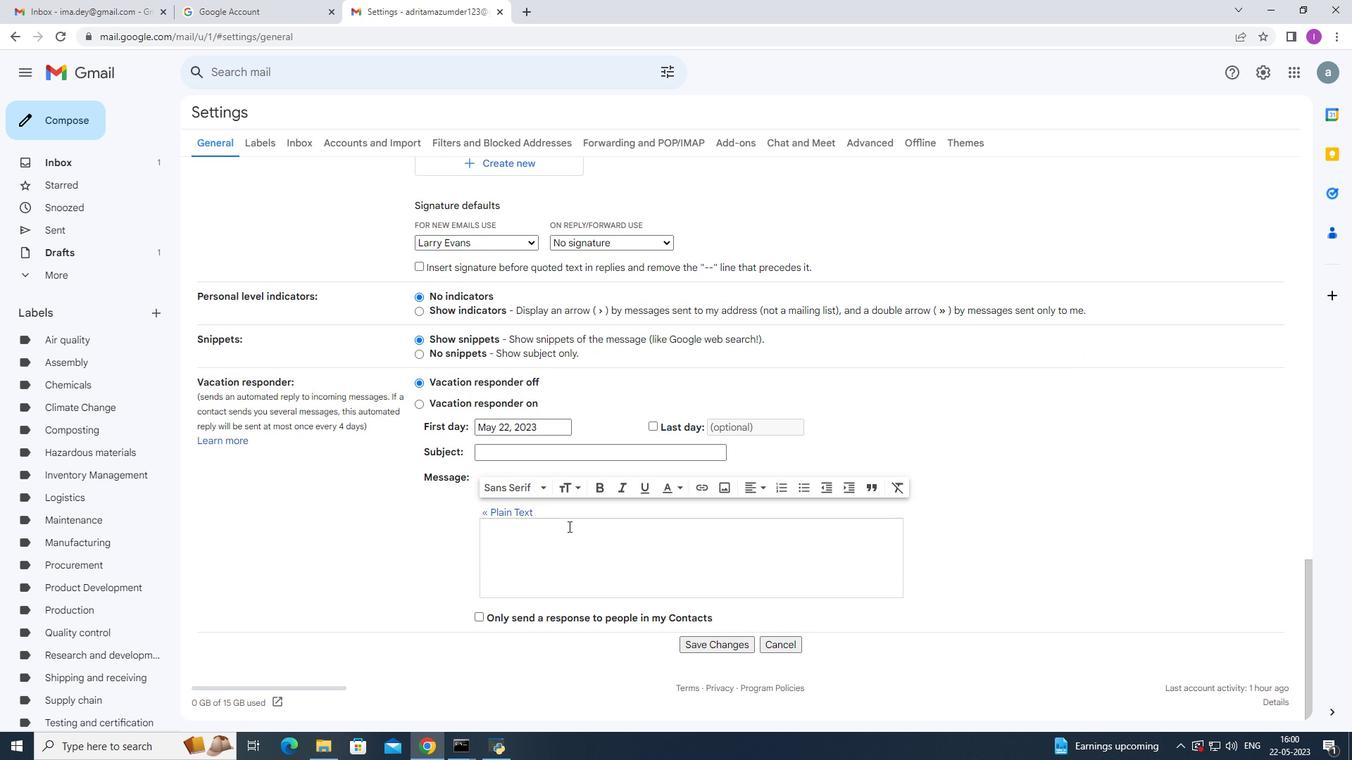 
Action: Mouse scrolled (568, 526) with delta (0, 0)
Screenshot: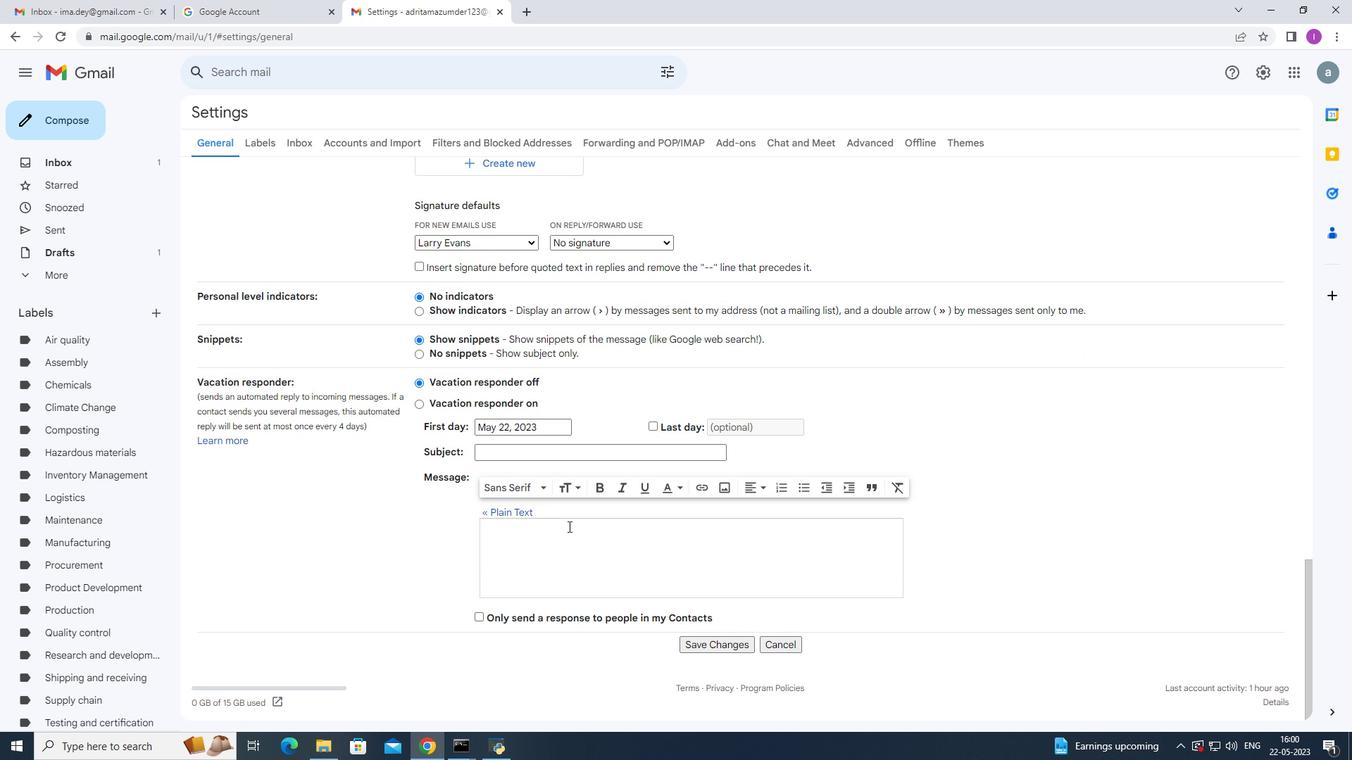 
Action: Mouse scrolled (568, 526) with delta (0, 0)
Screenshot: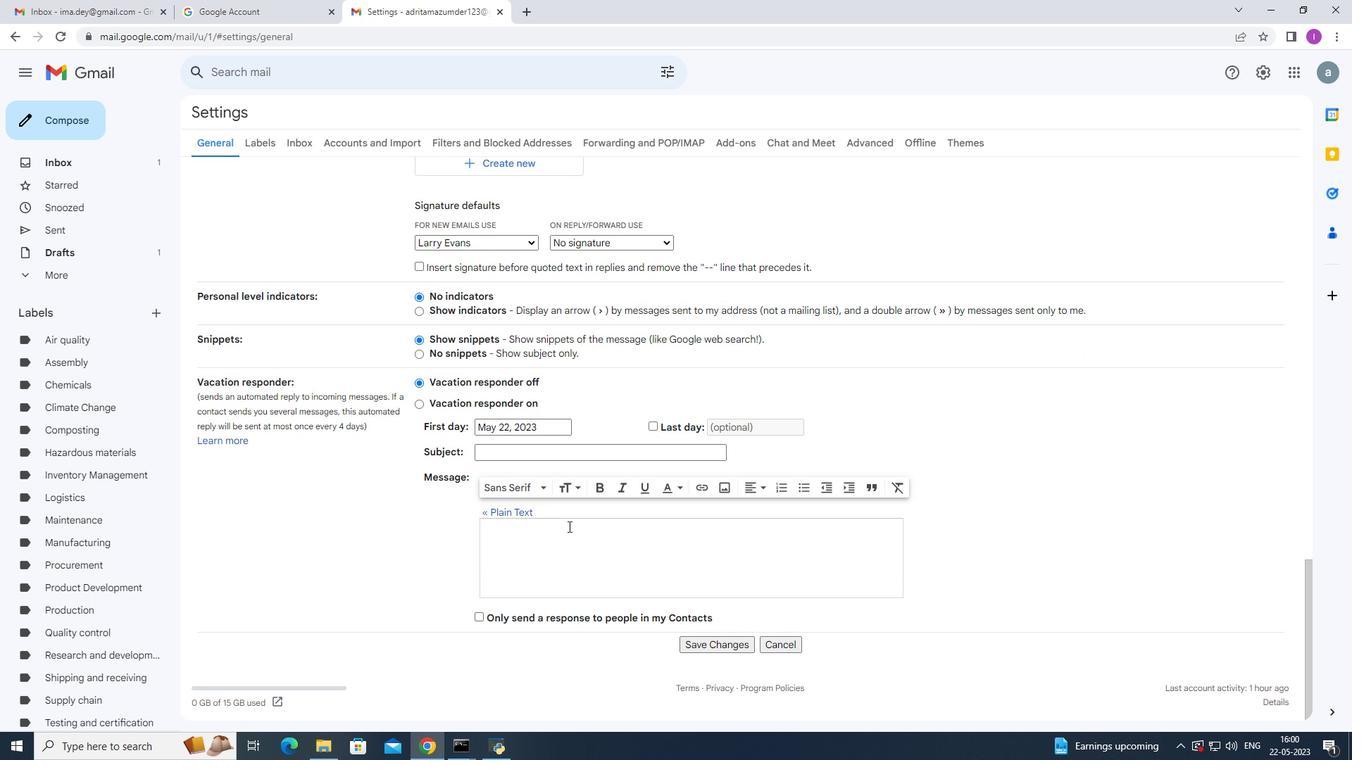 
Action: Mouse moved to (576, 526)
Screenshot: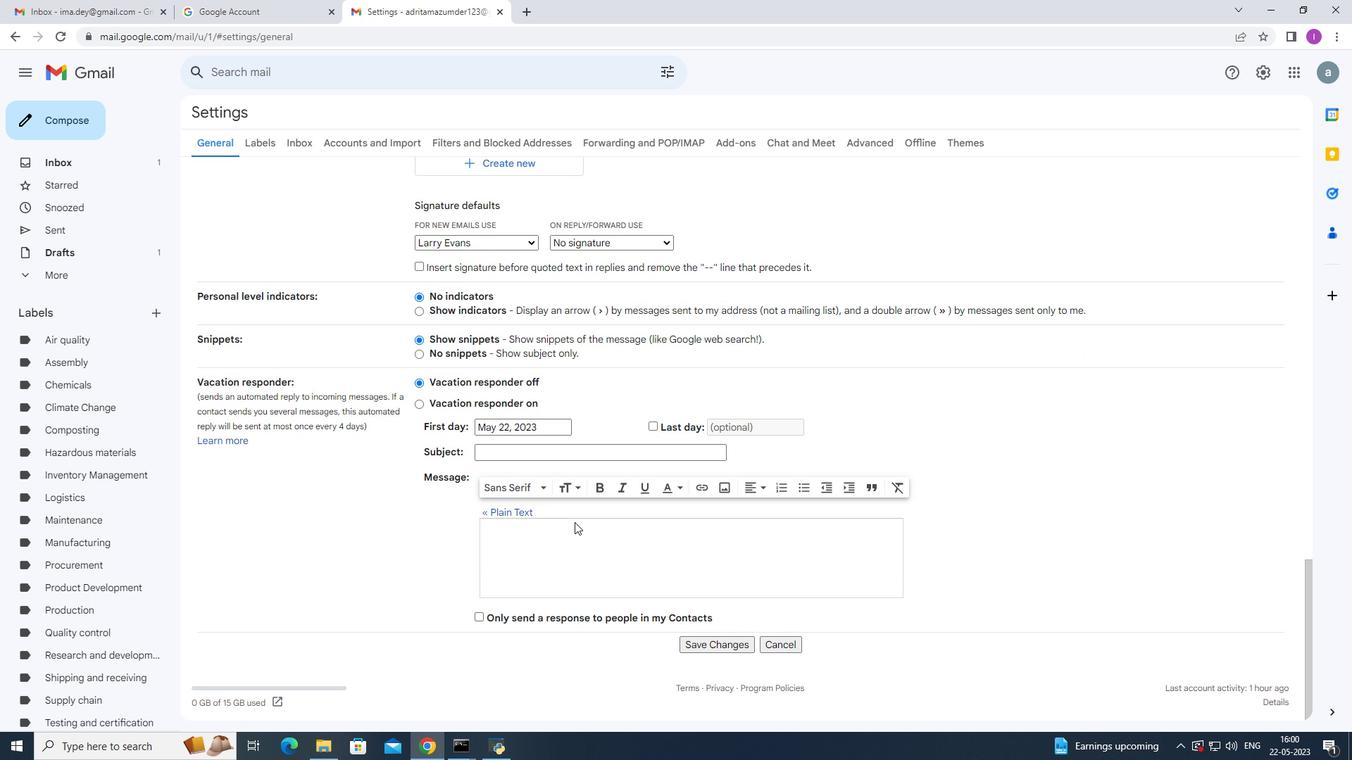 
Action: Mouse scrolled (575, 523) with delta (0, 0)
Screenshot: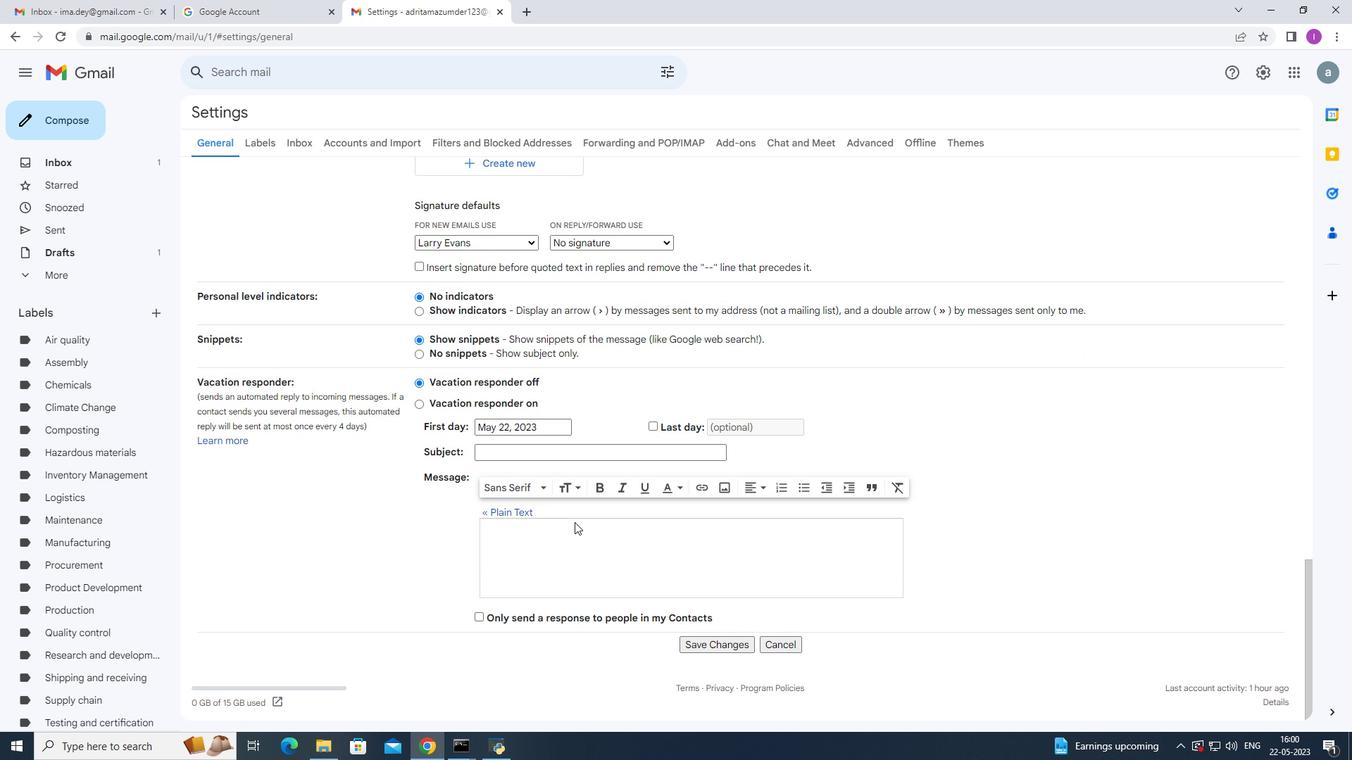 
Action: Mouse scrolled (576, 526) with delta (0, 0)
Screenshot: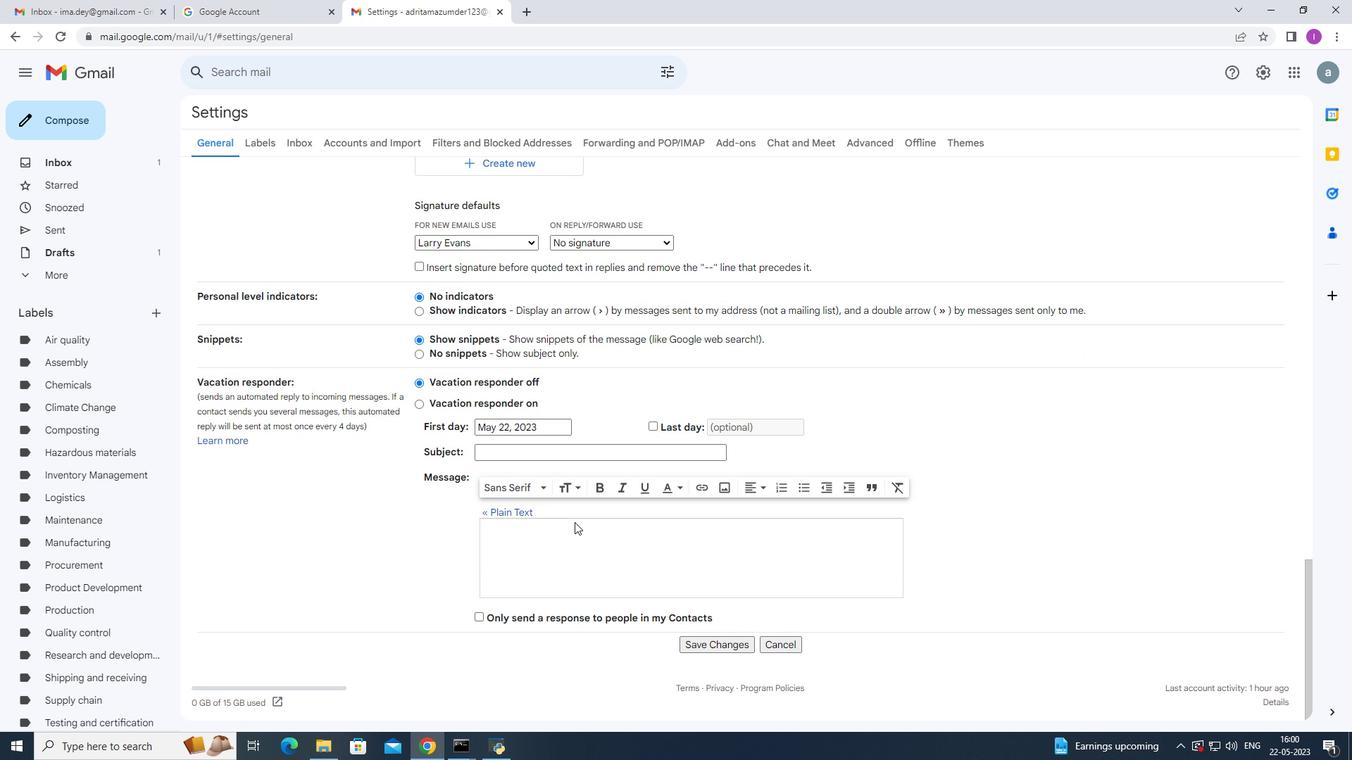 
Action: Mouse scrolled (576, 526) with delta (0, 0)
Screenshot: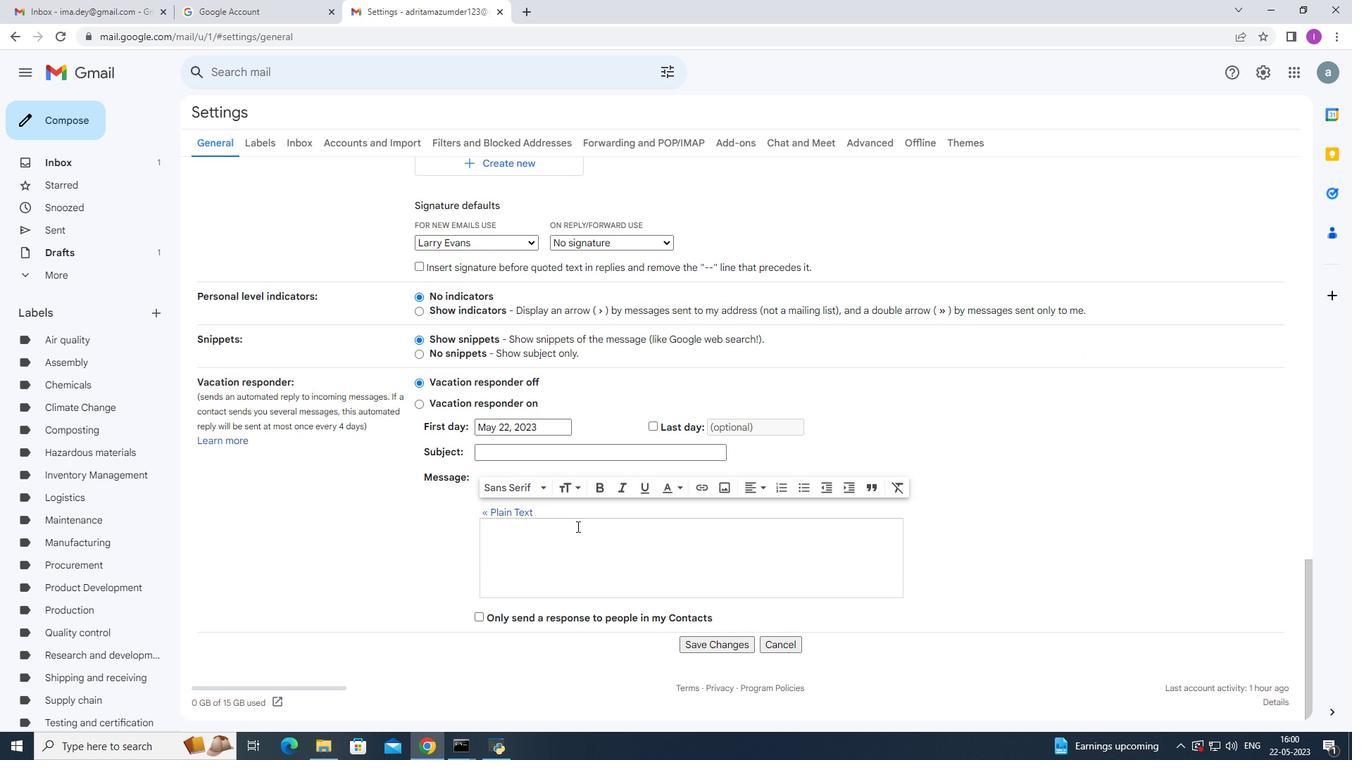 
Action: Mouse moved to (787, 526)
Screenshot: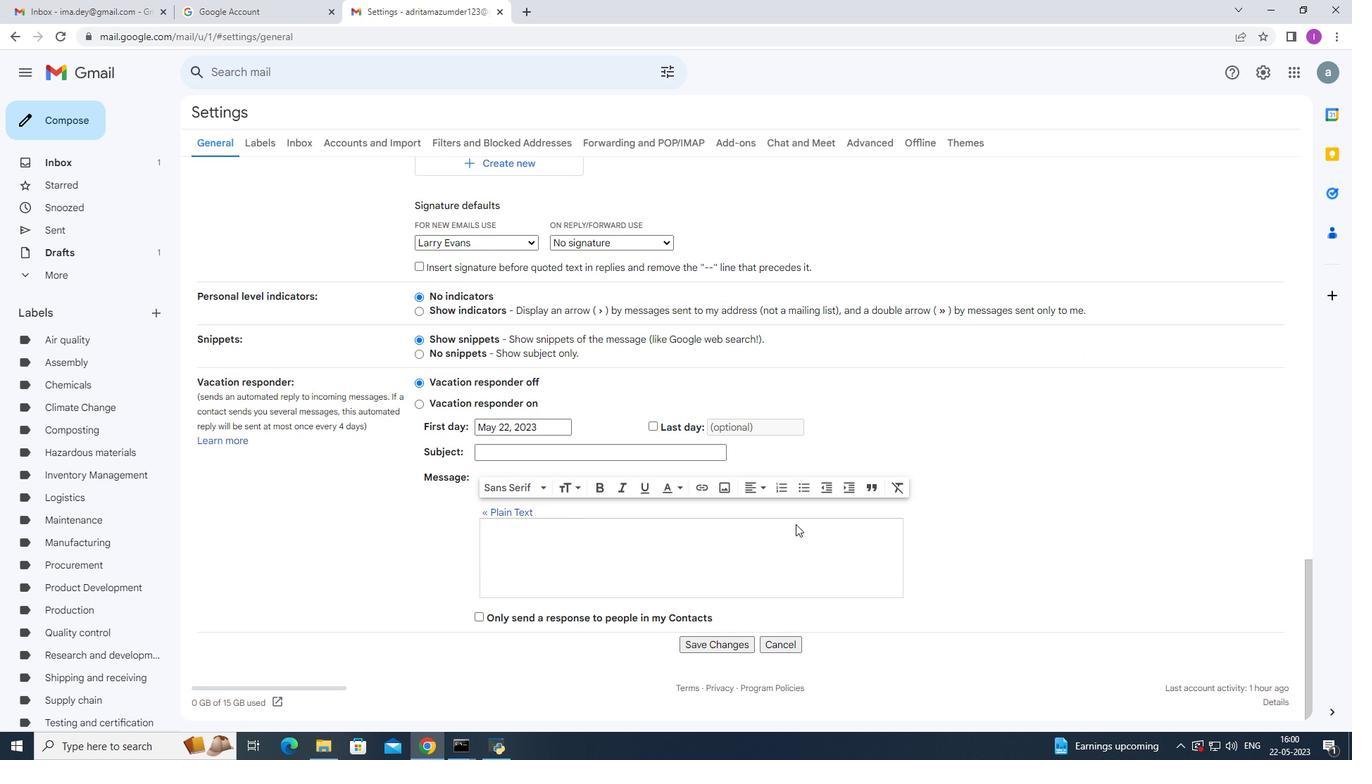 
Action: Mouse scrolled (787, 526) with delta (0, 0)
Screenshot: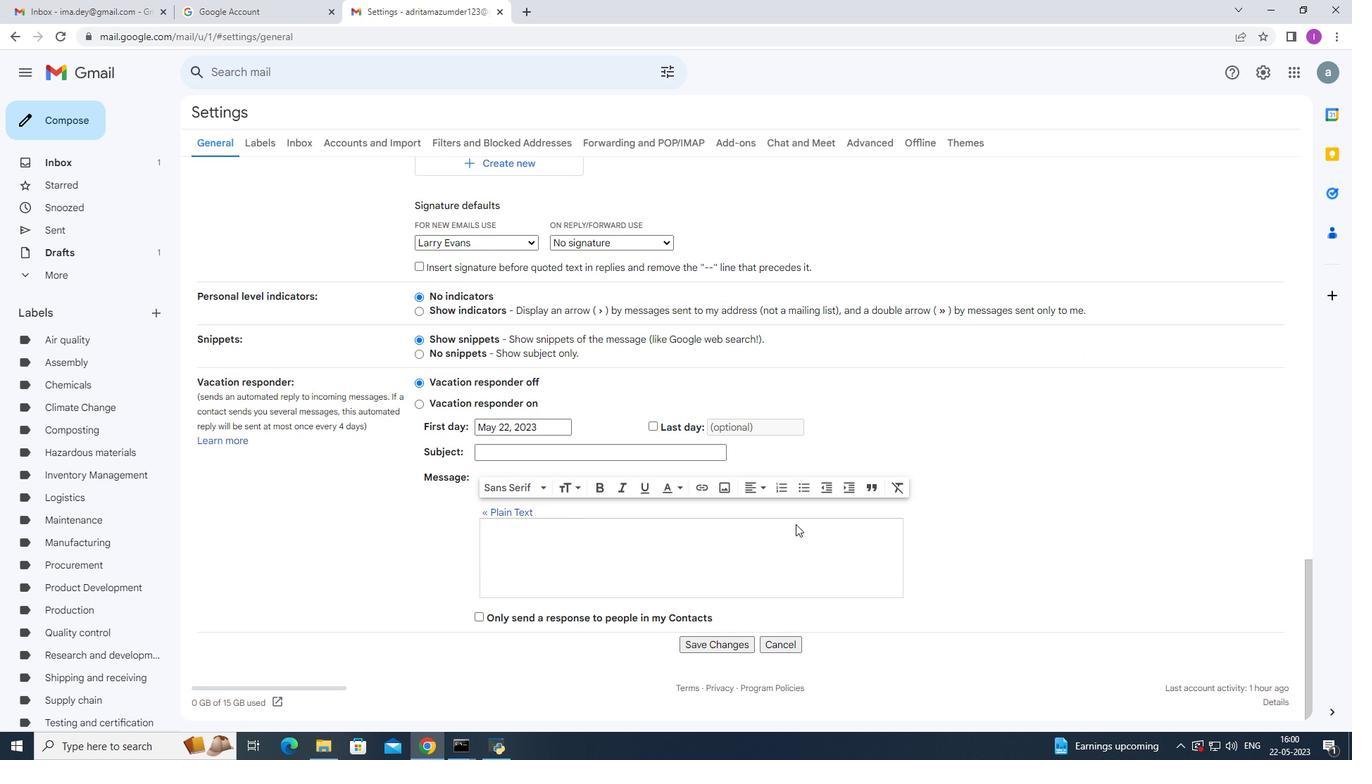 
Action: Mouse moved to (771, 538)
Screenshot: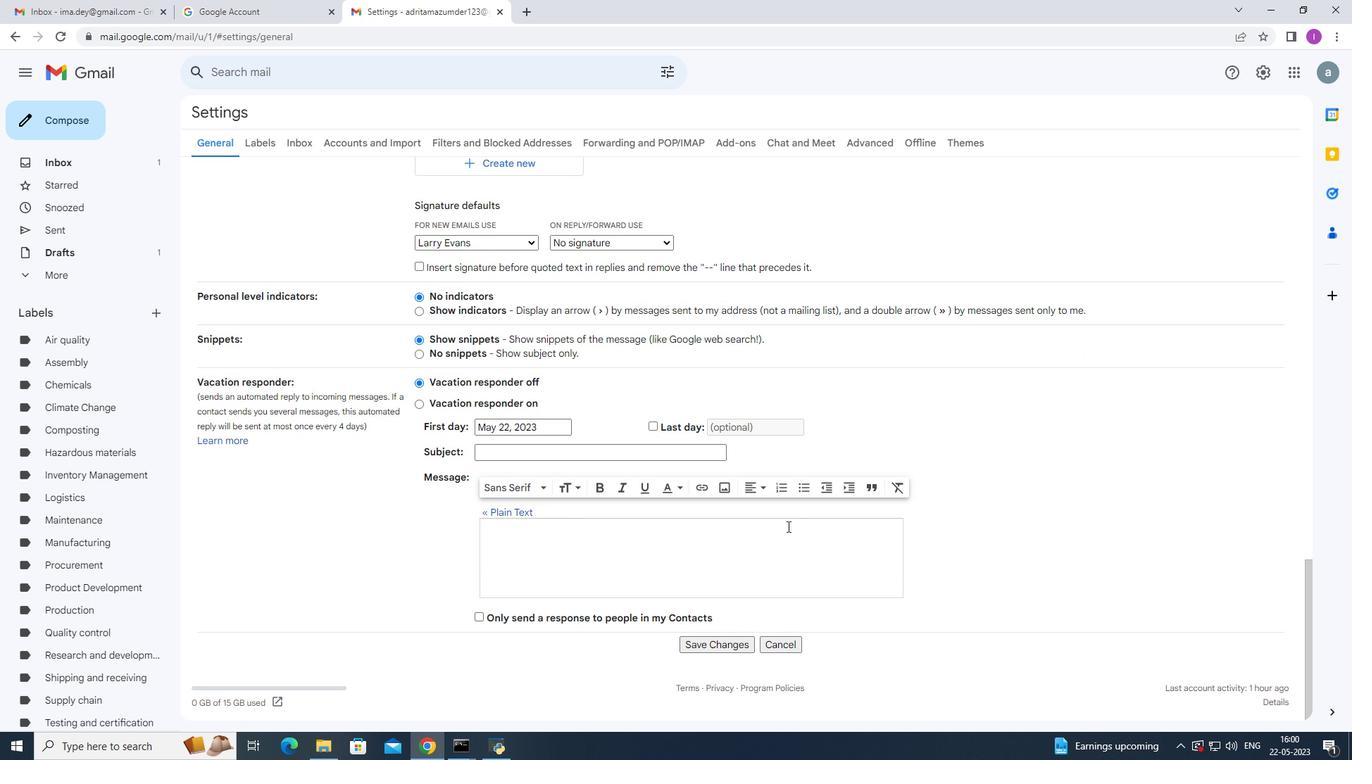 
Action: Mouse scrolled (771, 537) with delta (0, 0)
Screenshot: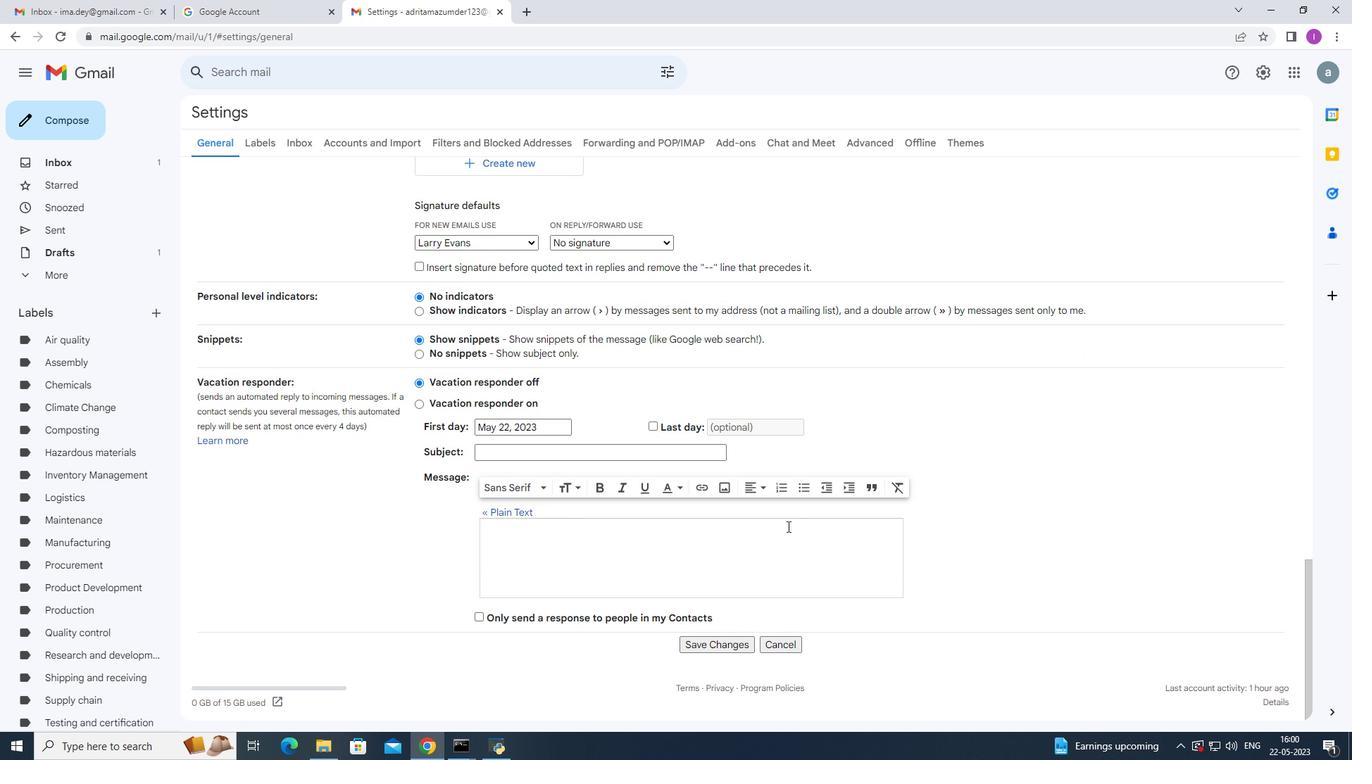 
Action: Mouse moved to (768, 539)
Screenshot: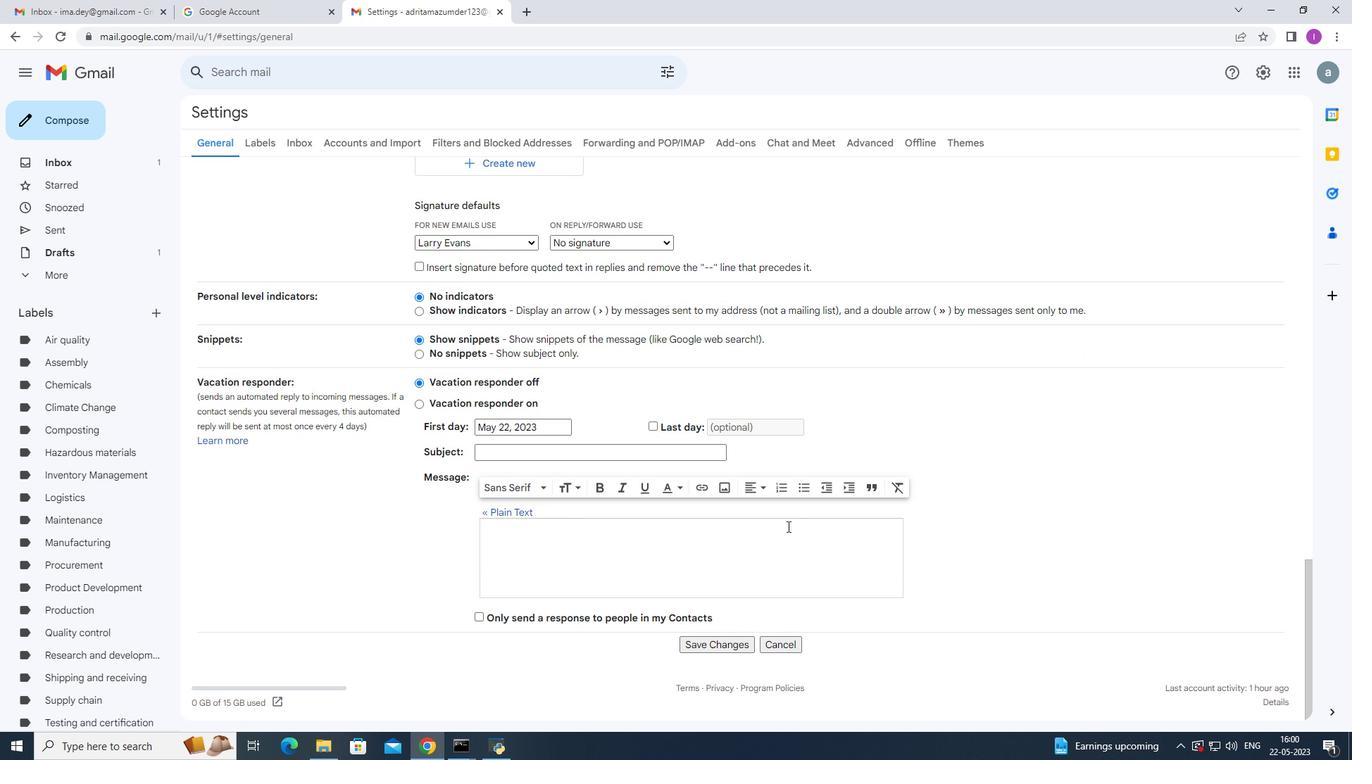 
Action: Mouse scrolled (768, 538) with delta (0, 0)
Screenshot: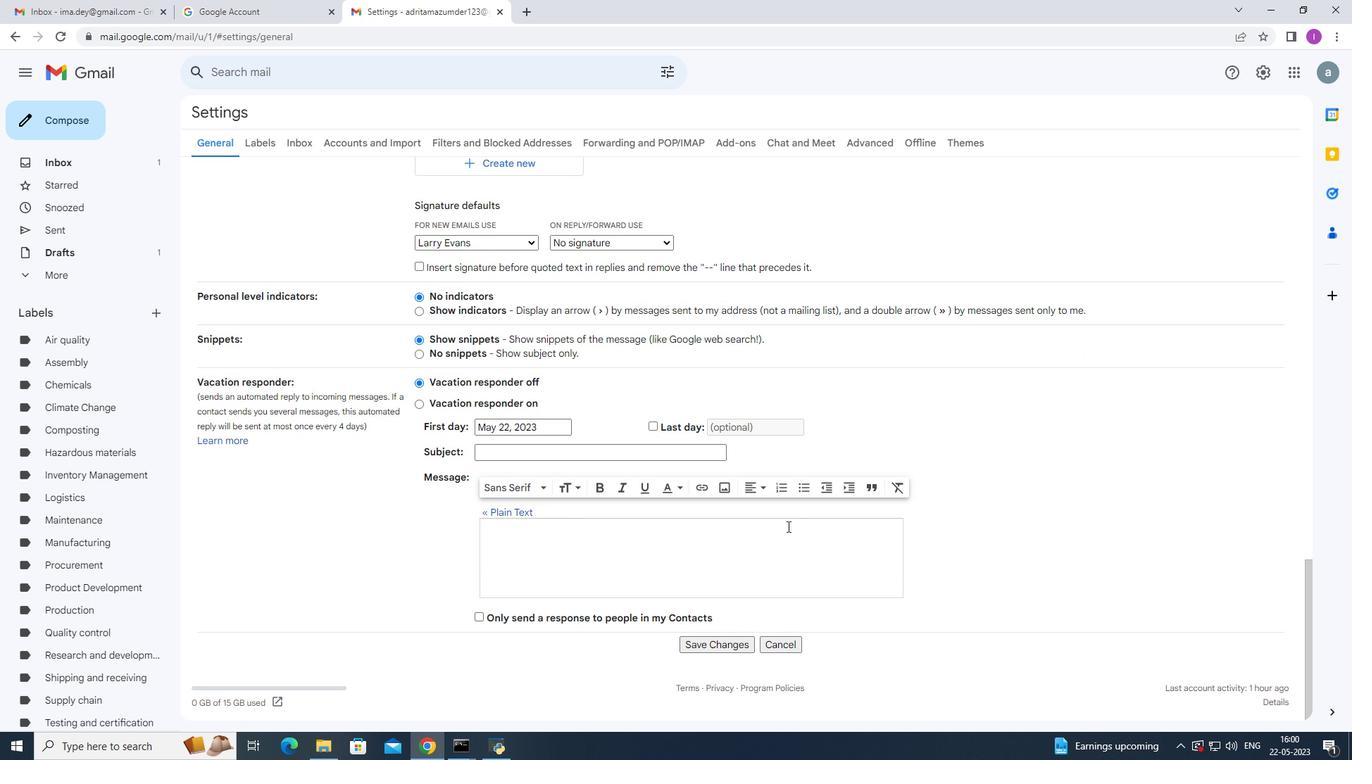 
Action: Mouse moved to (768, 539)
Screenshot: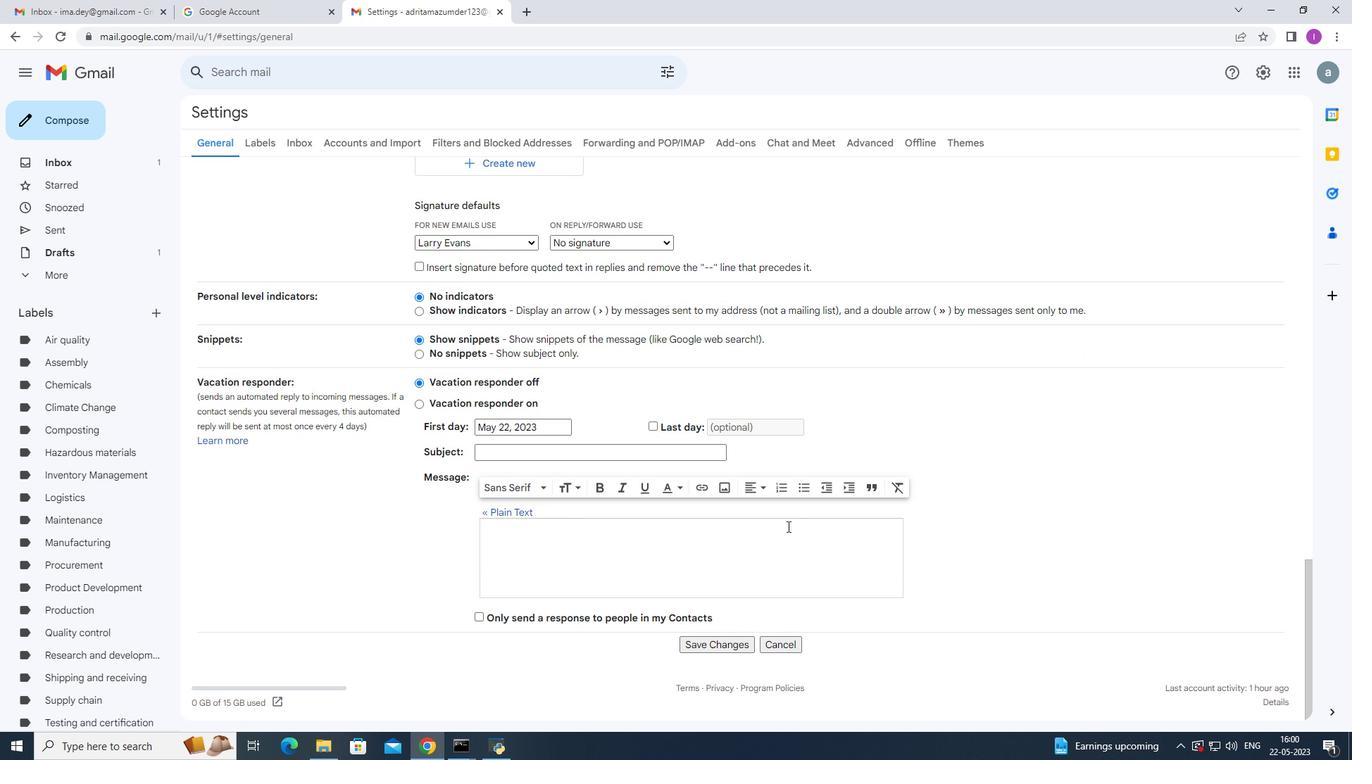 
Action: Mouse scrolled (768, 538) with delta (0, 0)
Screenshot: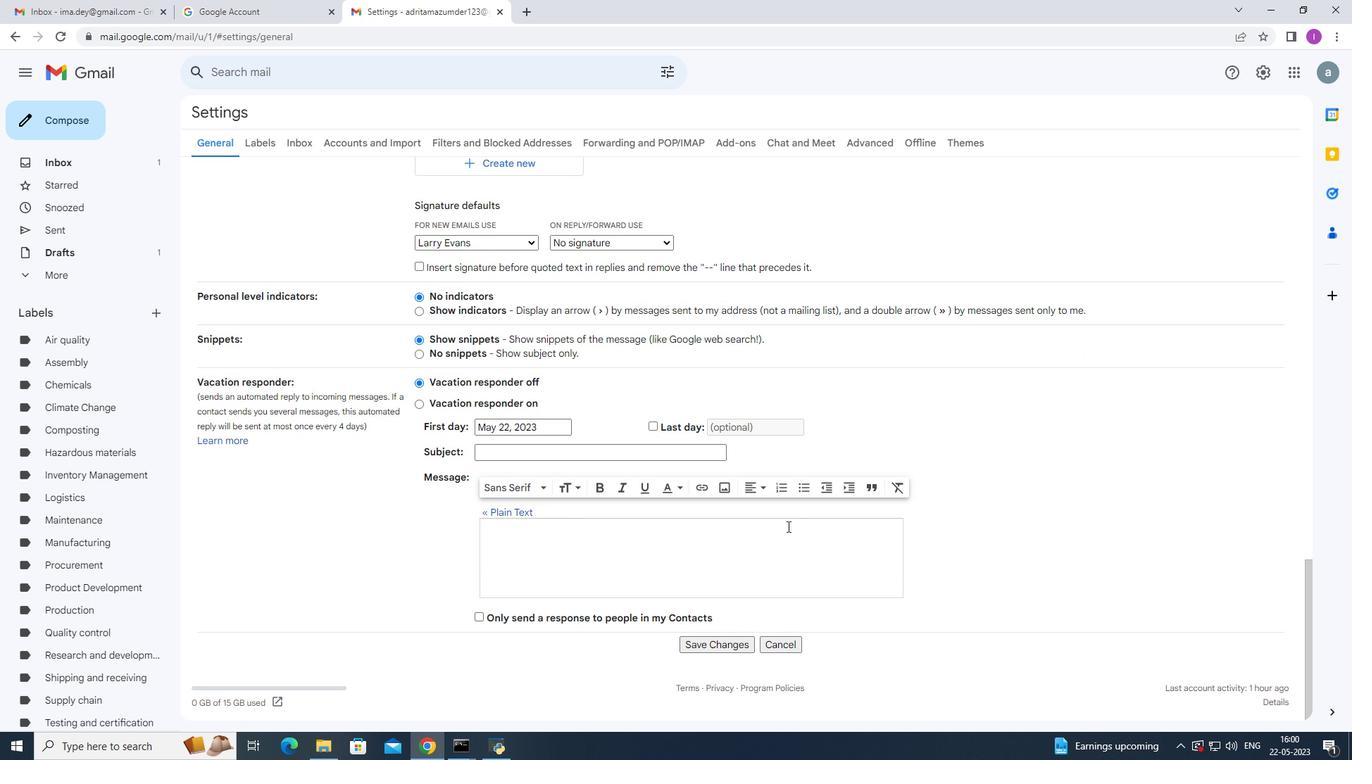 
Action: Mouse moved to (767, 540)
Screenshot: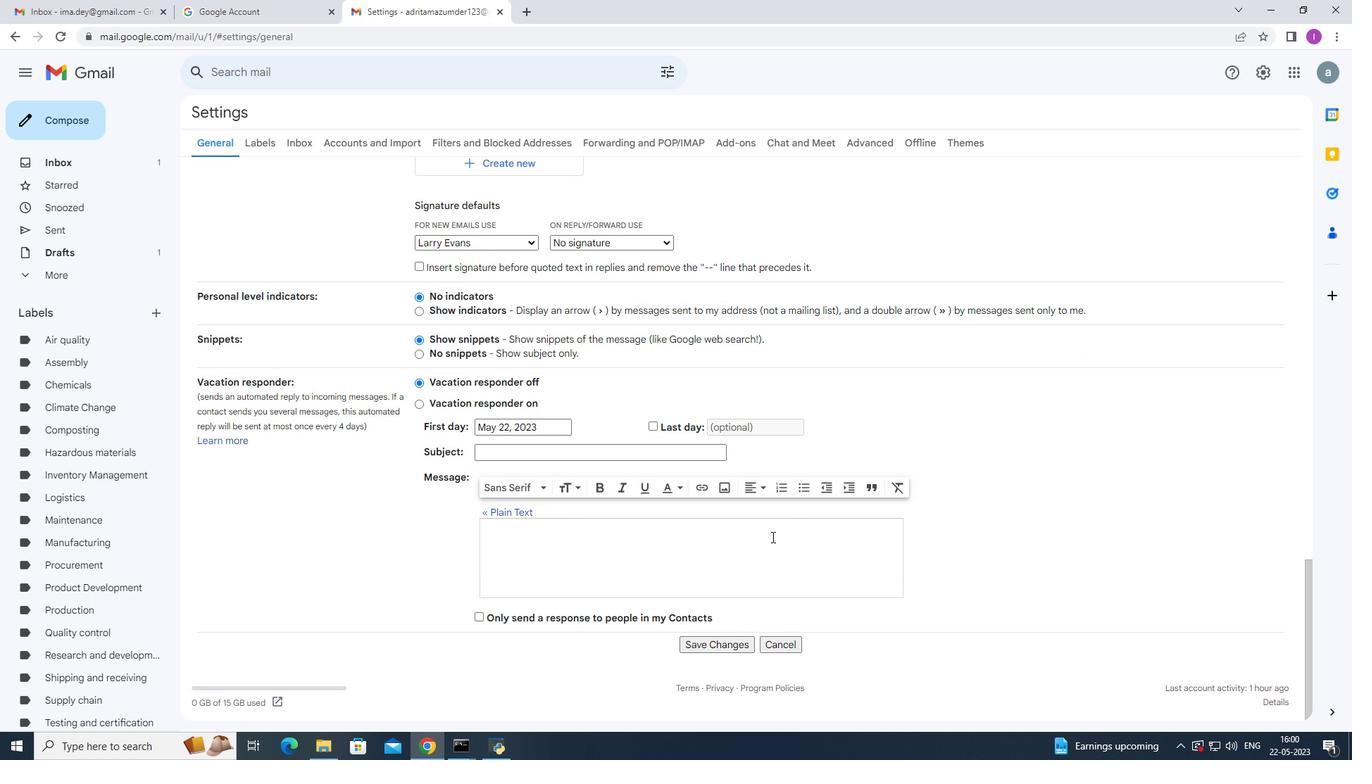 
Action: Mouse scrolled (767, 539) with delta (0, 0)
Screenshot: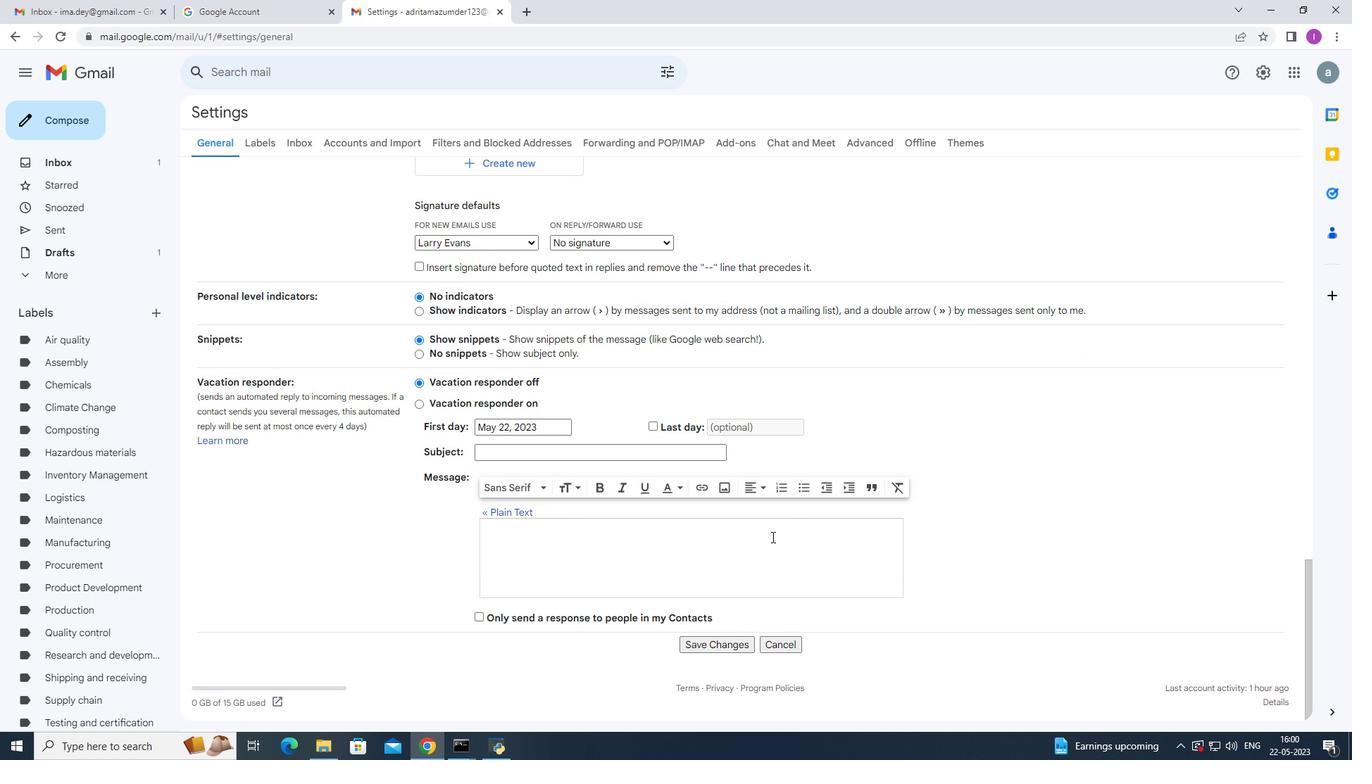 
Action: Mouse moved to (704, 646)
Screenshot: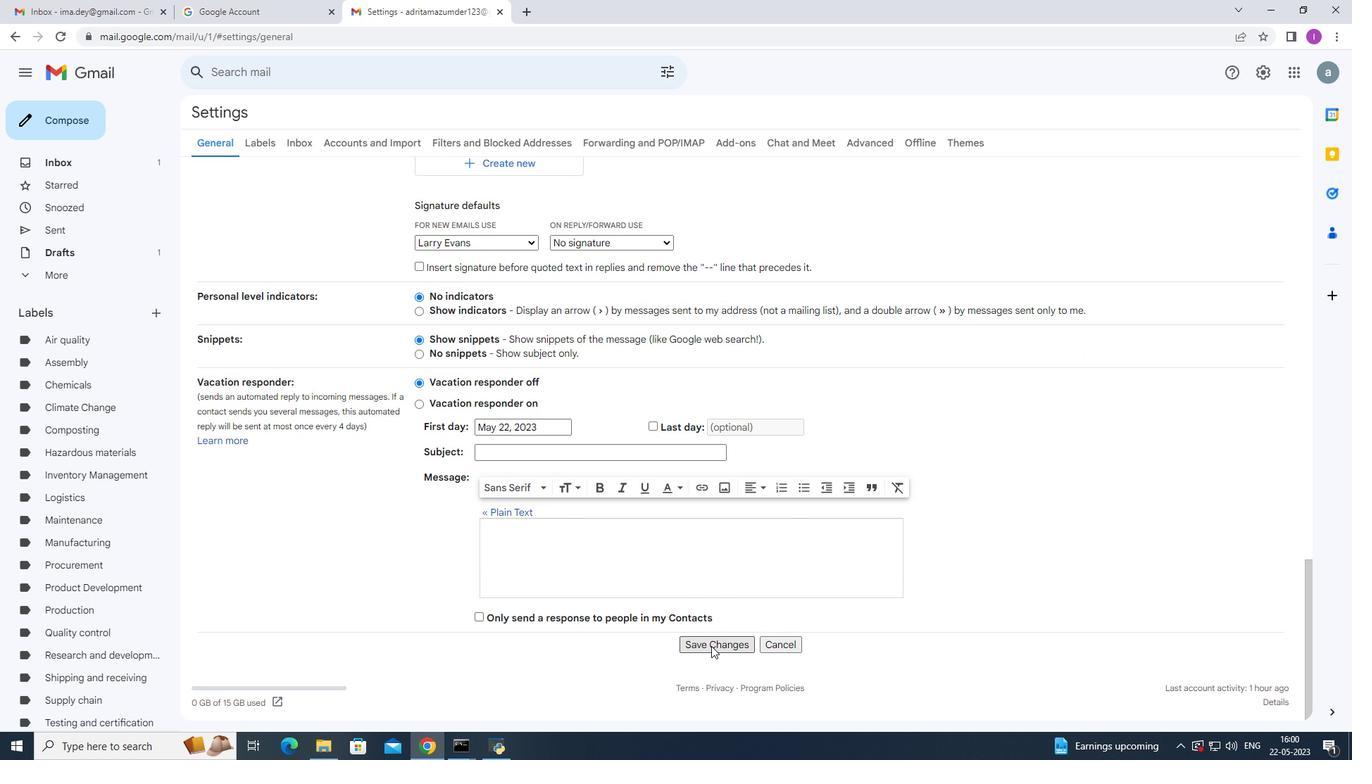 
Action: Mouse pressed left at (704, 646)
Screenshot: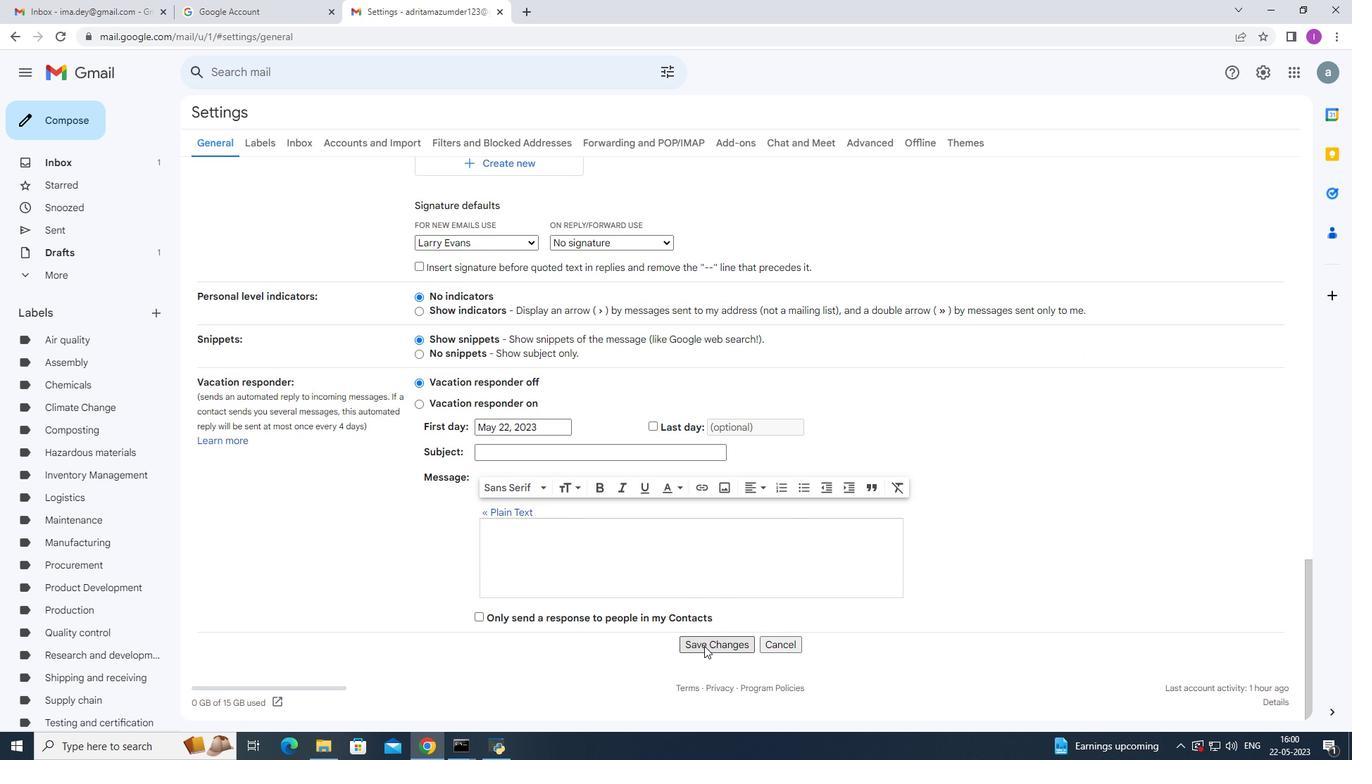 
Action: Mouse moved to (57, 116)
Screenshot: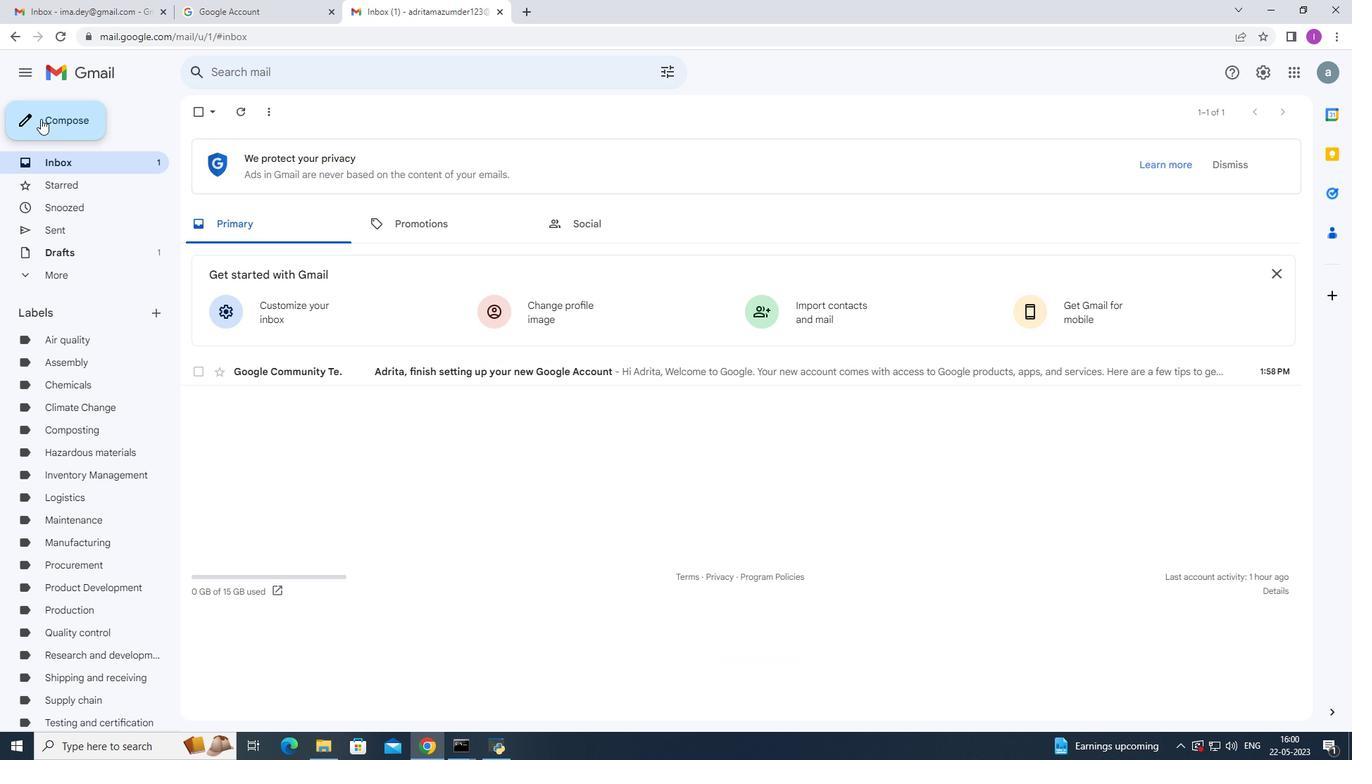 
Action: Mouse pressed left at (57, 116)
Screenshot: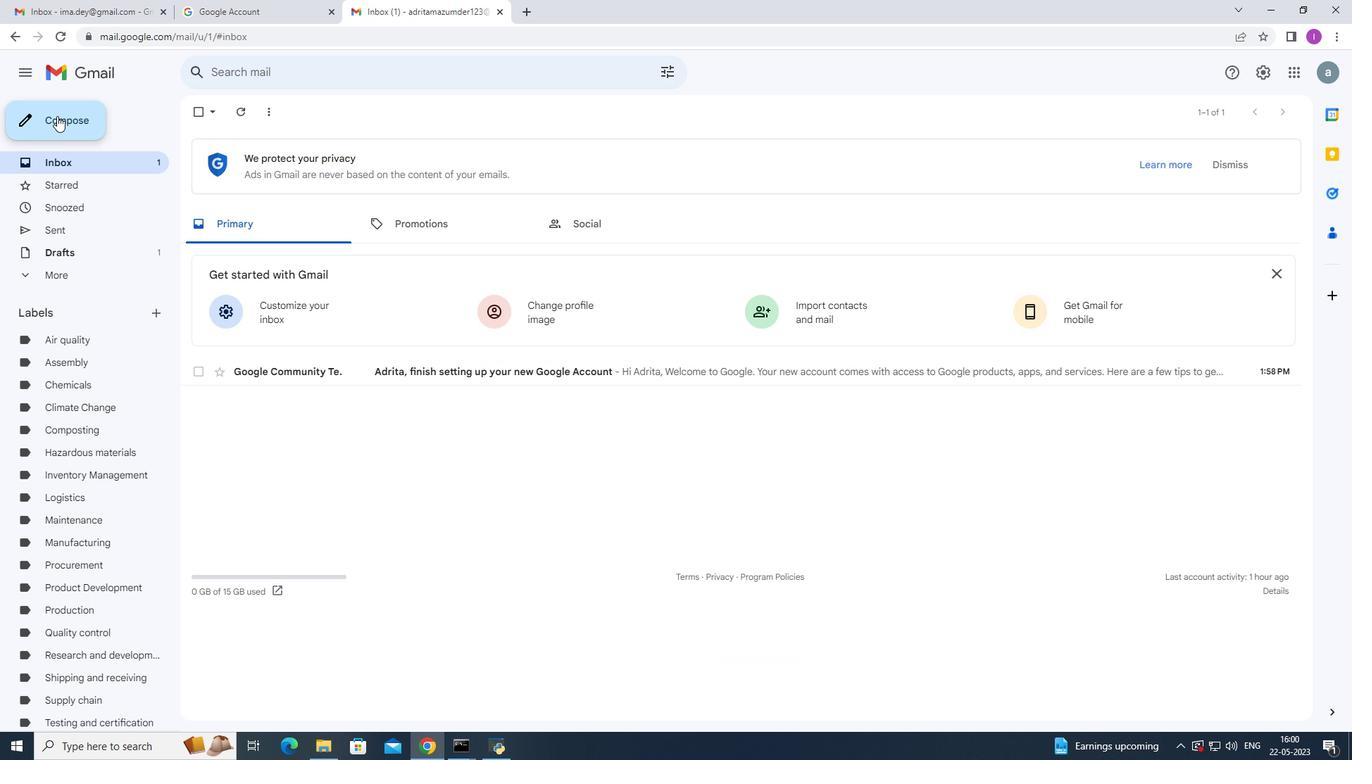 
Action: Mouse moved to (939, 340)
Screenshot: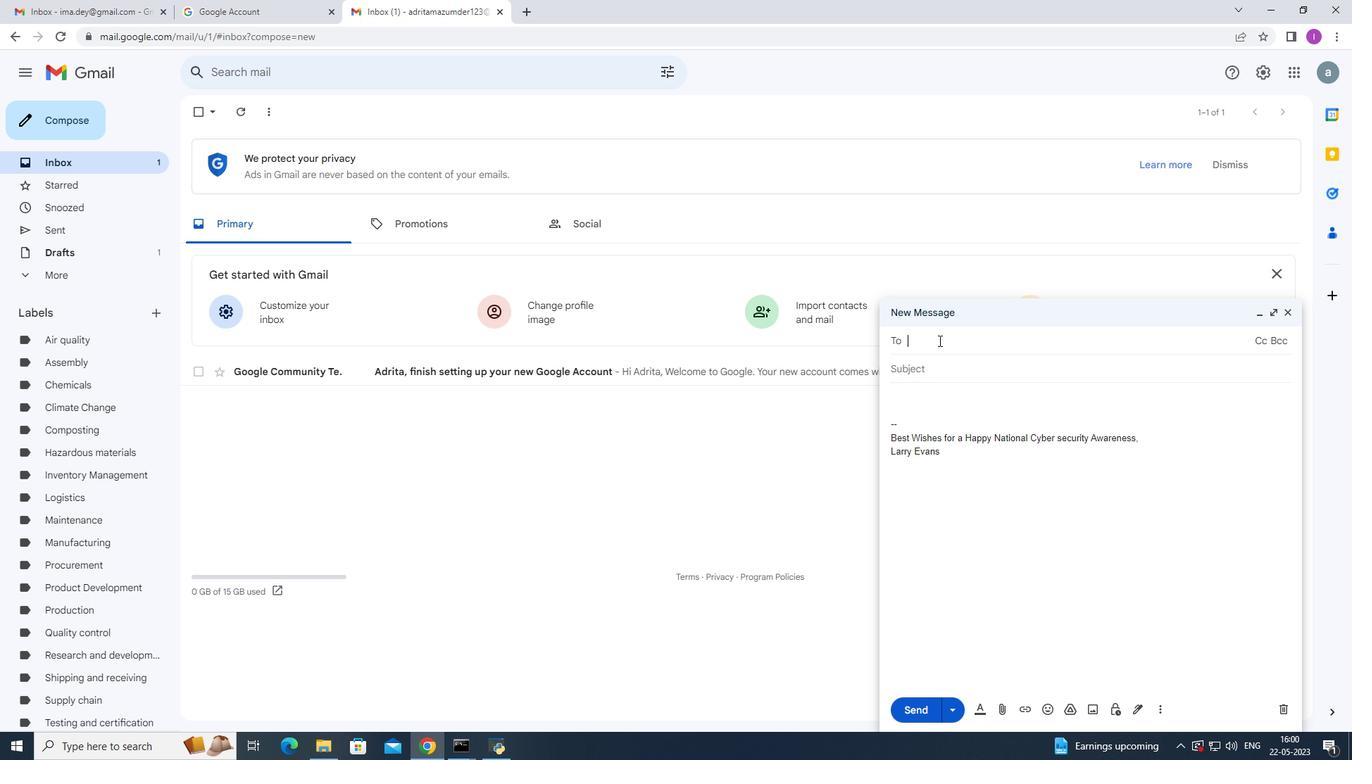 
Action: Key pressed s
Screenshot: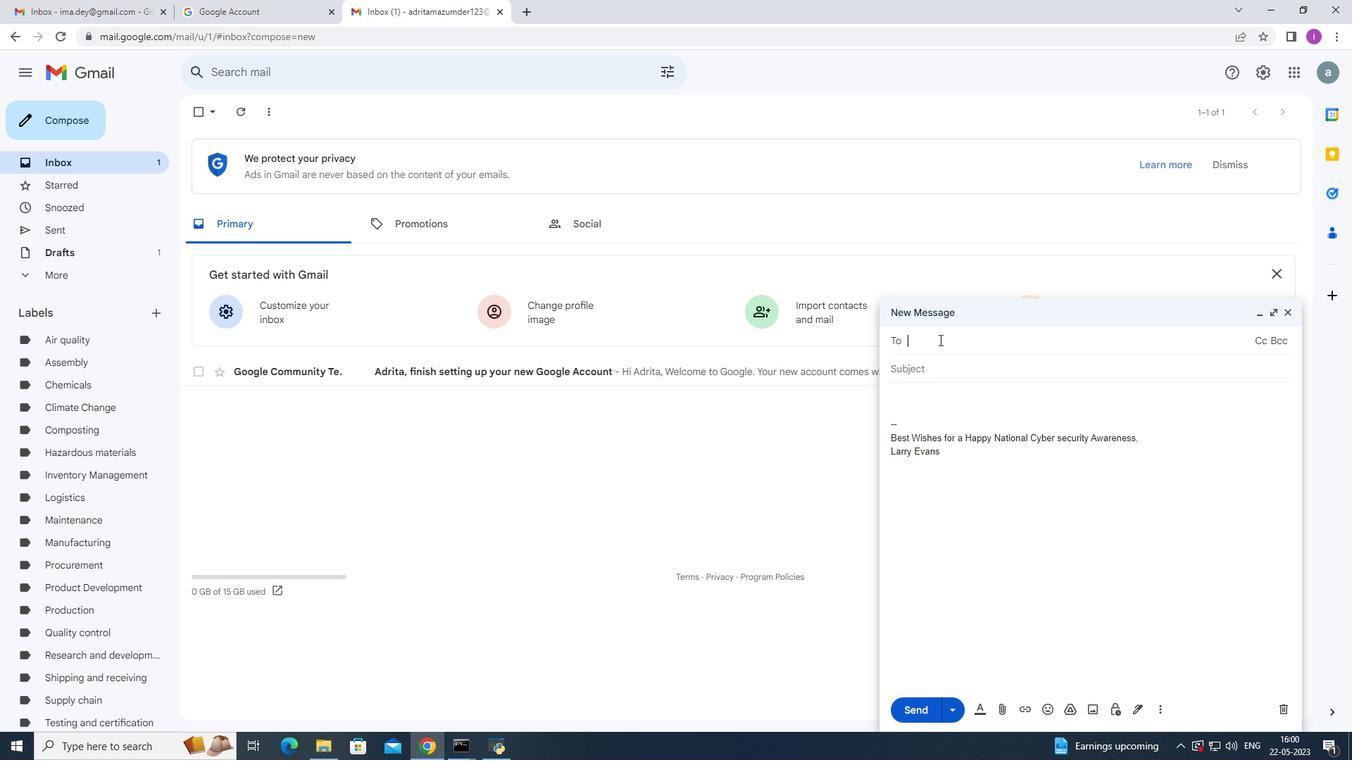 
Action: Mouse moved to (940, 339)
Screenshot: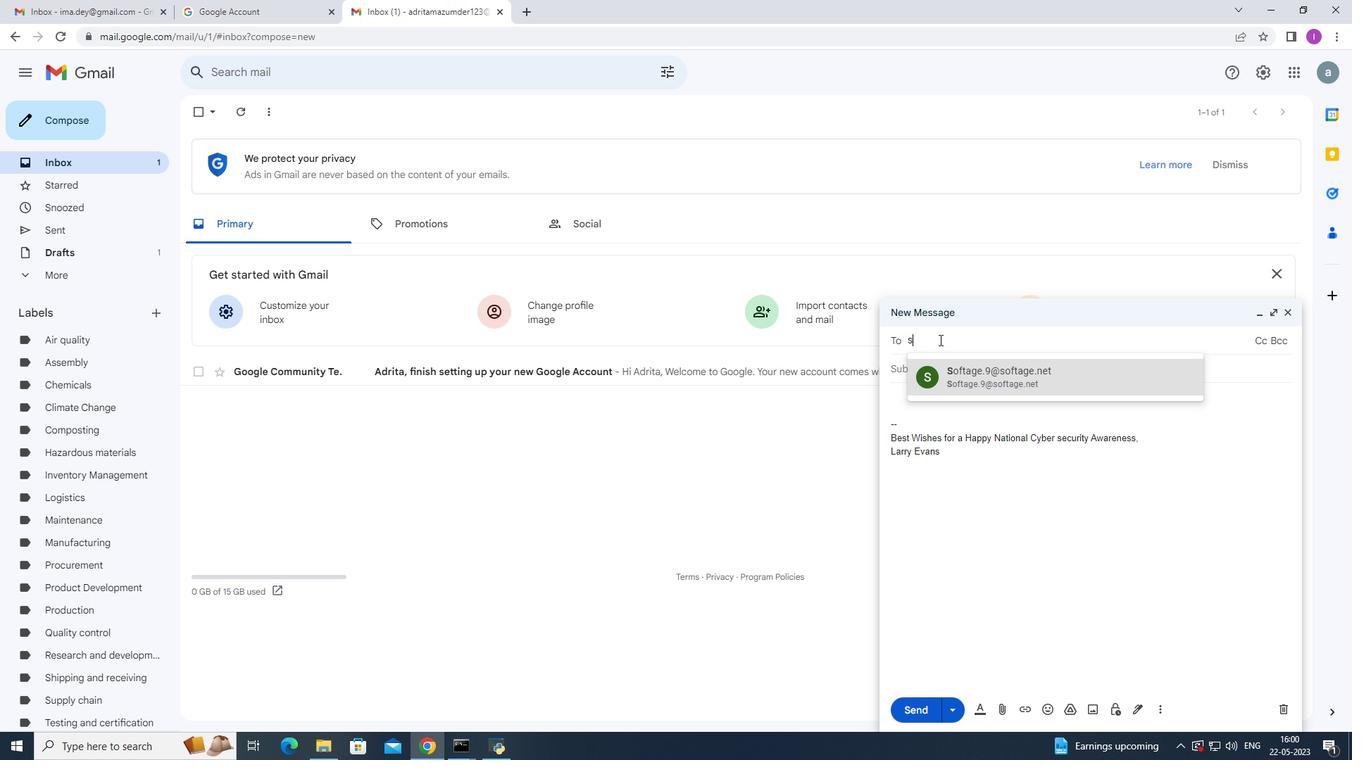 
Action: Key pressed o
Screenshot: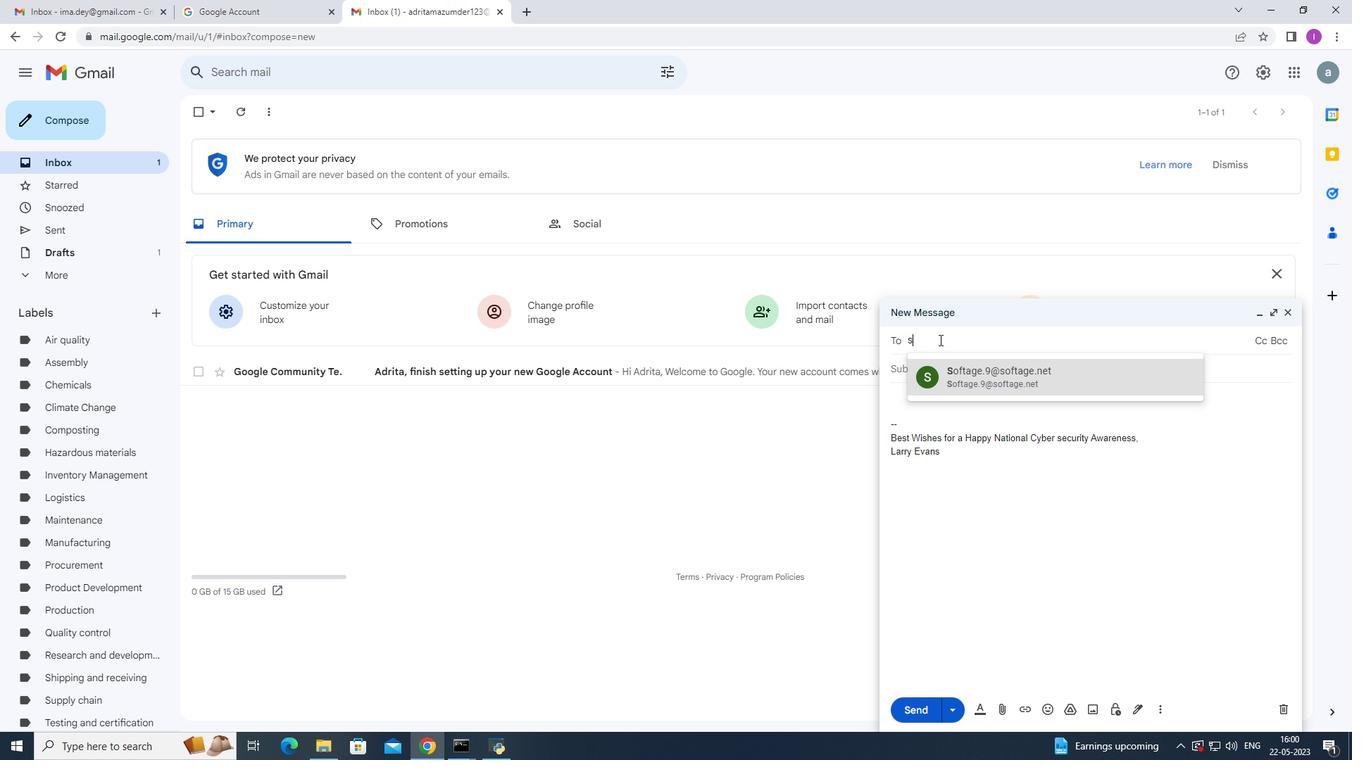 
Action: Mouse moved to (945, 337)
Screenshot: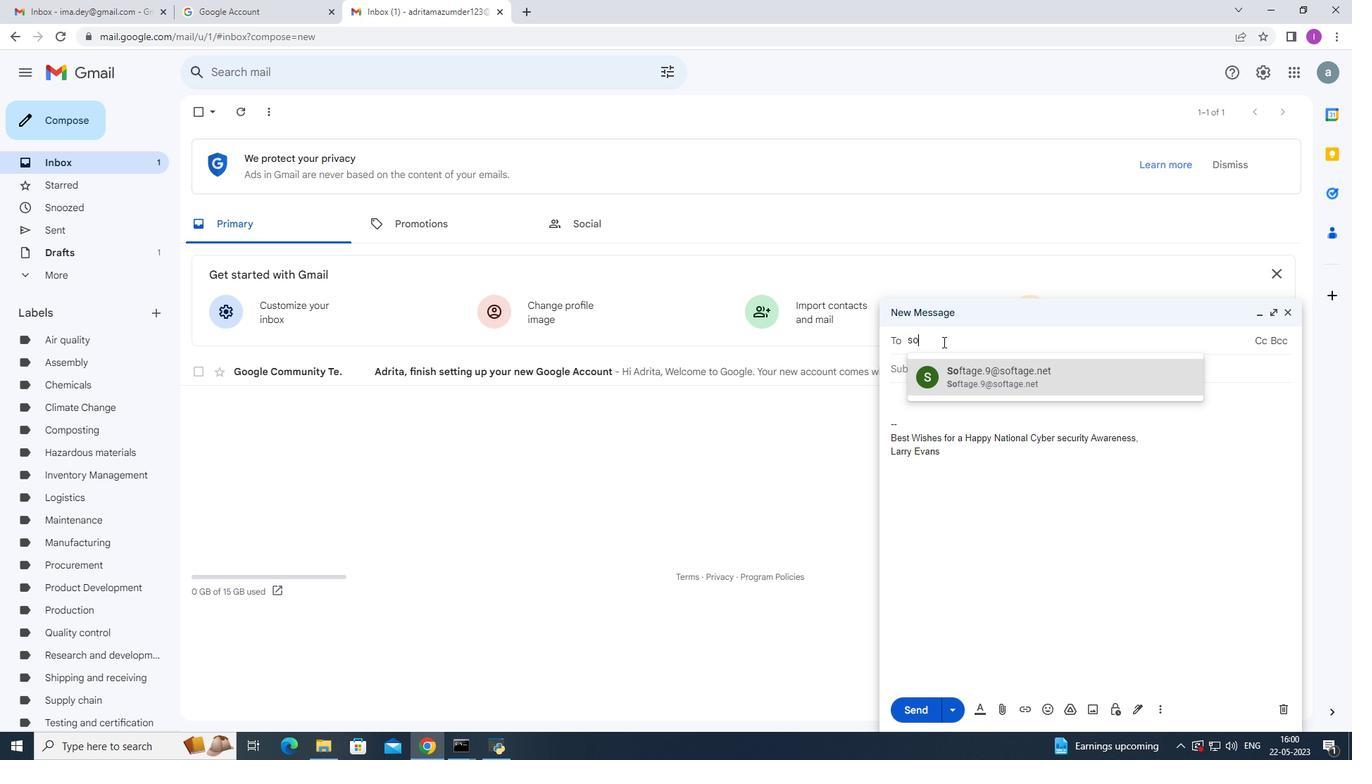 
Action: Key pressed f
Screenshot: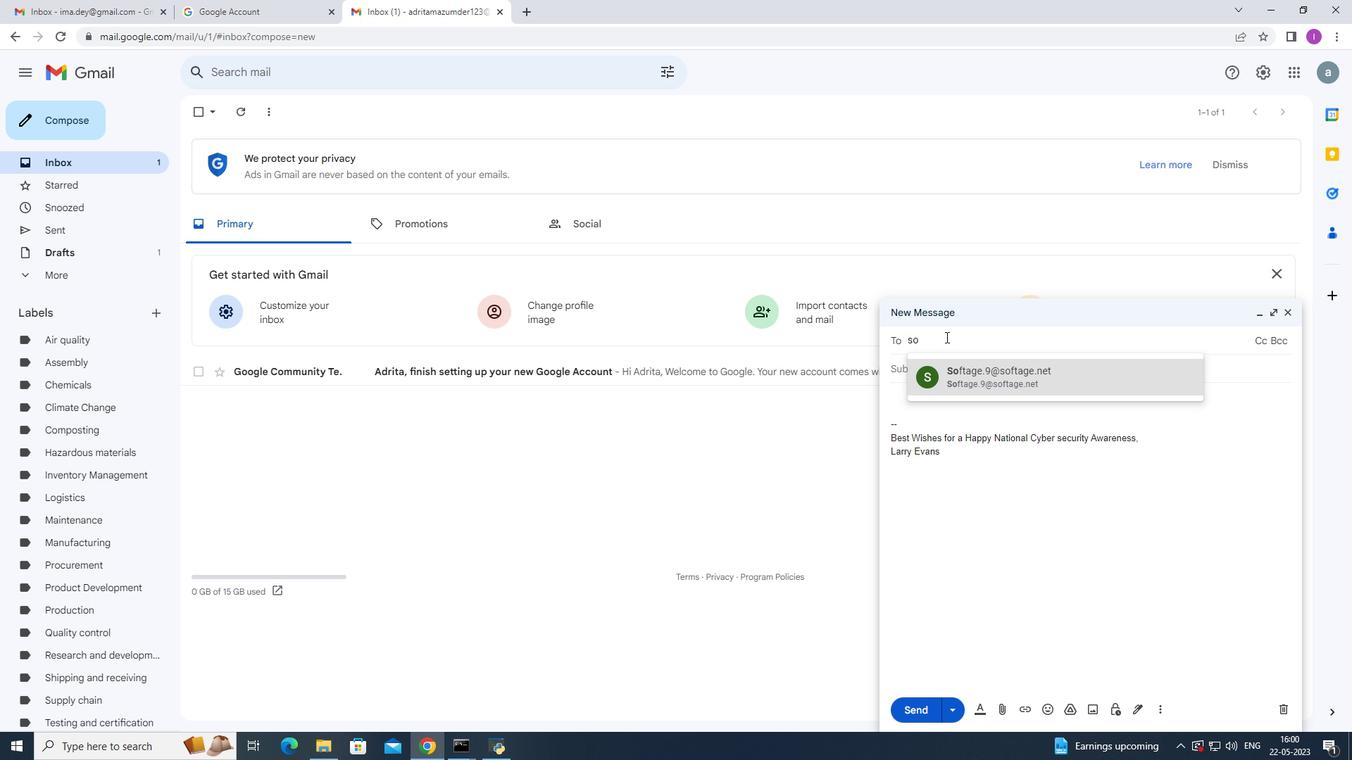 
Action: Mouse moved to (946, 333)
Screenshot: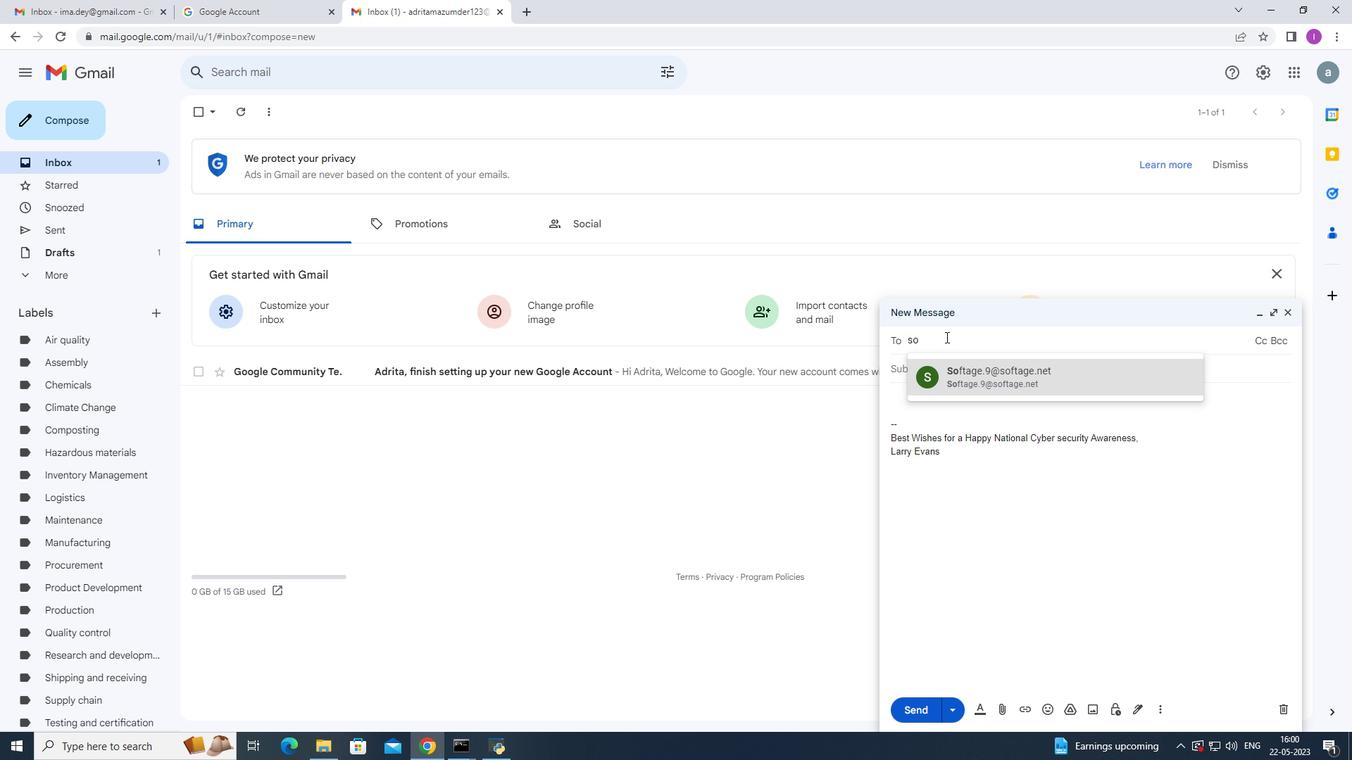 
Action: Key pressed t
Screenshot: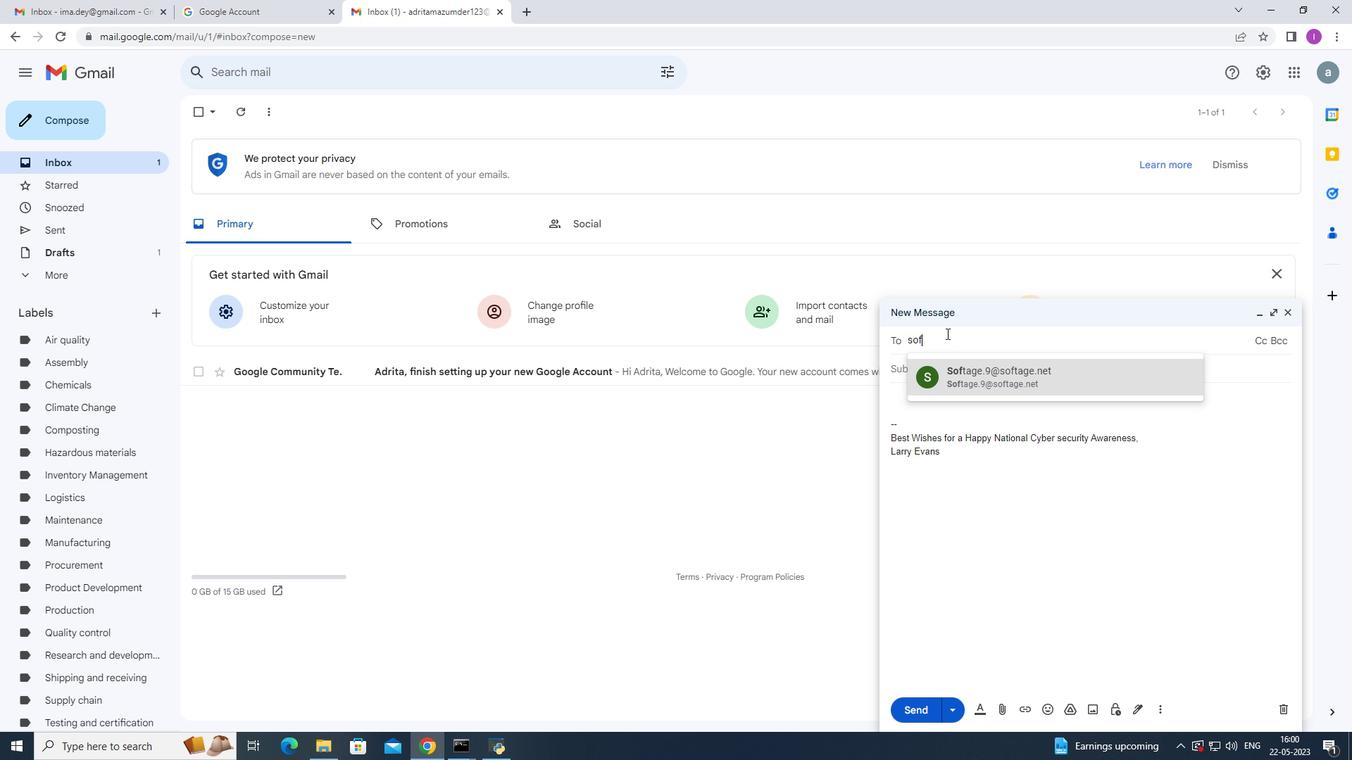 
Action: Mouse moved to (1050, 380)
Screenshot: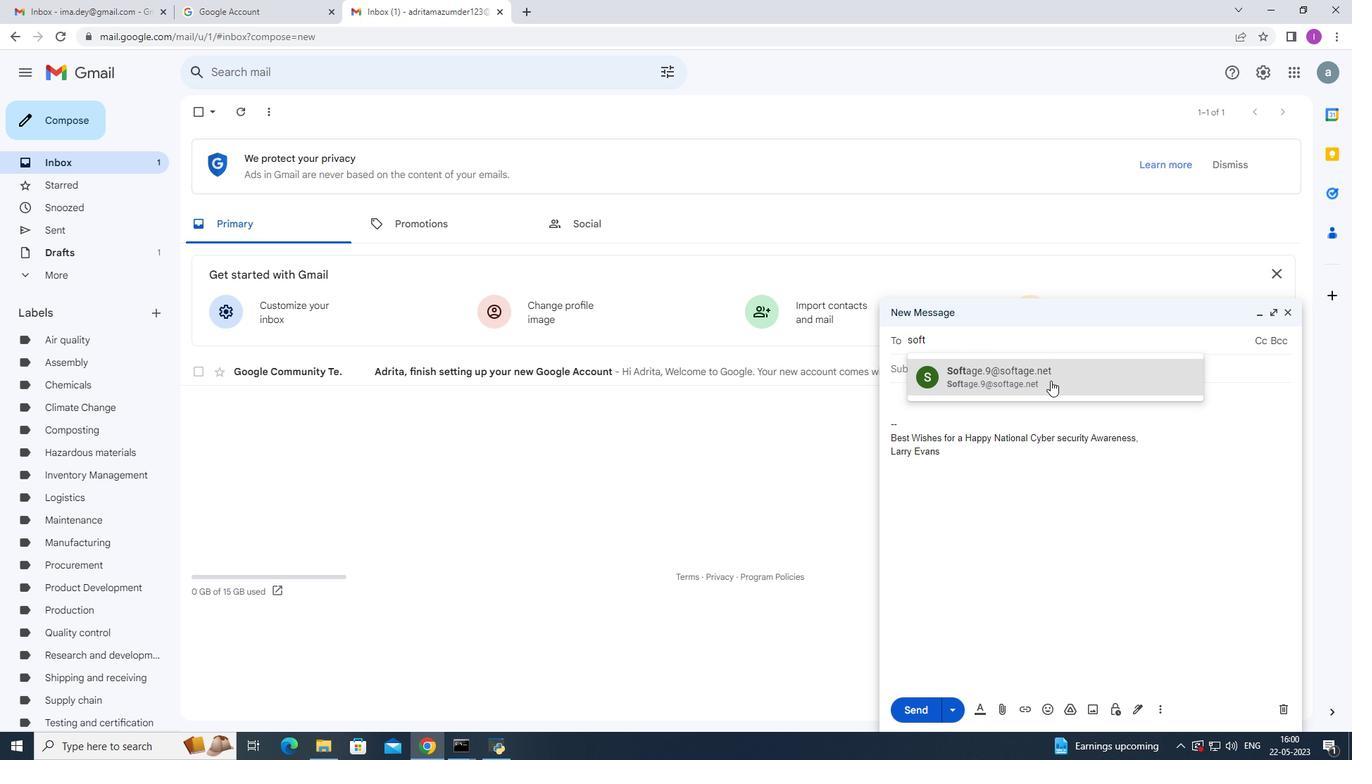 
Action: Mouse pressed left at (1050, 381)
Screenshot: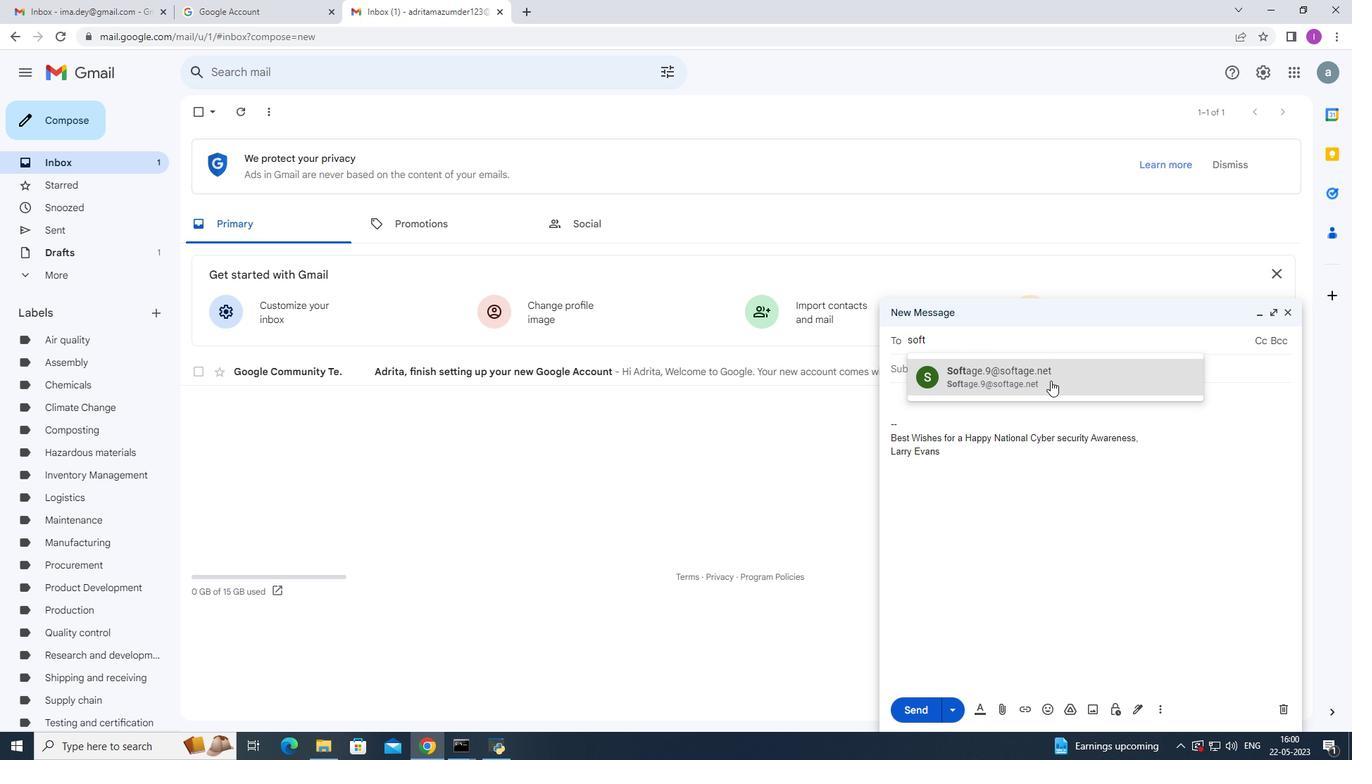 
Action: Mouse moved to (1033, 536)
Screenshot: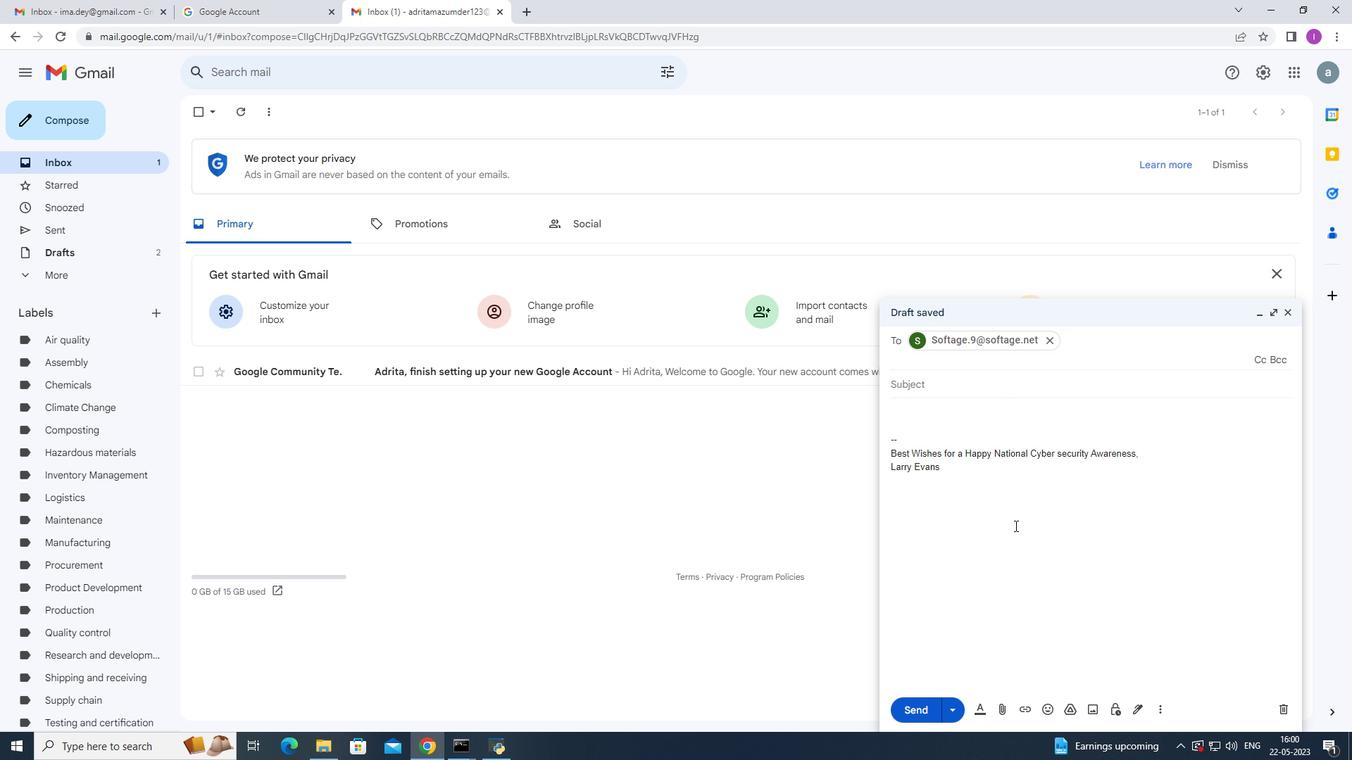 
Action: Mouse scrolled (1033, 535) with delta (0, 0)
Screenshot: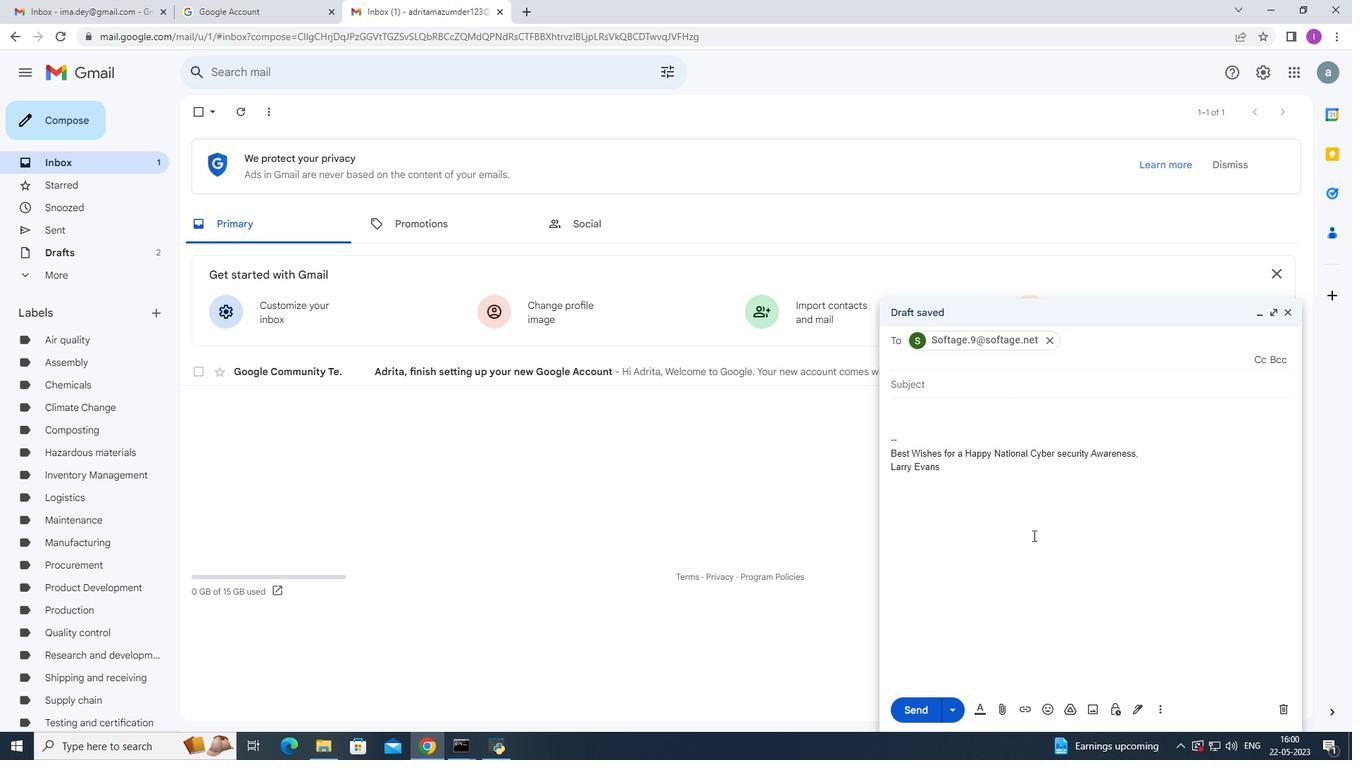 
Action: Mouse scrolled (1033, 535) with delta (0, 0)
Screenshot: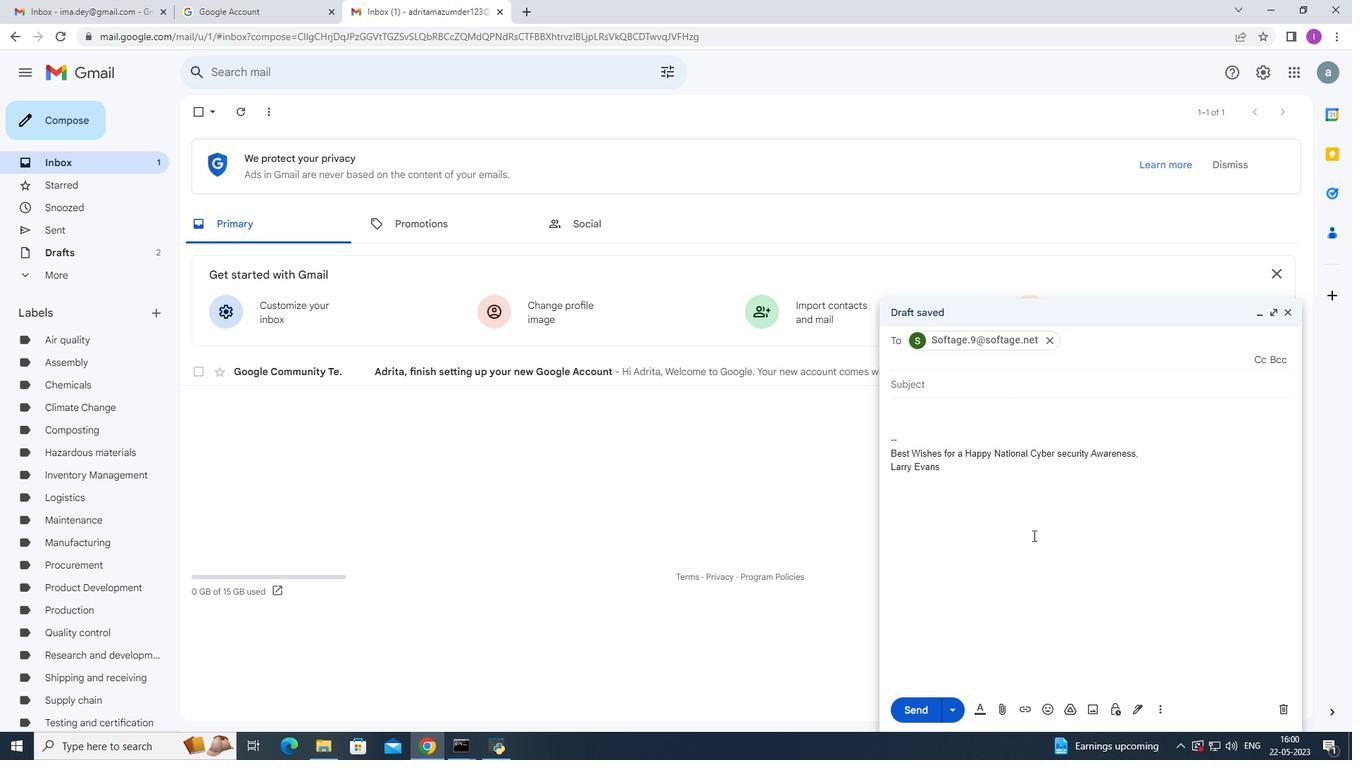 
Action: Mouse scrolled (1033, 535) with delta (0, 0)
Screenshot: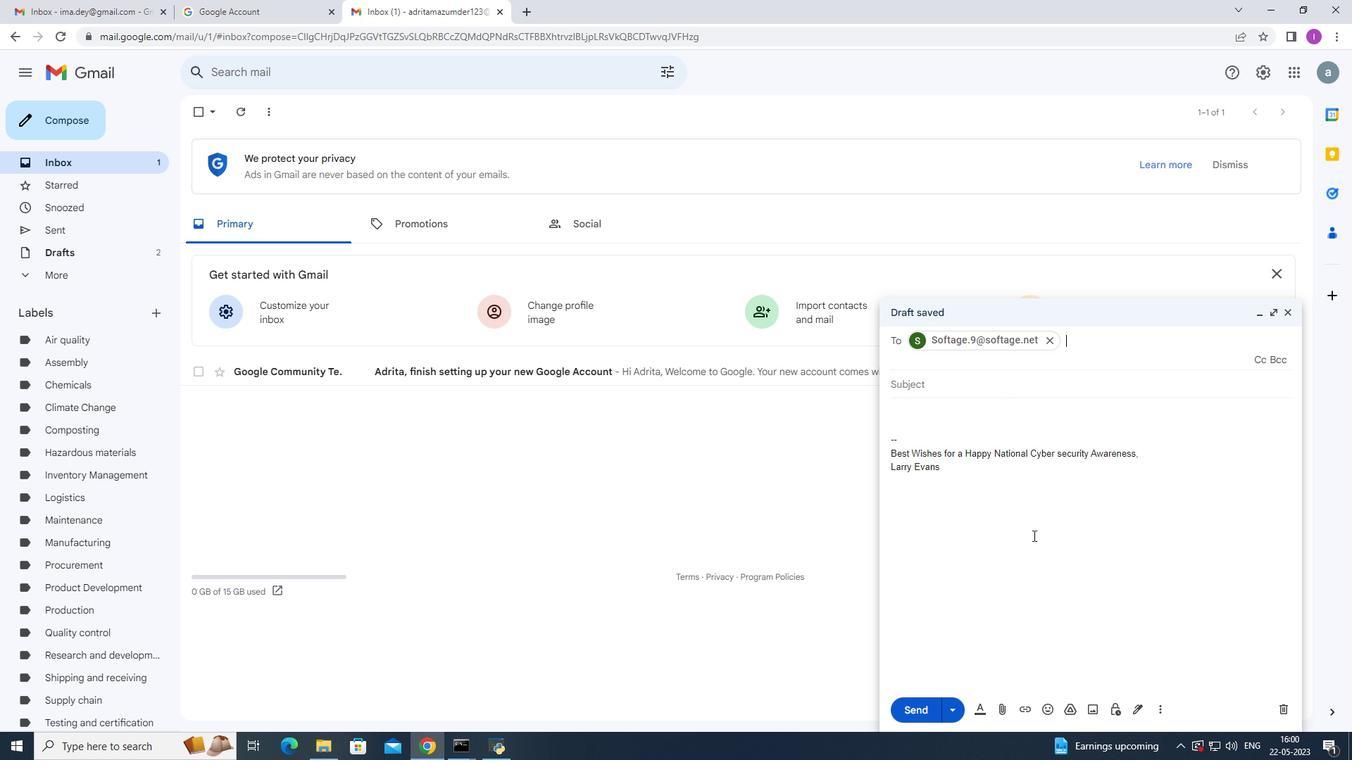
Action: Mouse scrolled (1033, 535) with delta (0, 0)
Screenshot: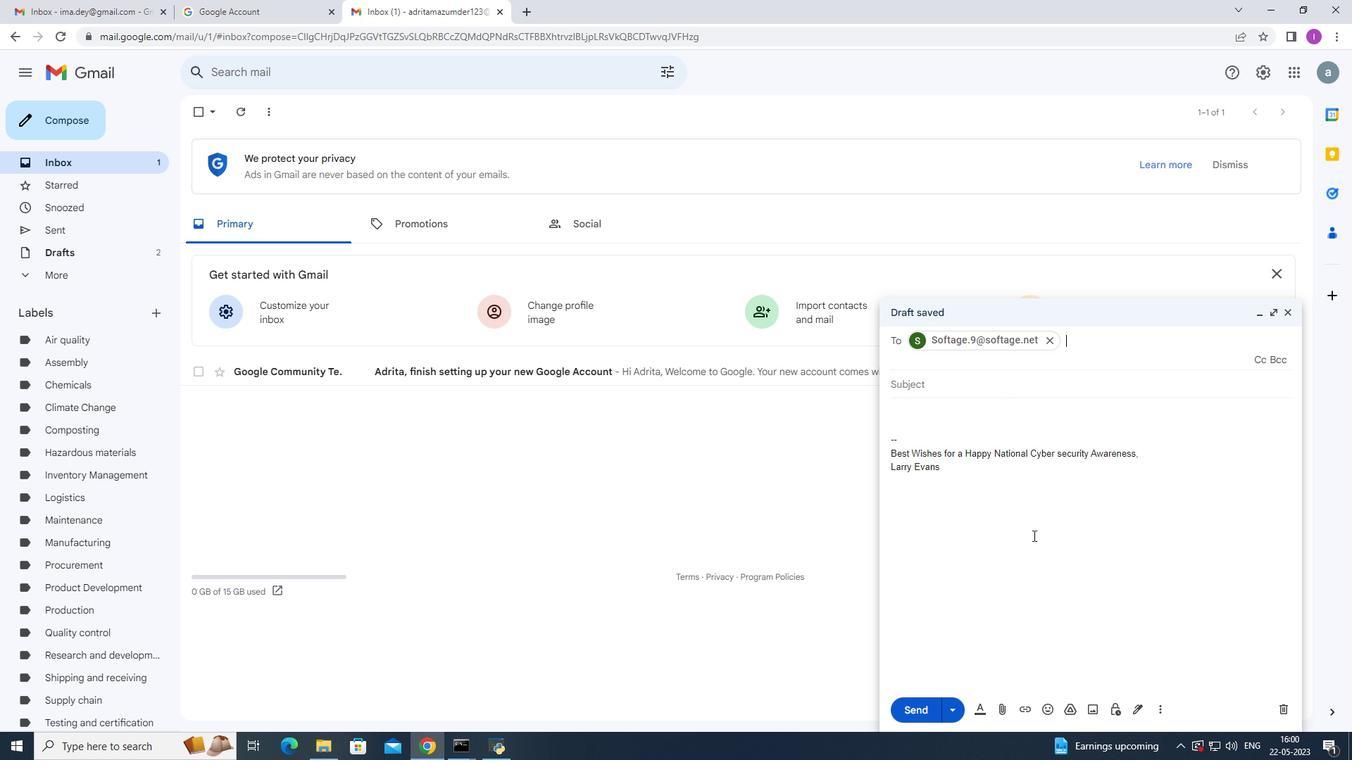 
Action: Mouse moved to (1035, 536)
Screenshot: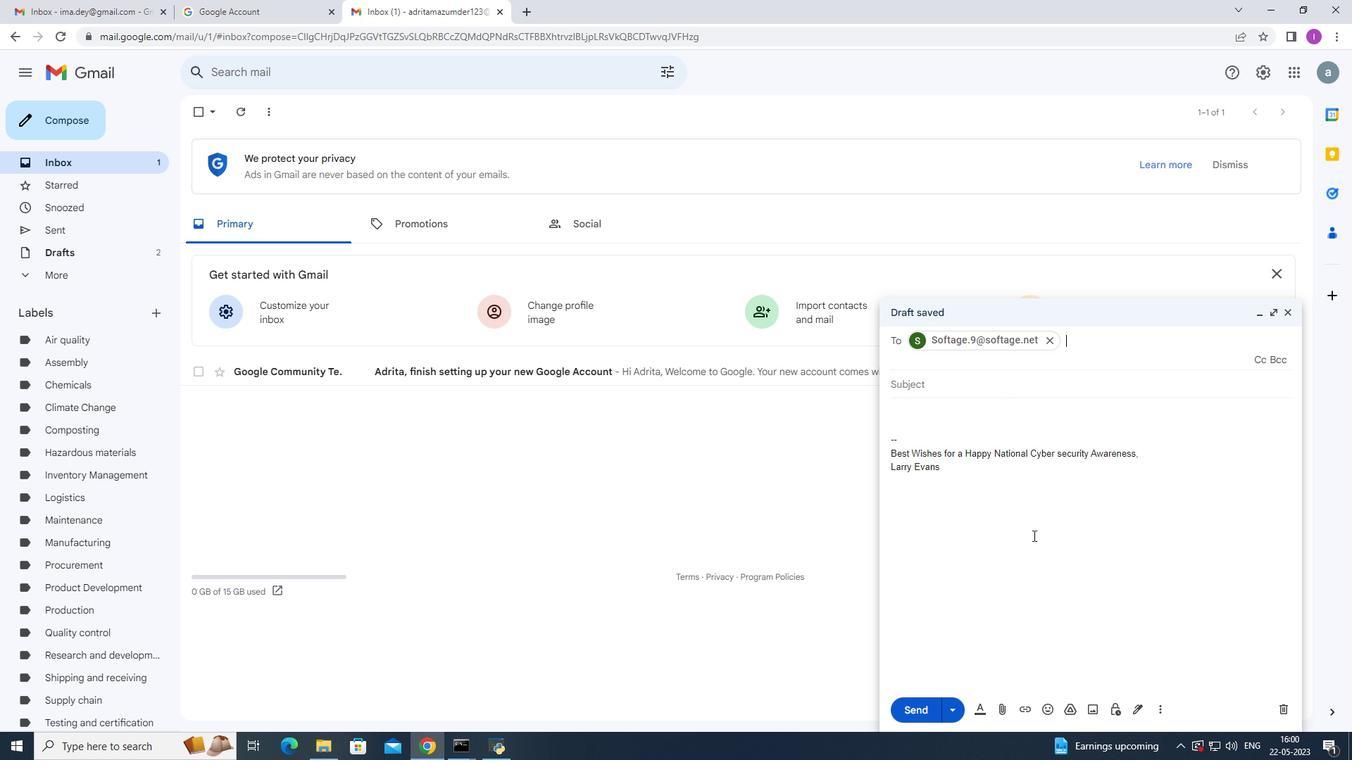 
Action: Mouse scrolled (1035, 535) with delta (0, 0)
Screenshot: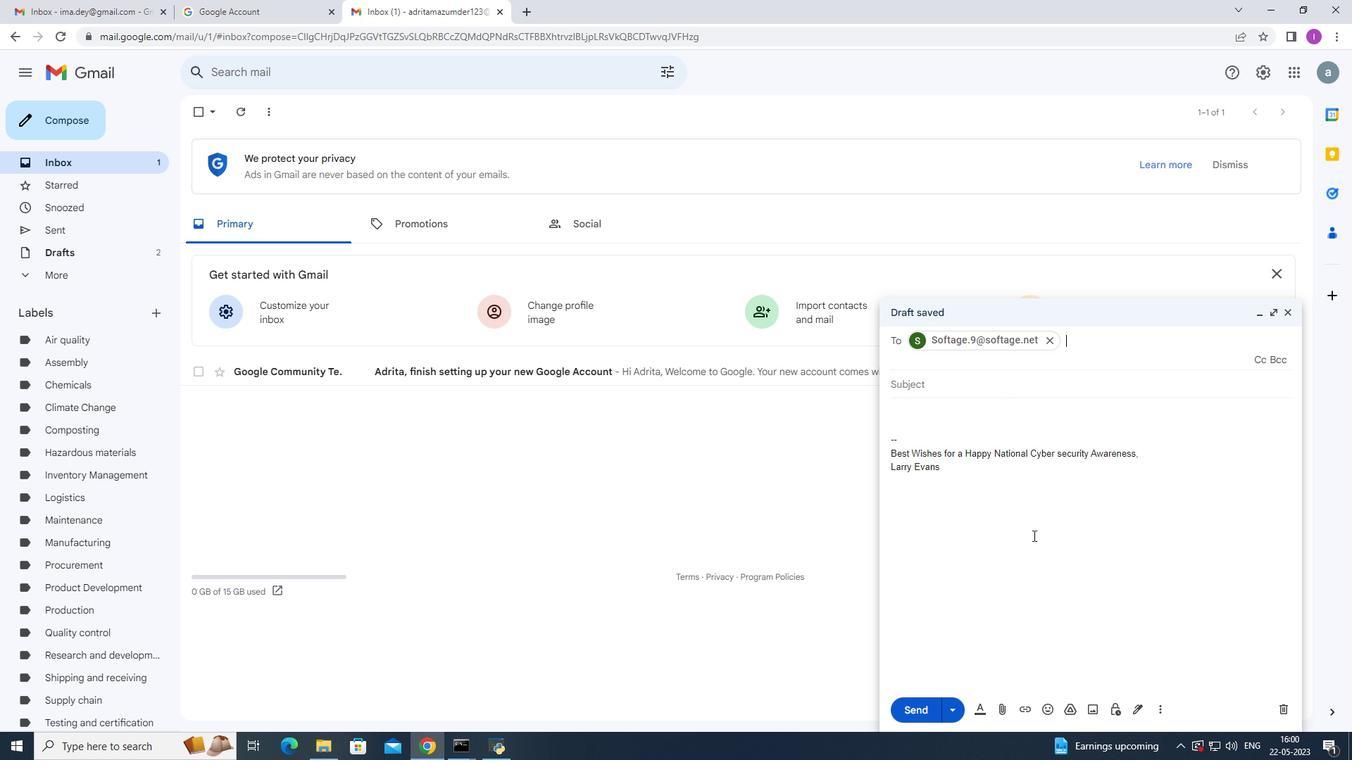 
Action: Mouse moved to (1162, 708)
Screenshot: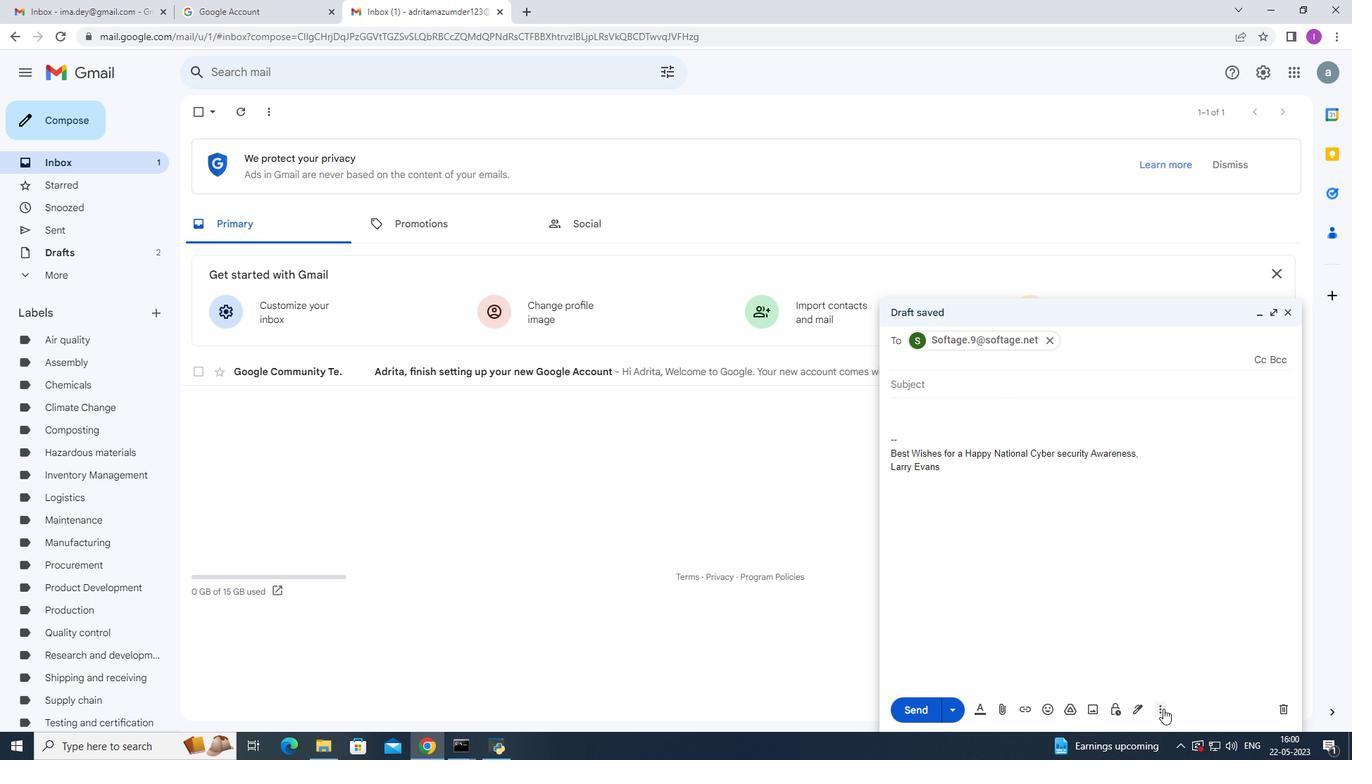 
Action: Mouse pressed left at (1162, 708)
Screenshot: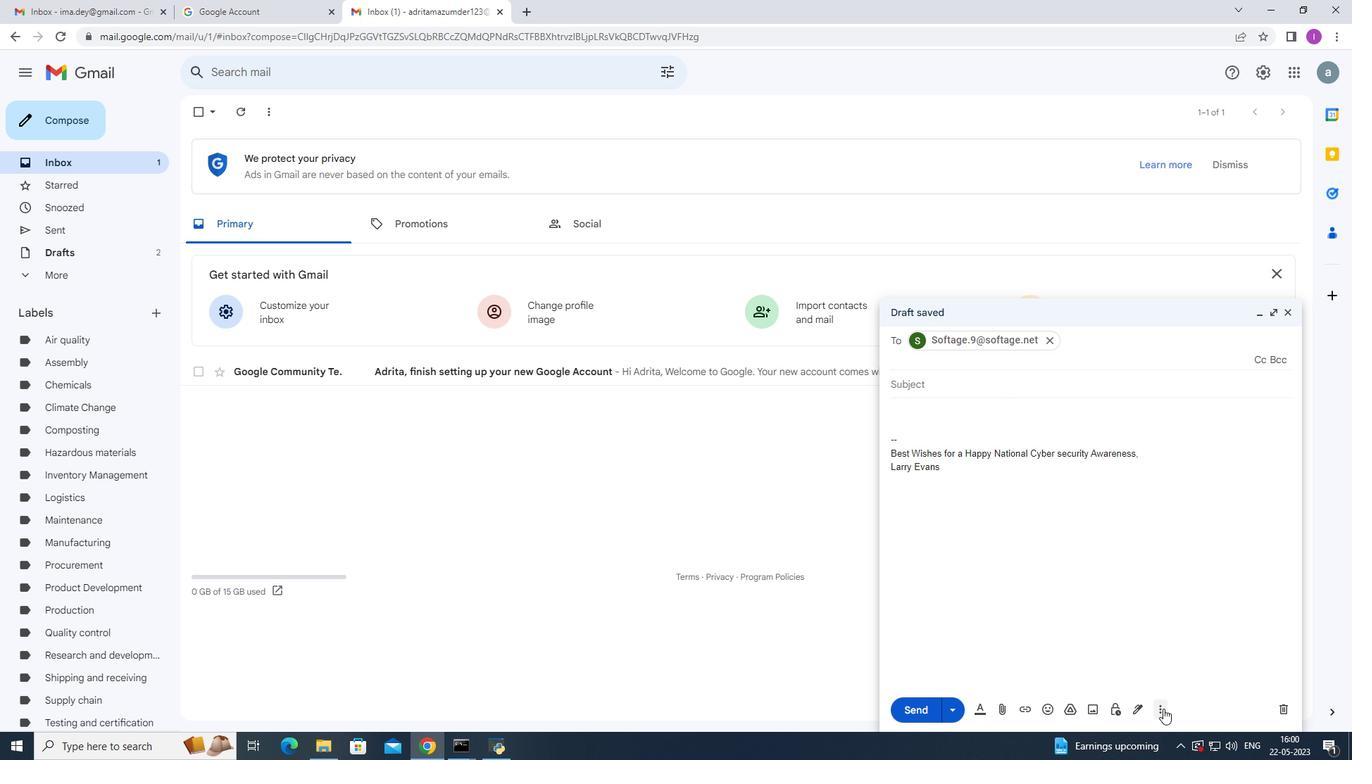 
Action: Mouse moved to (1212, 581)
Screenshot: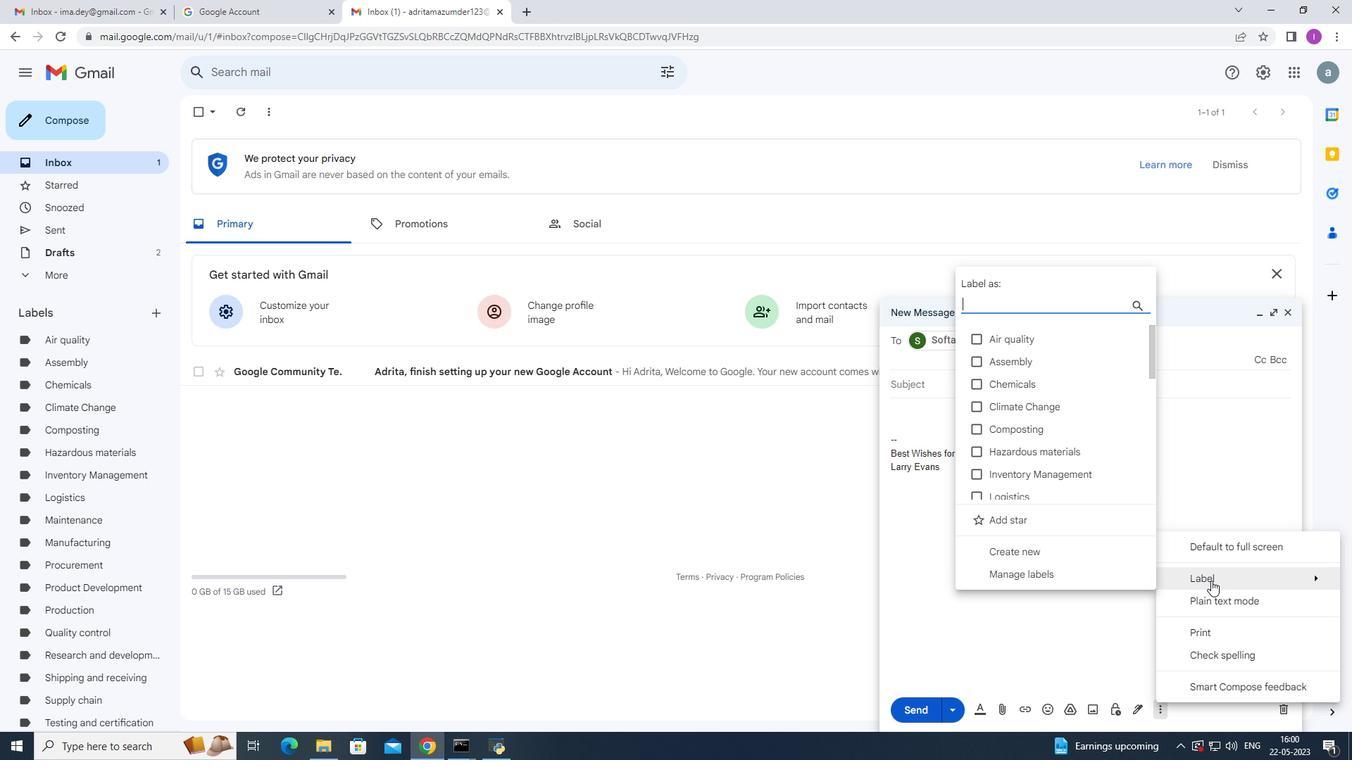 
Action: Mouse pressed left at (1212, 581)
Screenshot: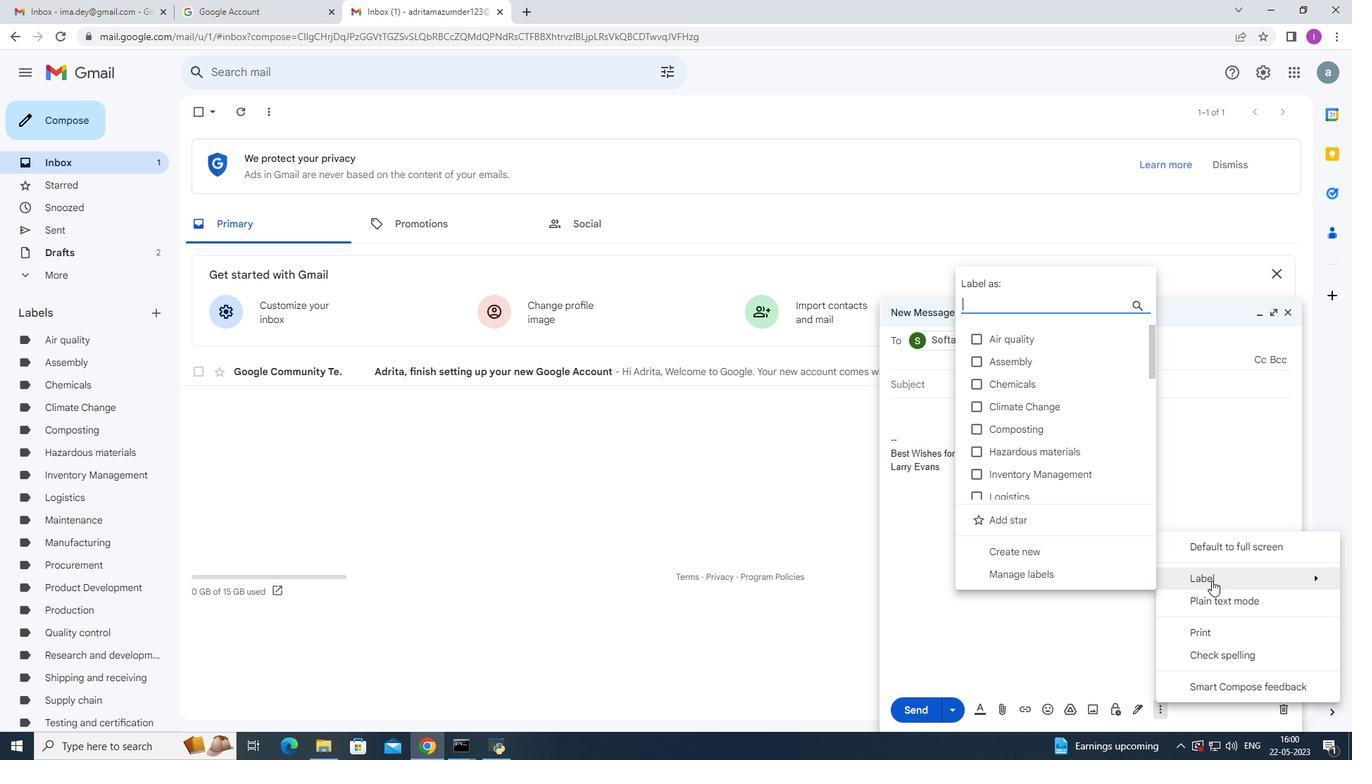 
Action: Mouse moved to (996, 304)
Screenshot: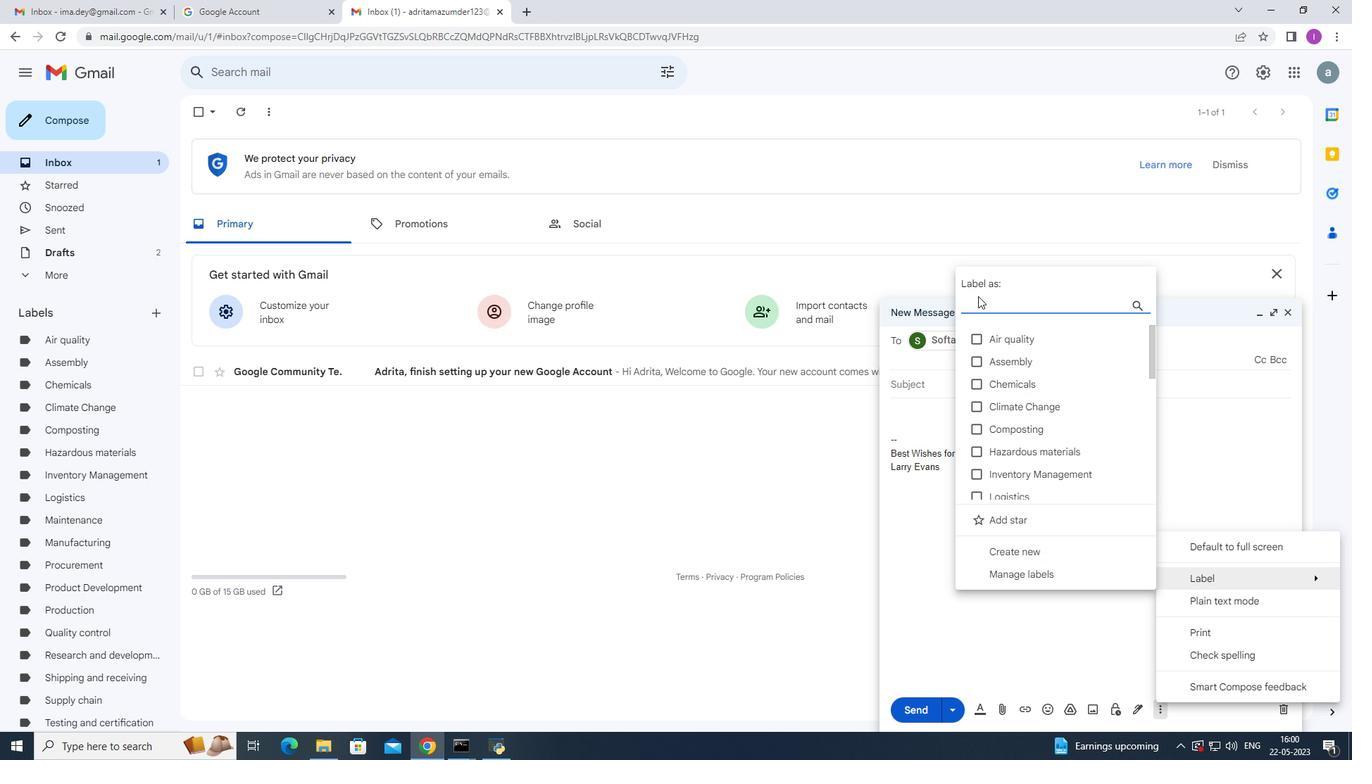 
Action: Key pressed <Key.shift>Repairs
Screenshot: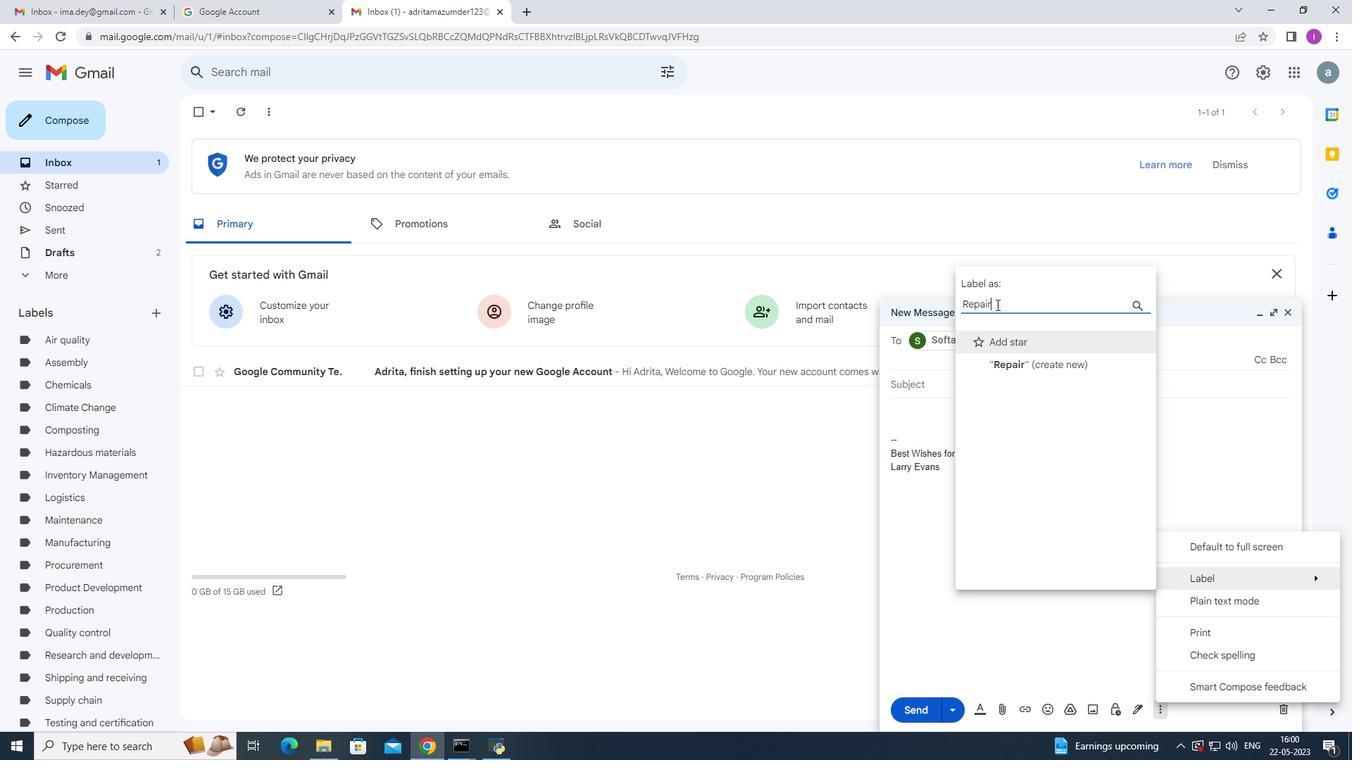 
Action: Mouse moved to (1031, 363)
Screenshot: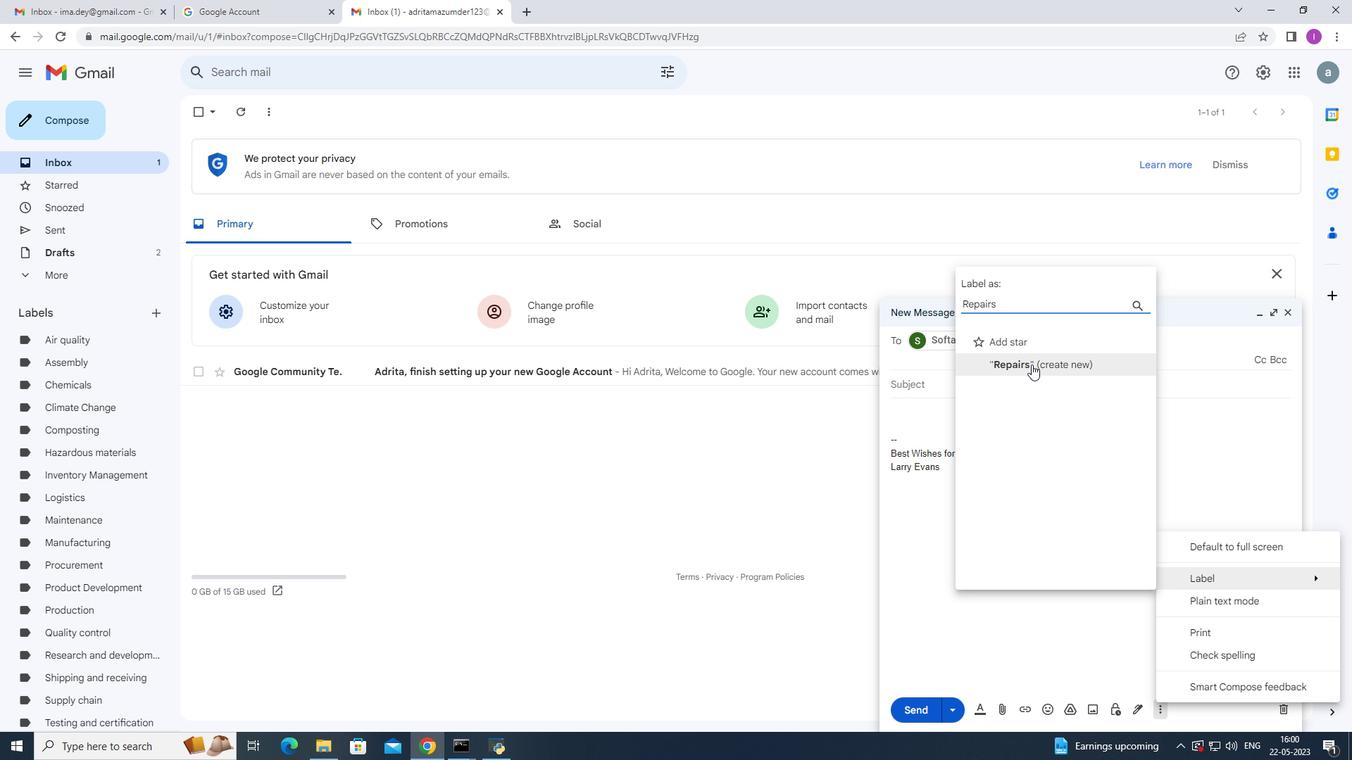 
Action: Mouse pressed left at (1031, 363)
Screenshot: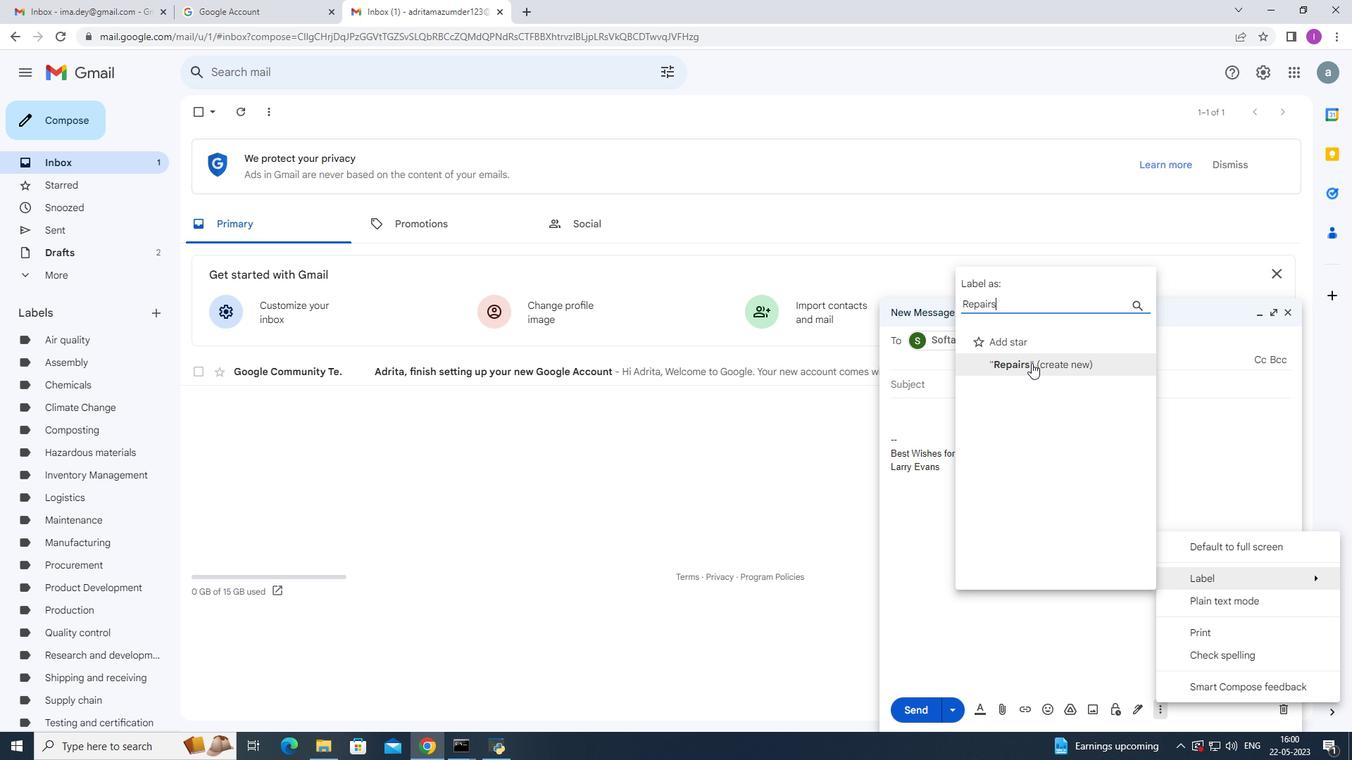 
Action: Mouse moved to (810, 444)
Screenshot: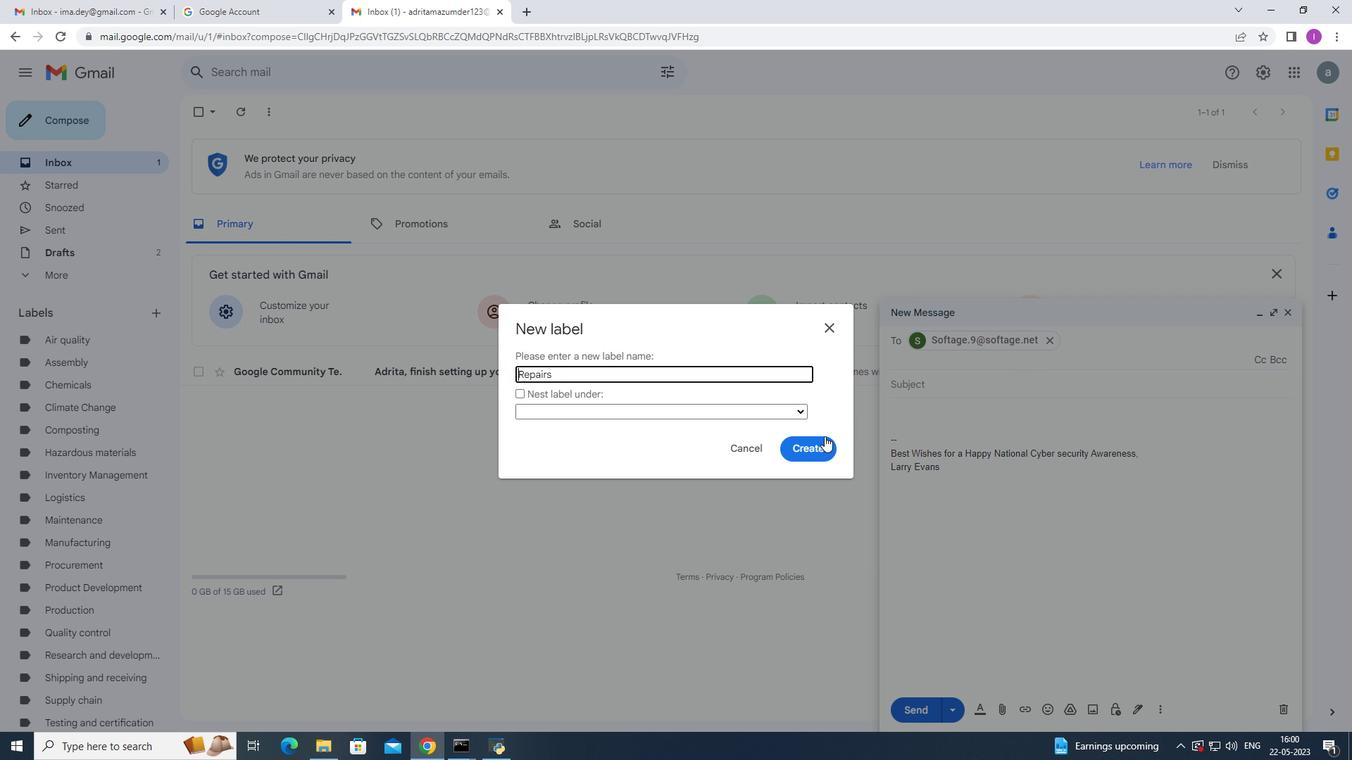 
Action: Mouse pressed left at (810, 444)
Screenshot: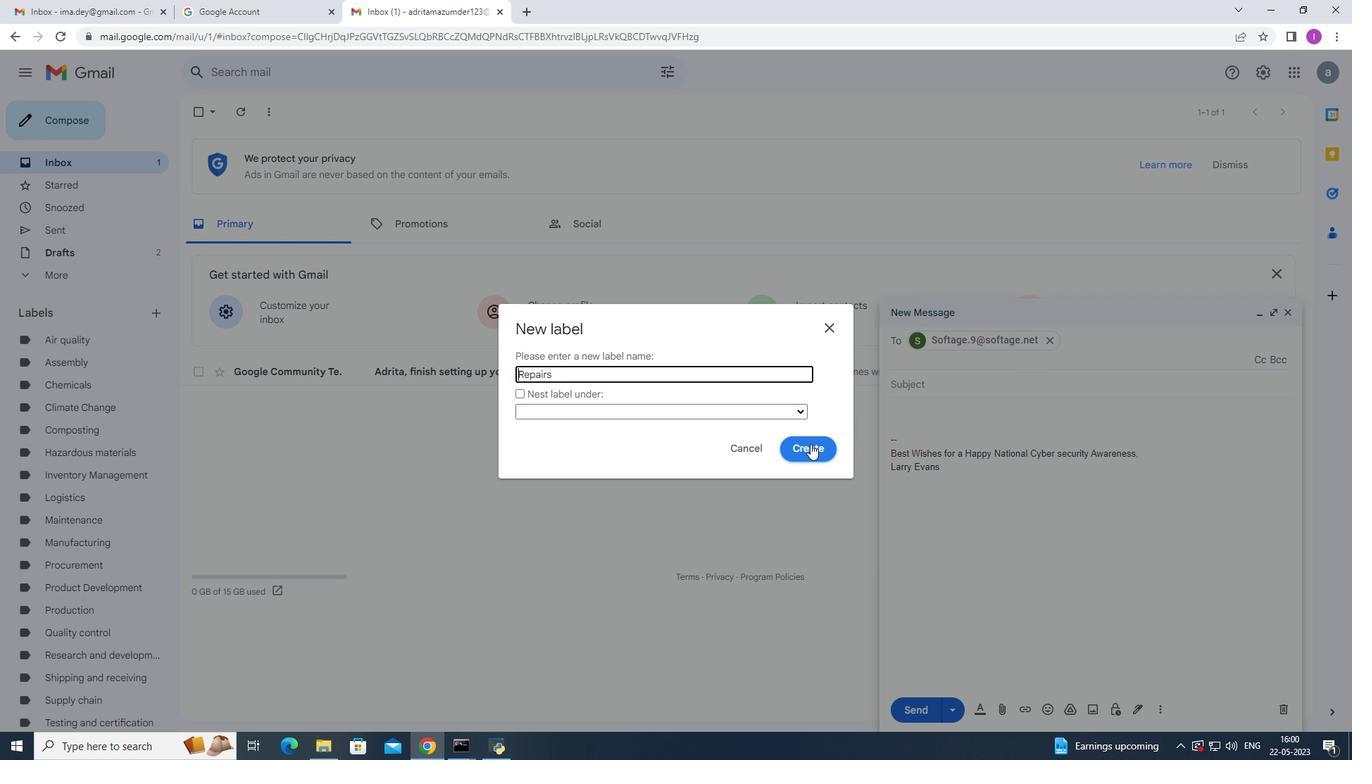 
Action: Mouse moved to (1160, 712)
Screenshot: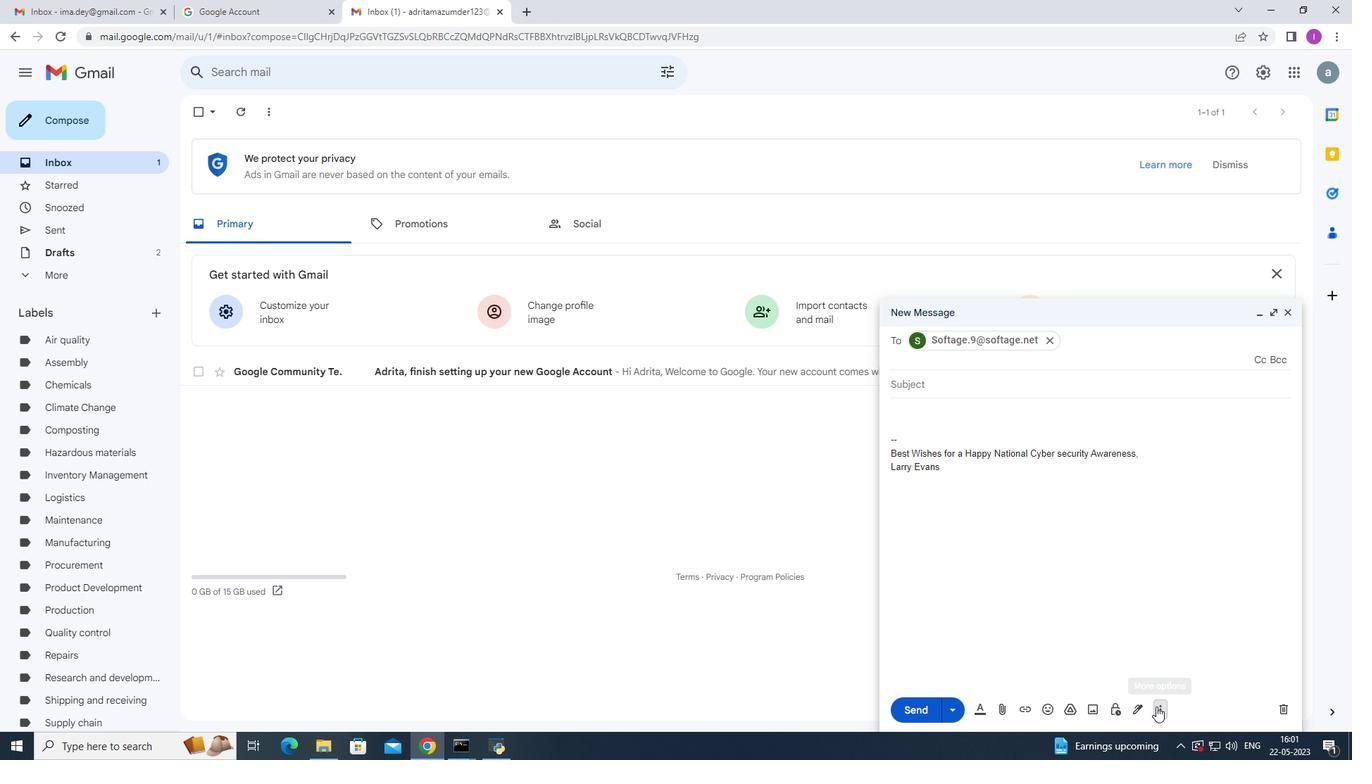 
Action: Mouse pressed left at (1160, 712)
Screenshot: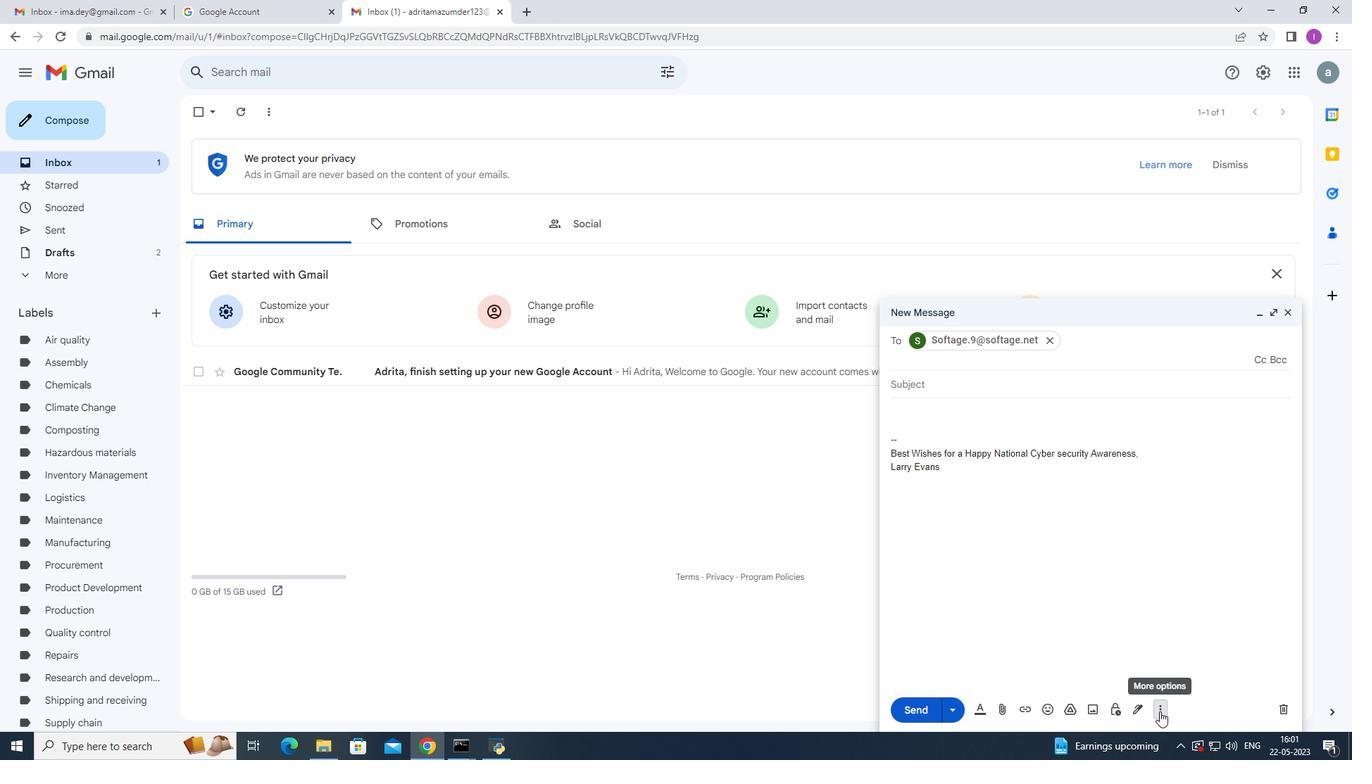 
Action: Mouse moved to (1213, 572)
Screenshot: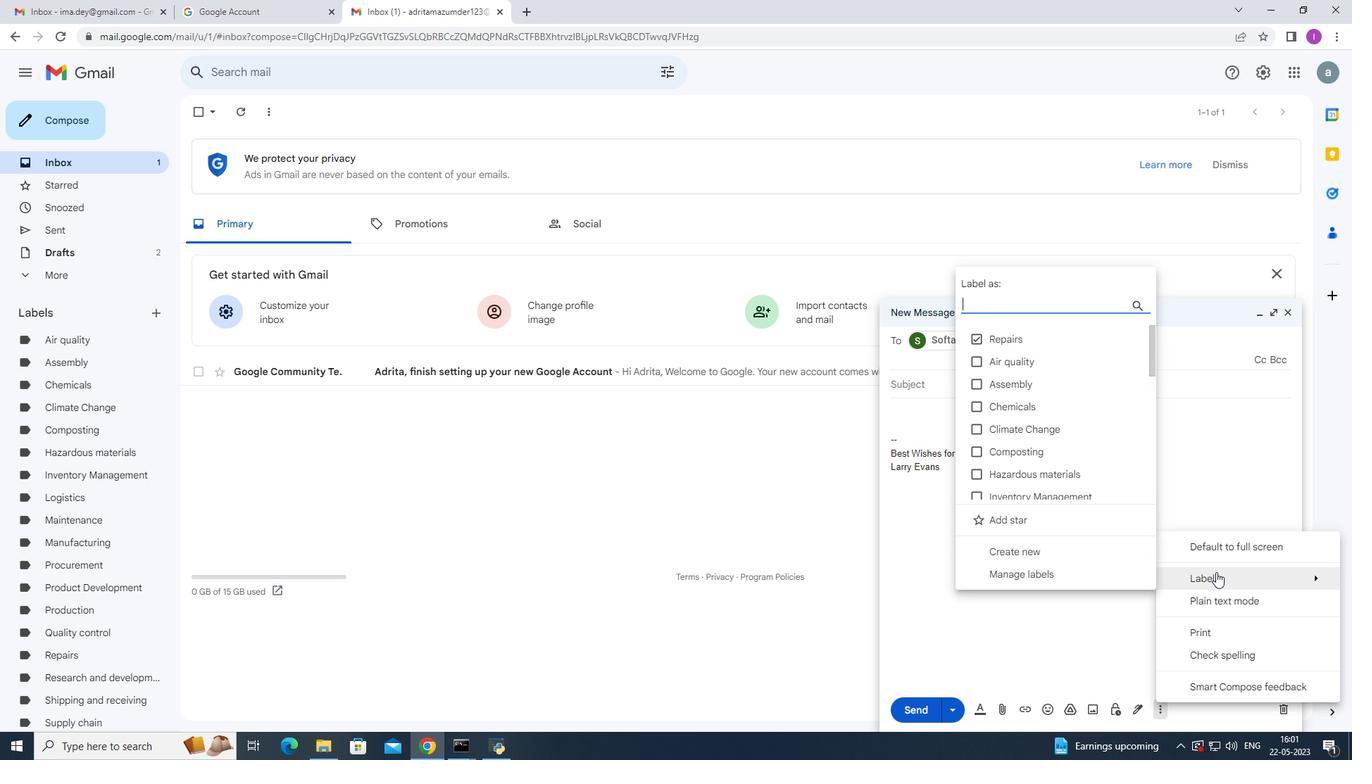 
Action: Mouse pressed left at (1213, 572)
Screenshot: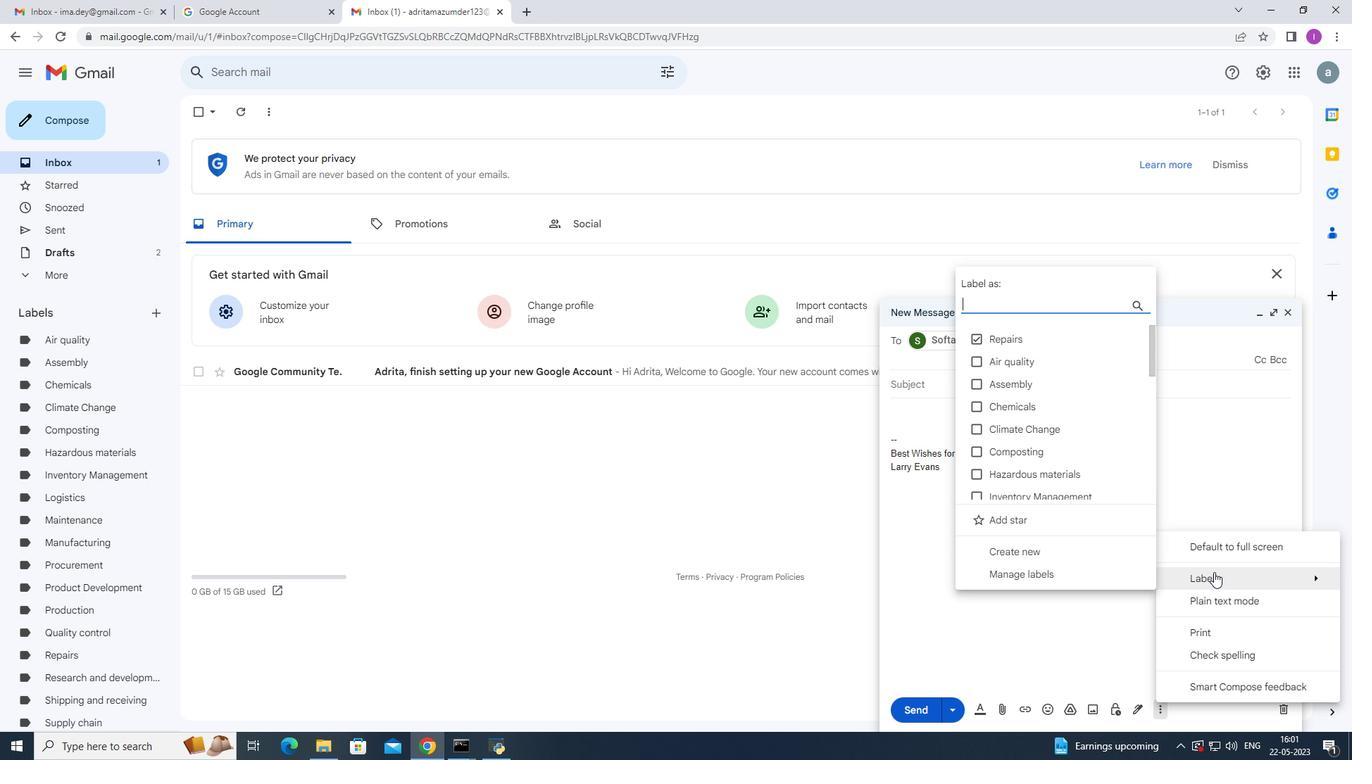
Action: Mouse moved to (927, 670)
Screenshot: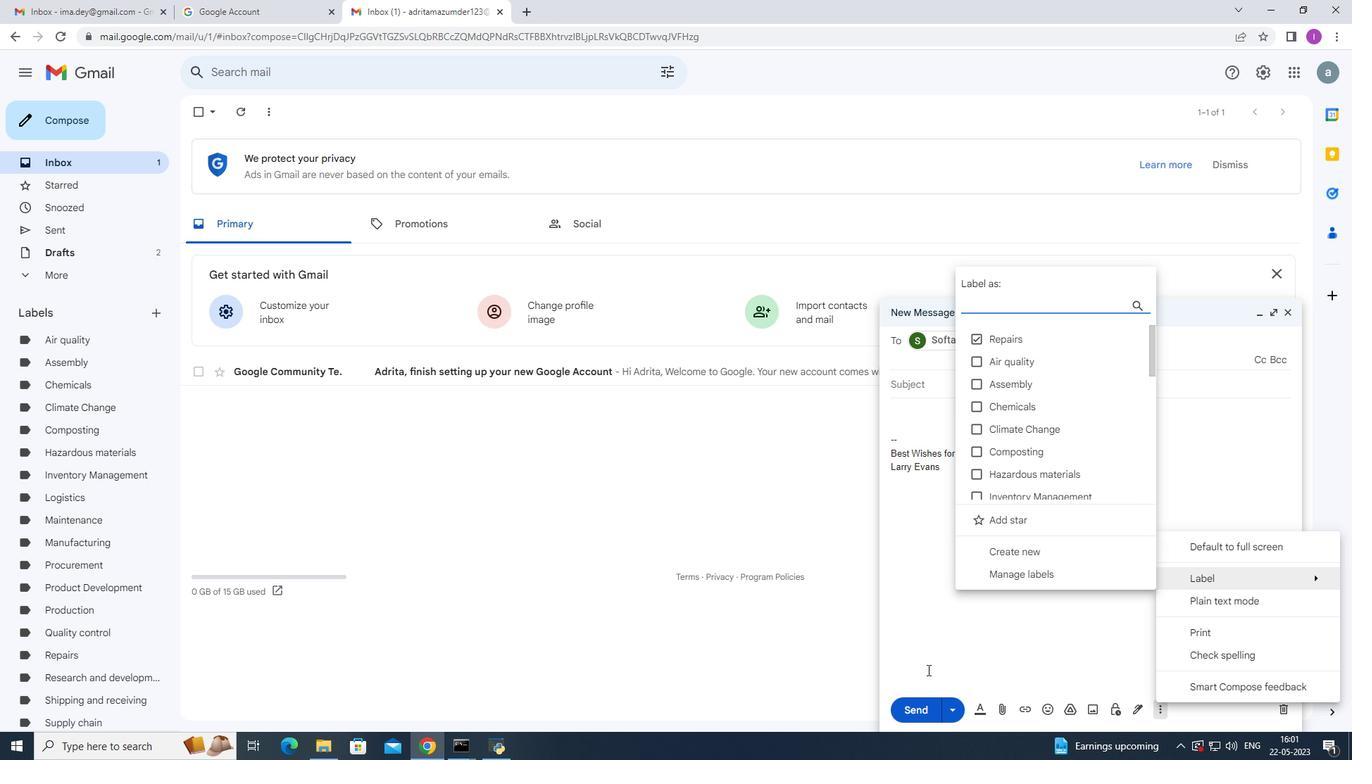 
Action: Mouse pressed left at (927, 670)
Screenshot: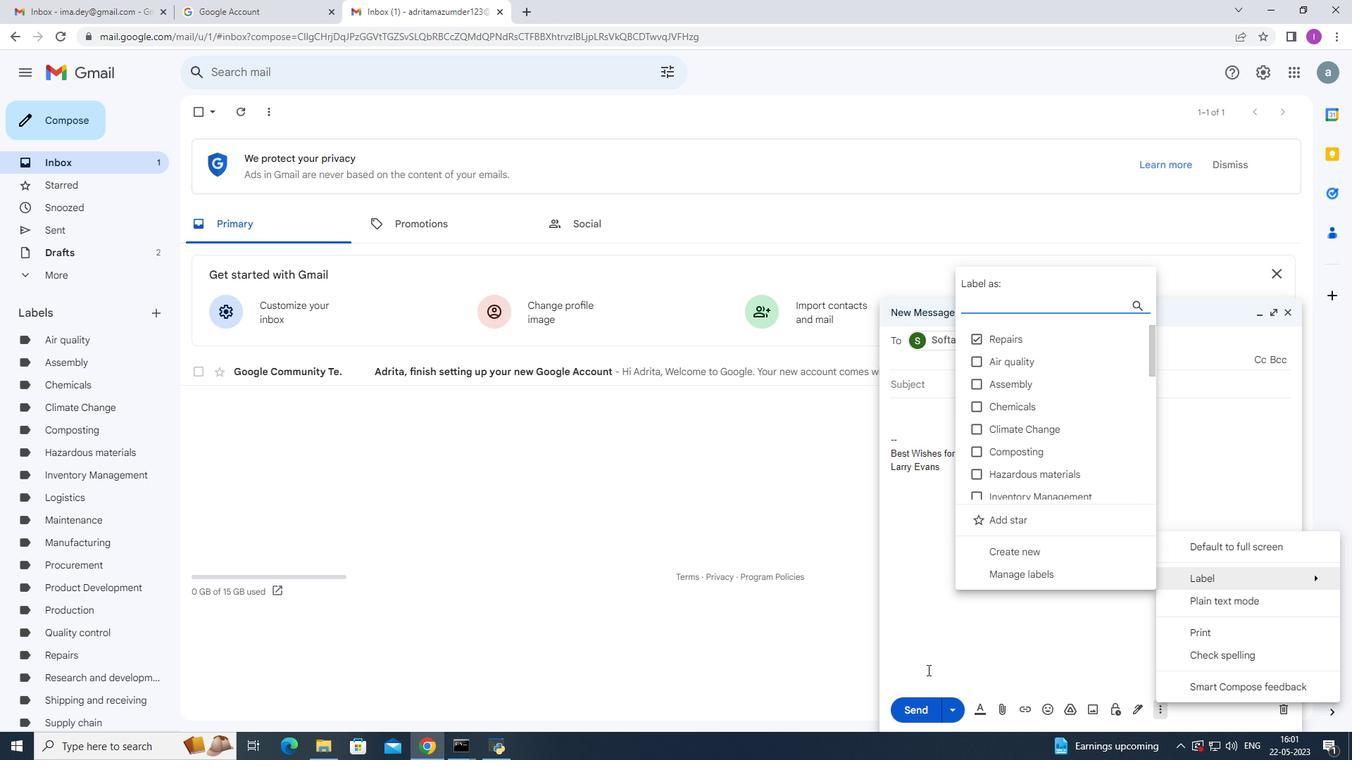 
Action: Mouse moved to (880, 517)
Screenshot: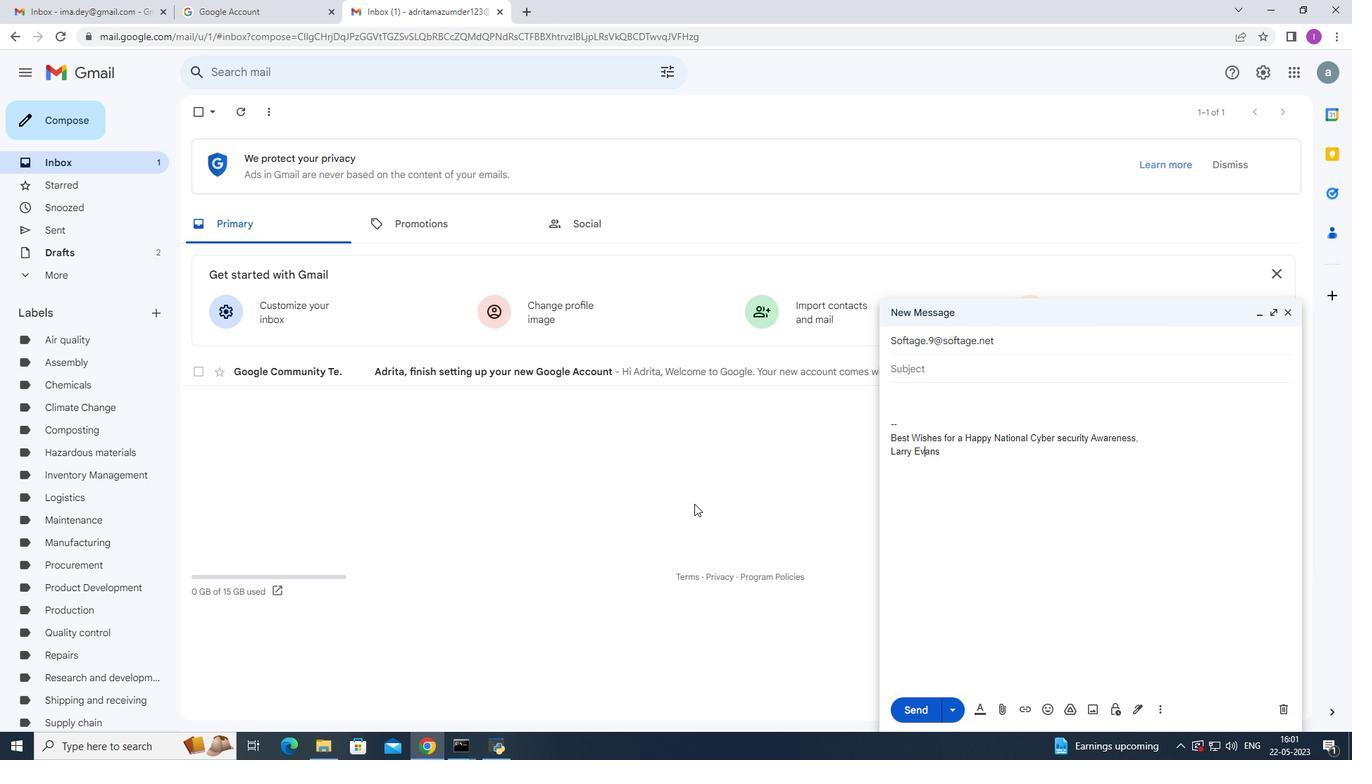 
